 Task: Look for space in Rhede, Germany from 3rd August, 2023 to 7th August, 2023 for 2 adults in price range Rs.4000 to Rs.9000. Place can be private room with 1  bedroom having 1 bed and 1 bathroom. Property type can be house, flat, guest house, hotel. Booking option can be shelf check-in. Required host language is English.
Action: Mouse moved to (291, 164)
Screenshot: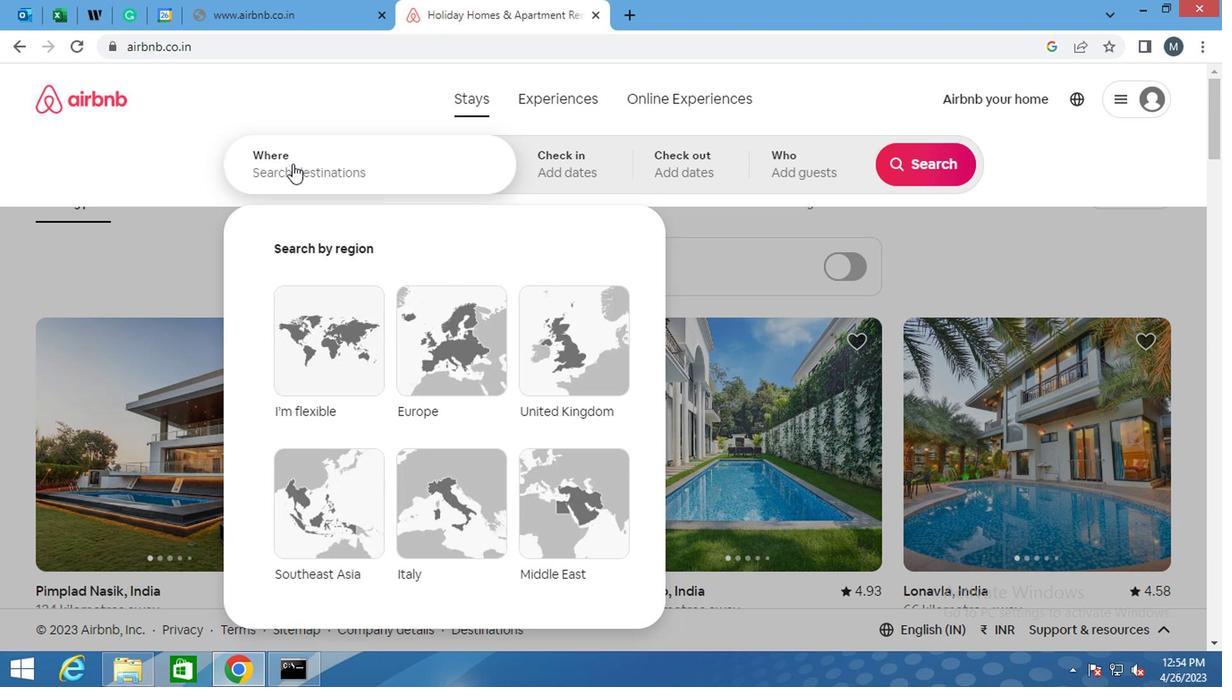 
Action: Mouse pressed left at (291, 164)
Screenshot: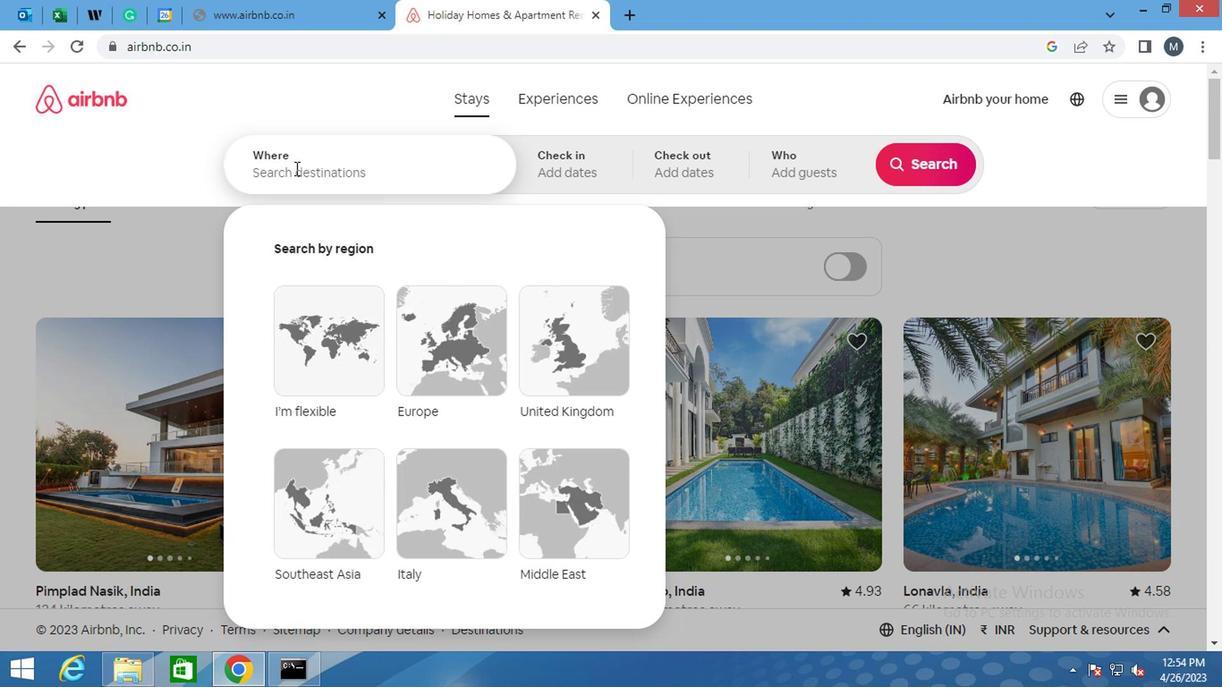 
Action: Mouse moved to (291, 164)
Screenshot: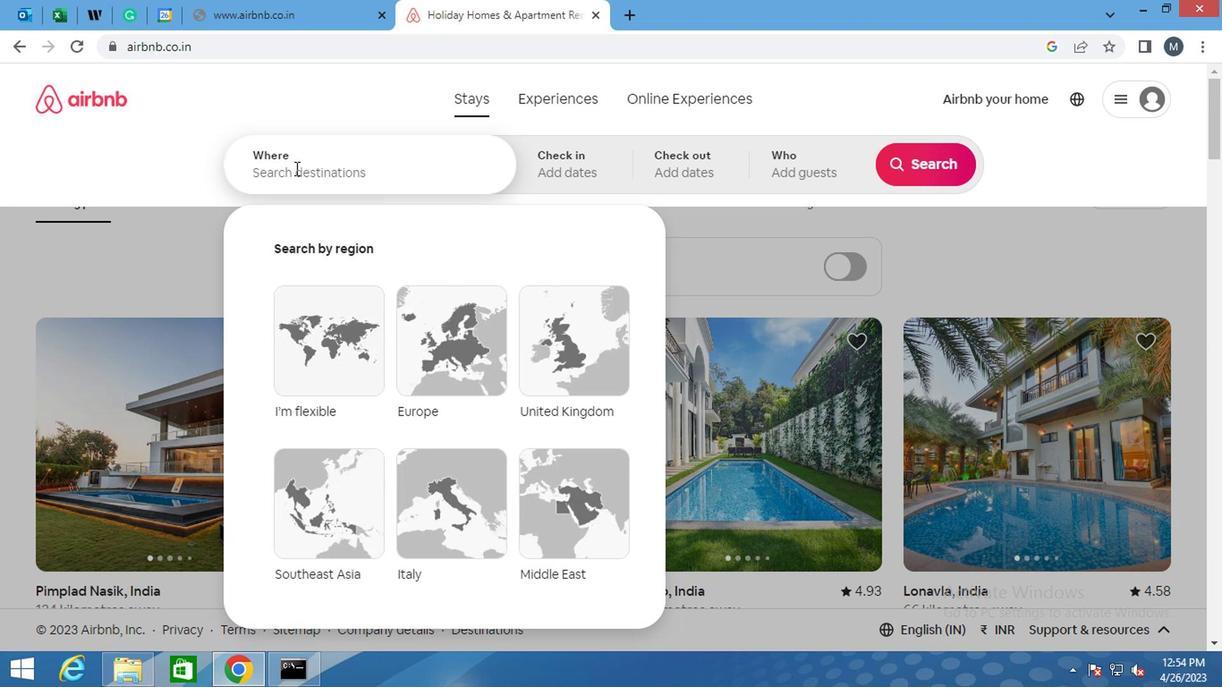 
Action: Key pressed <Key.shift>RHEDE,,<Key.backspace><Key.space><Key.shift><Key.shift><Key.shift>GER
Screenshot: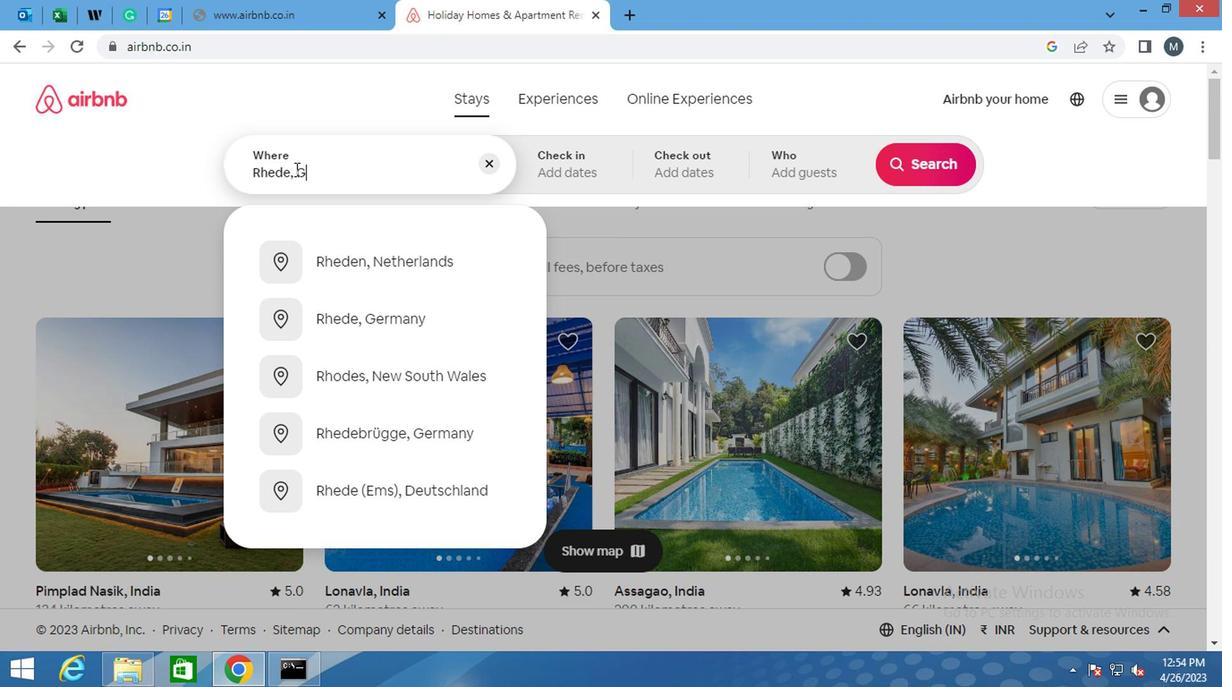 
Action: Mouse moved to (393, 266)
Screenshot: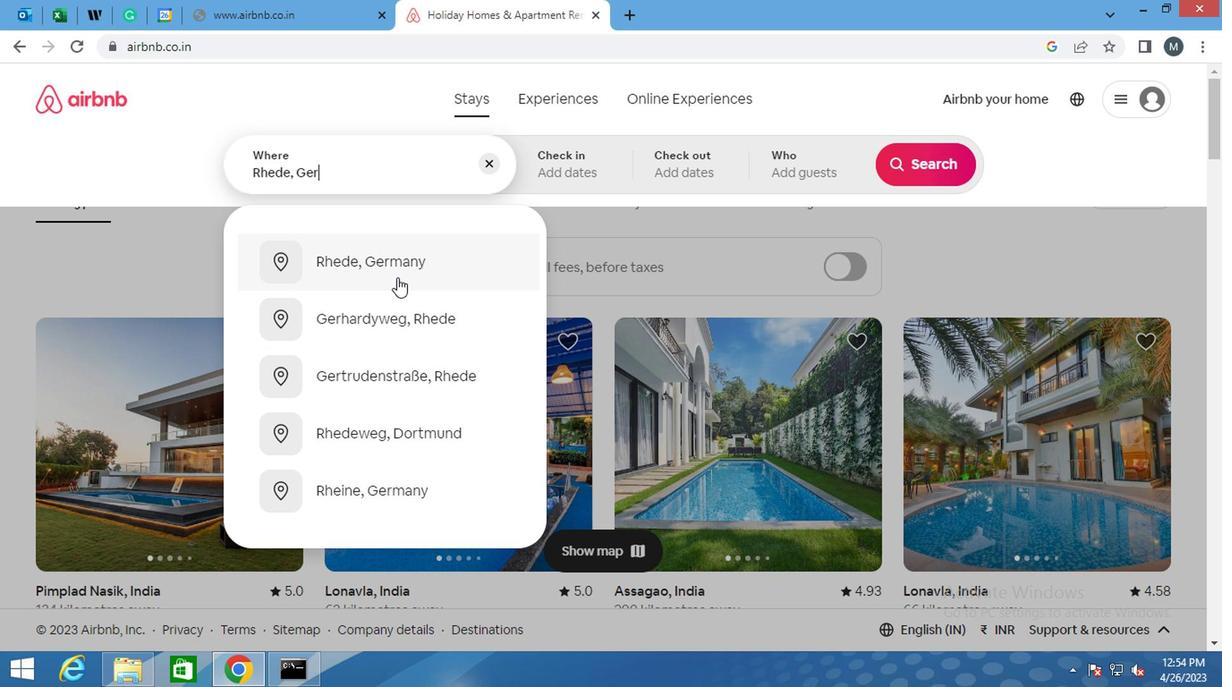 
Action: Mouse pressed left at (393, 266)
Screenshot: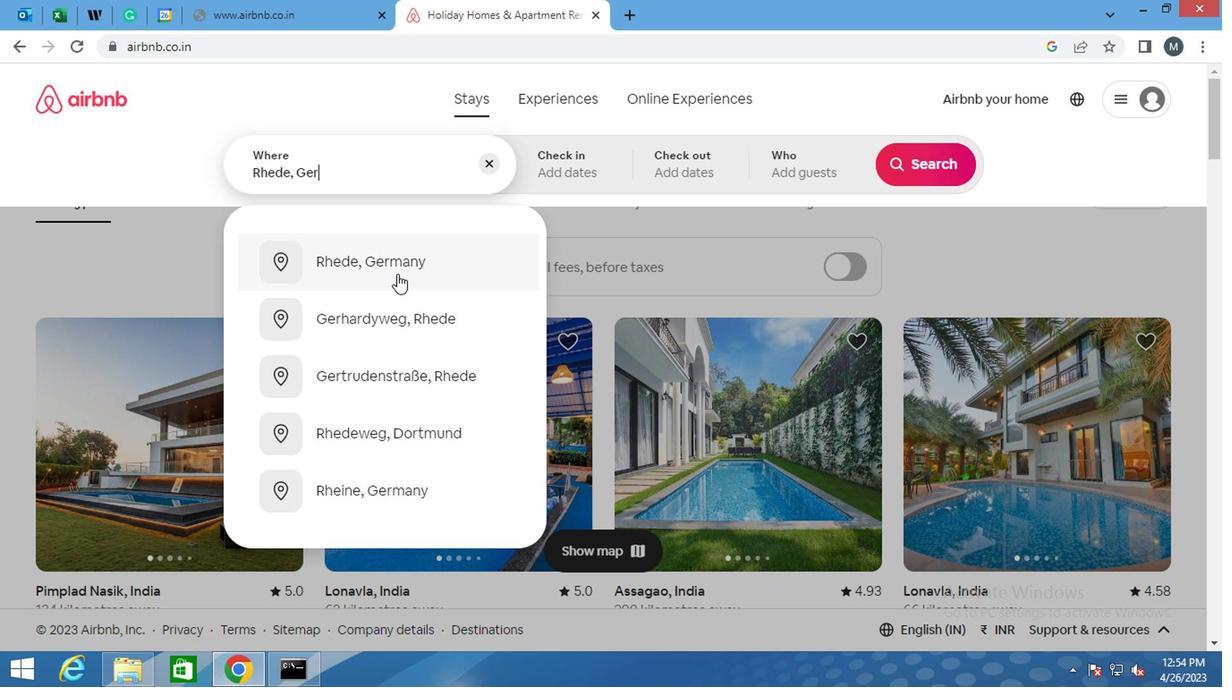 
Action: Mouse moved to (904, 308)
Screenshot: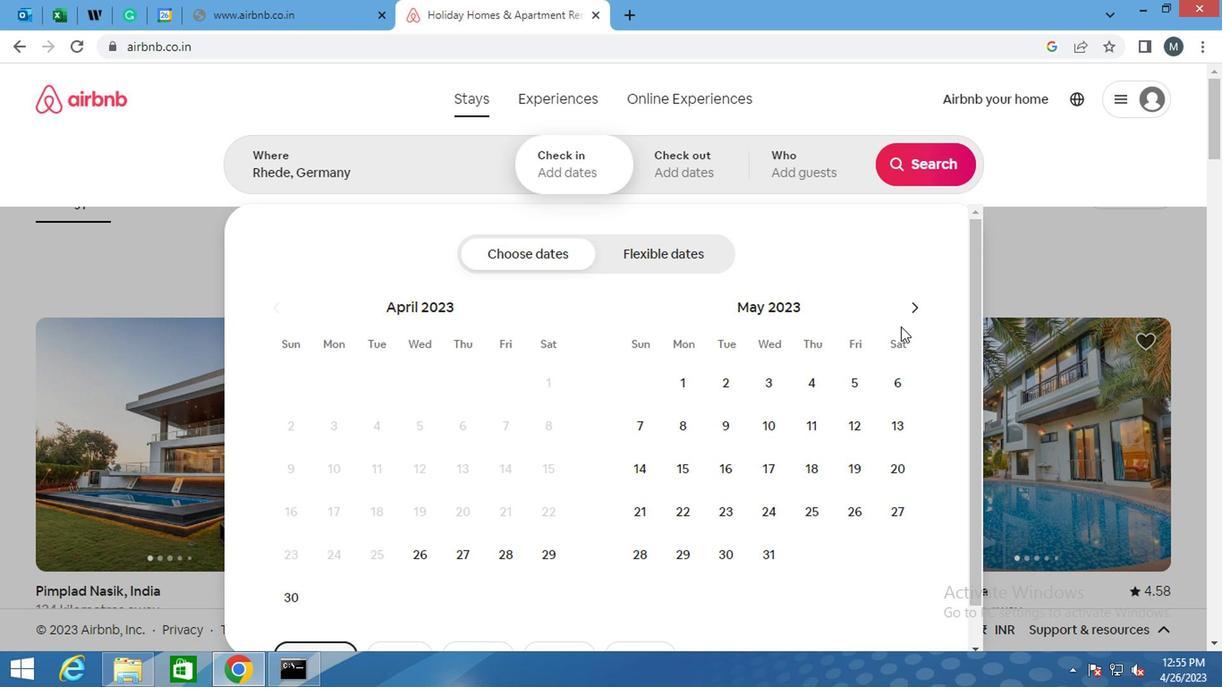
Action: Mouse pressed left at (904, 308)
Screenshot: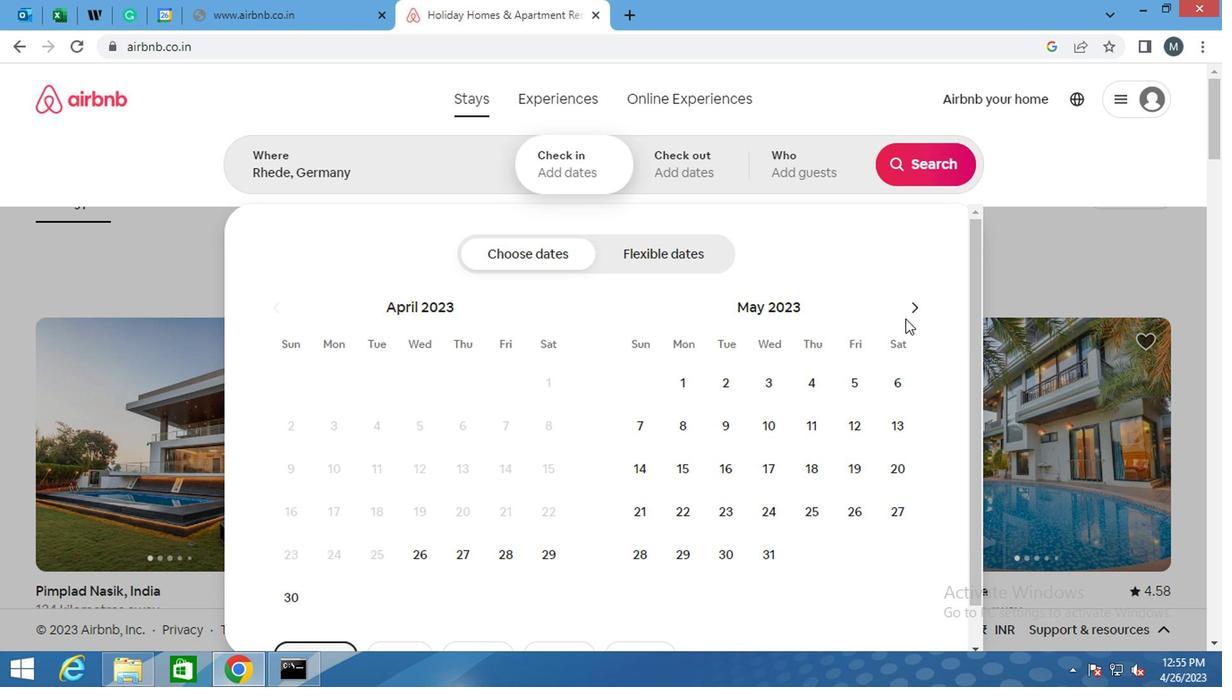 
Action: Mouse moved to (905, 308)
Screenshot: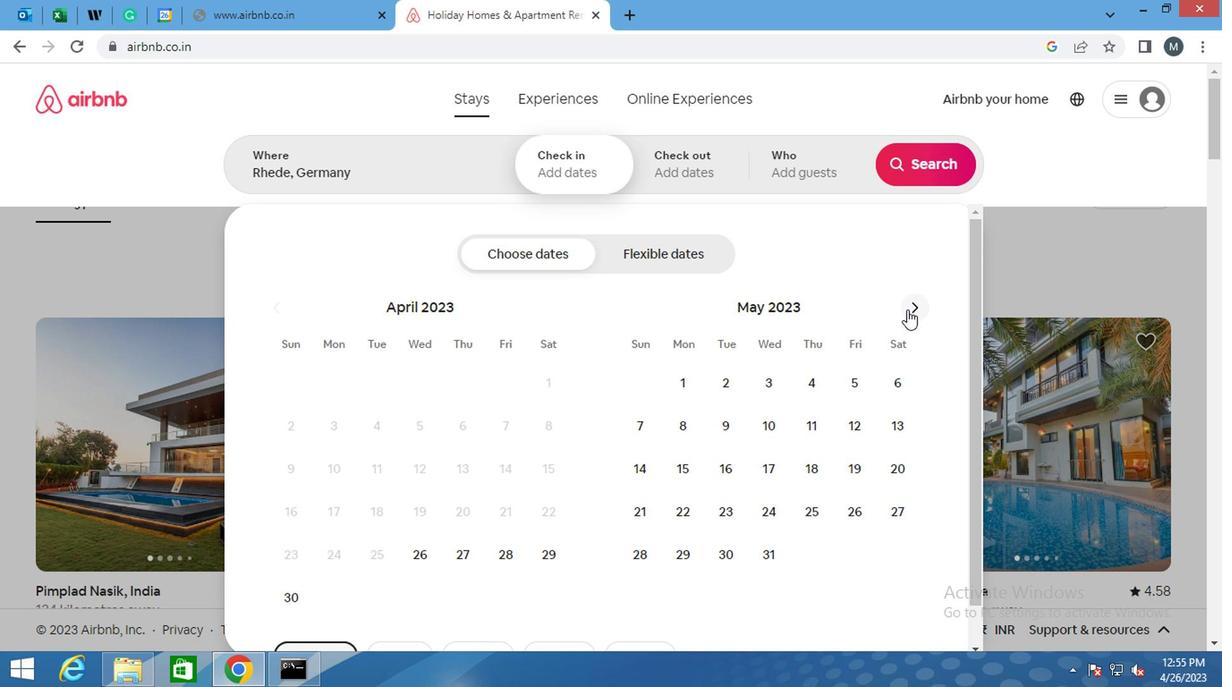 
Action: Mouse pressed left at (905, 308)
Screenshot: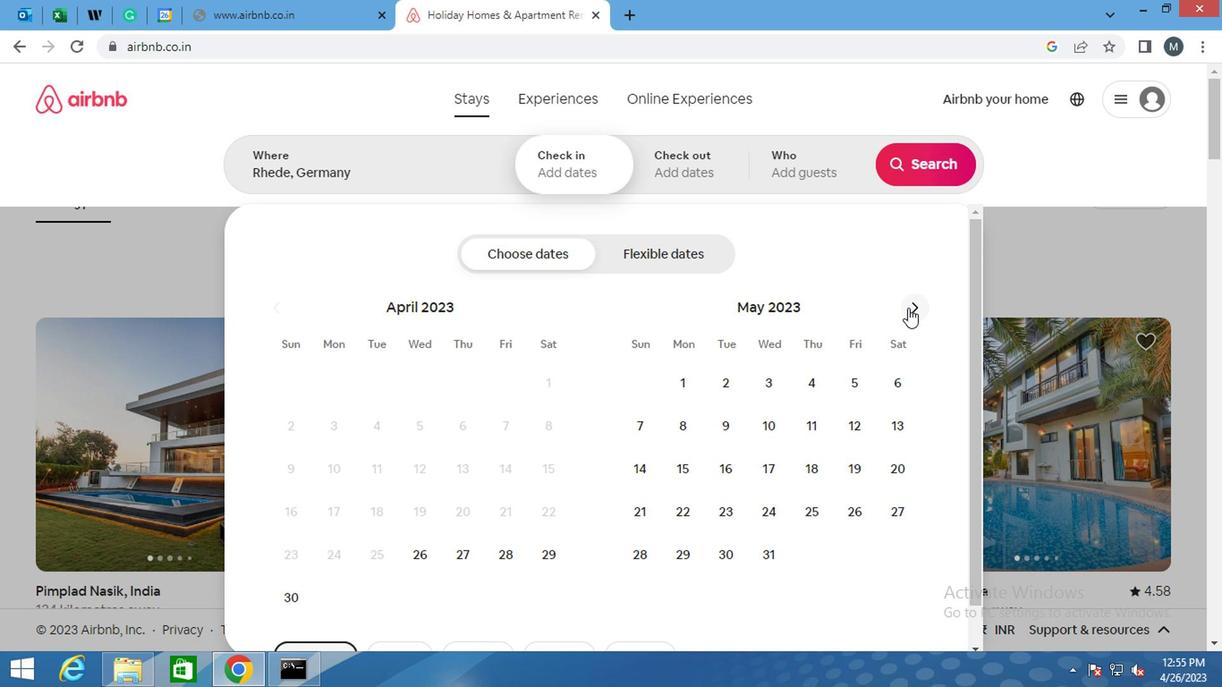 
Action: Mouse pressed left at (905, 308)
Screenshot: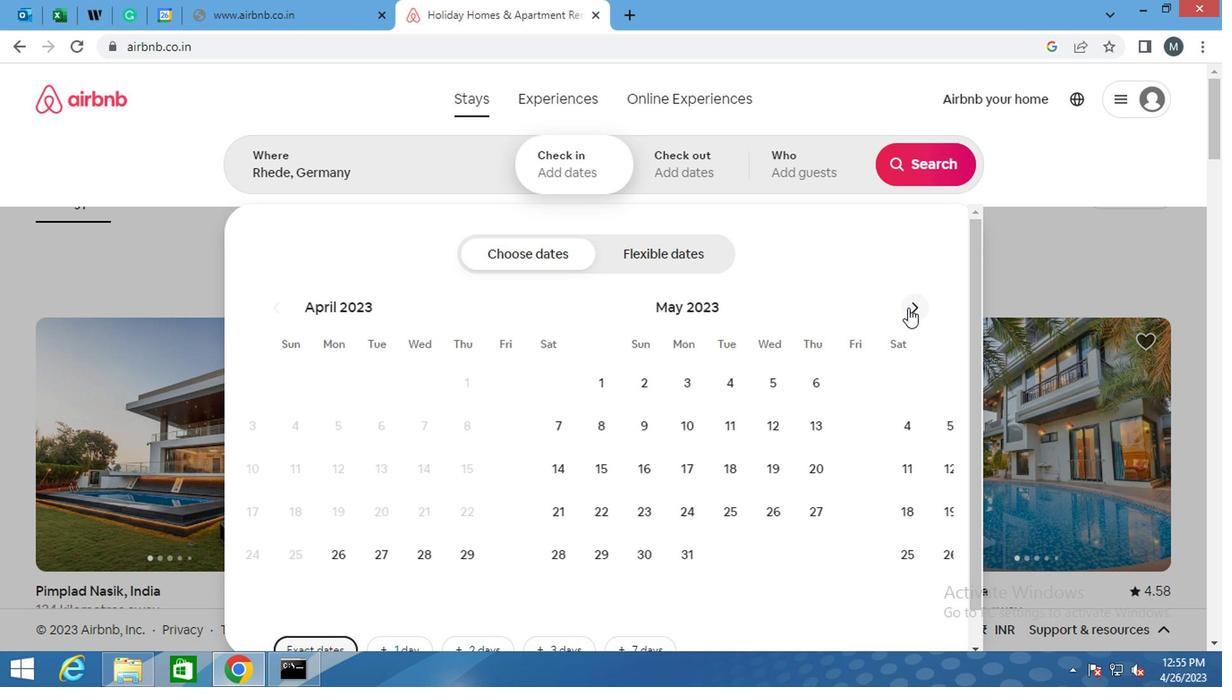 
Action: Mouse moved to (905, 308)
Screenshot: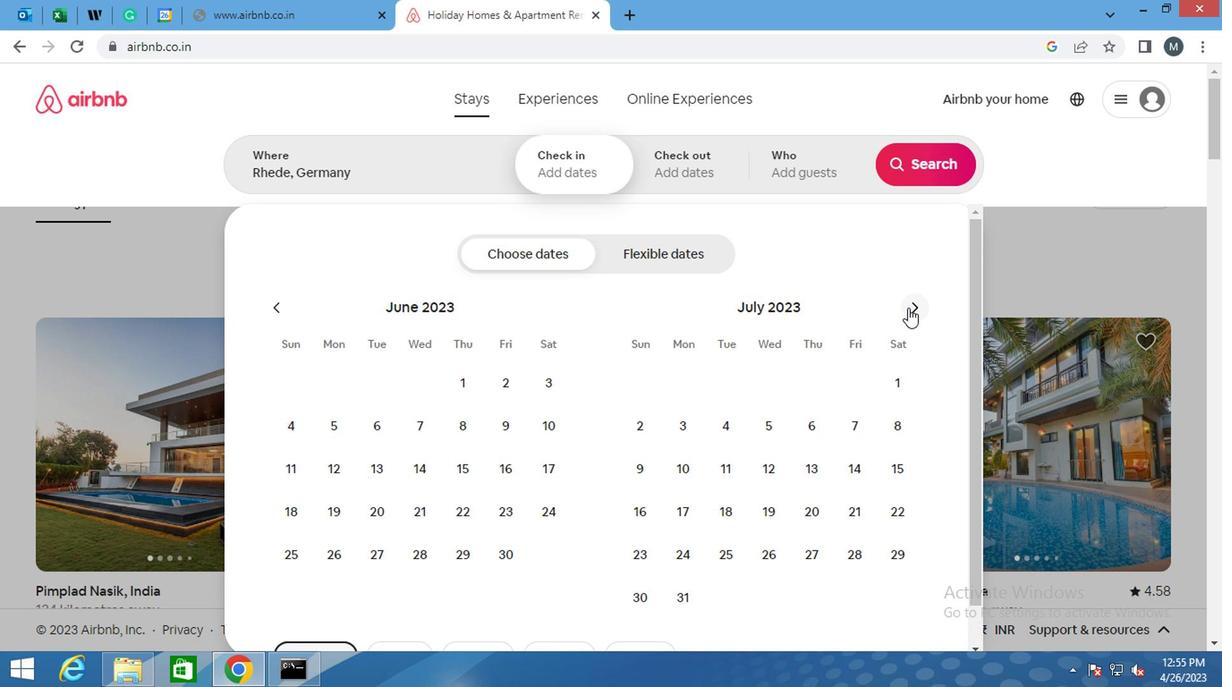
Action: Mouse pressed left at (905, 308)
Screenshot: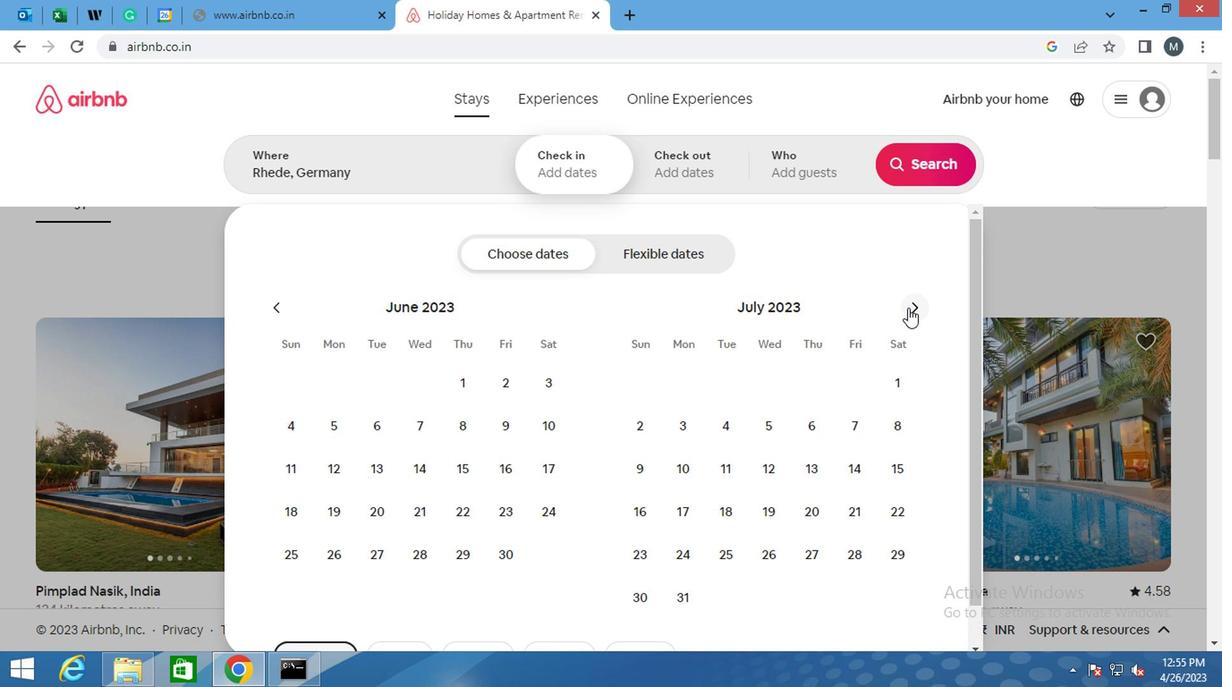 
Action: Mouse moved to (815, 393)
Screenshot: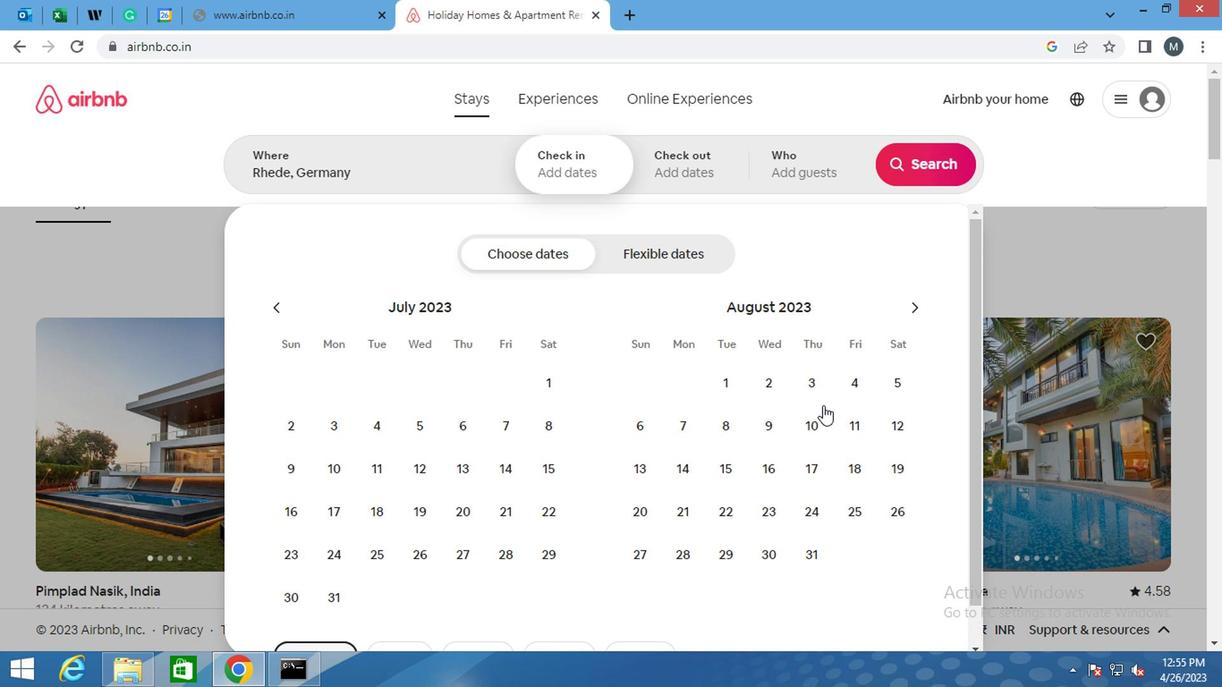 
Action: Mouse pressed left at (815, 393)
Screenshot: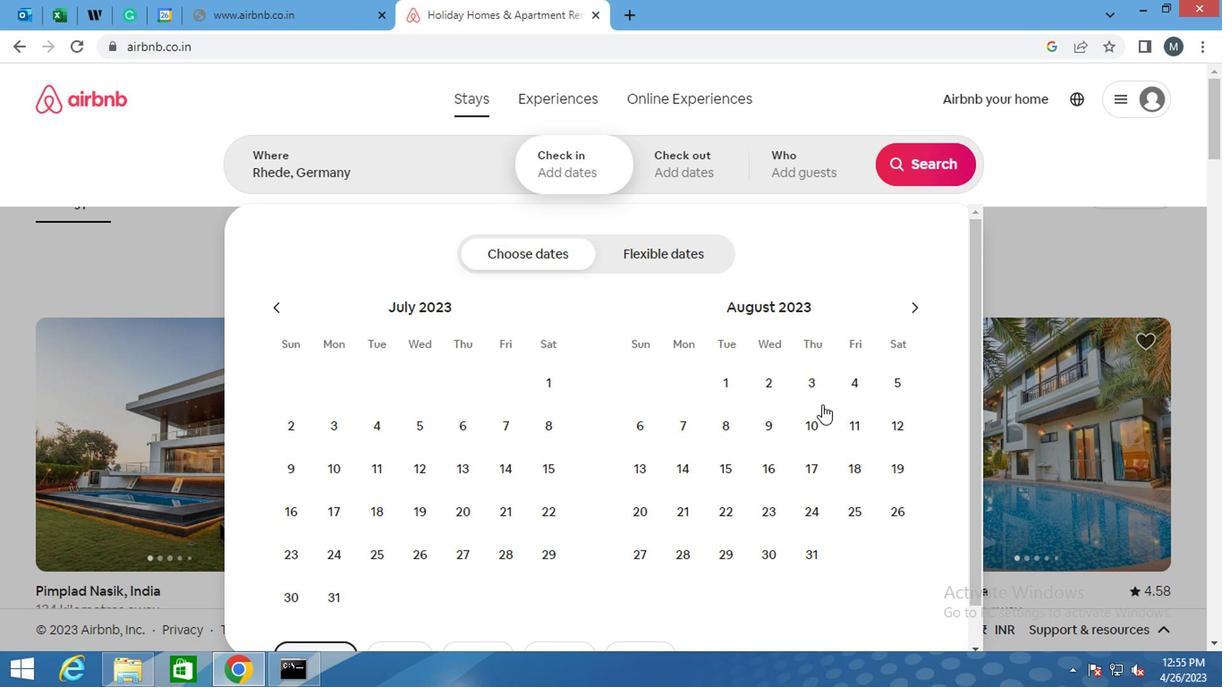 
Action: Mouse moved to (669, 438)
Screenshot: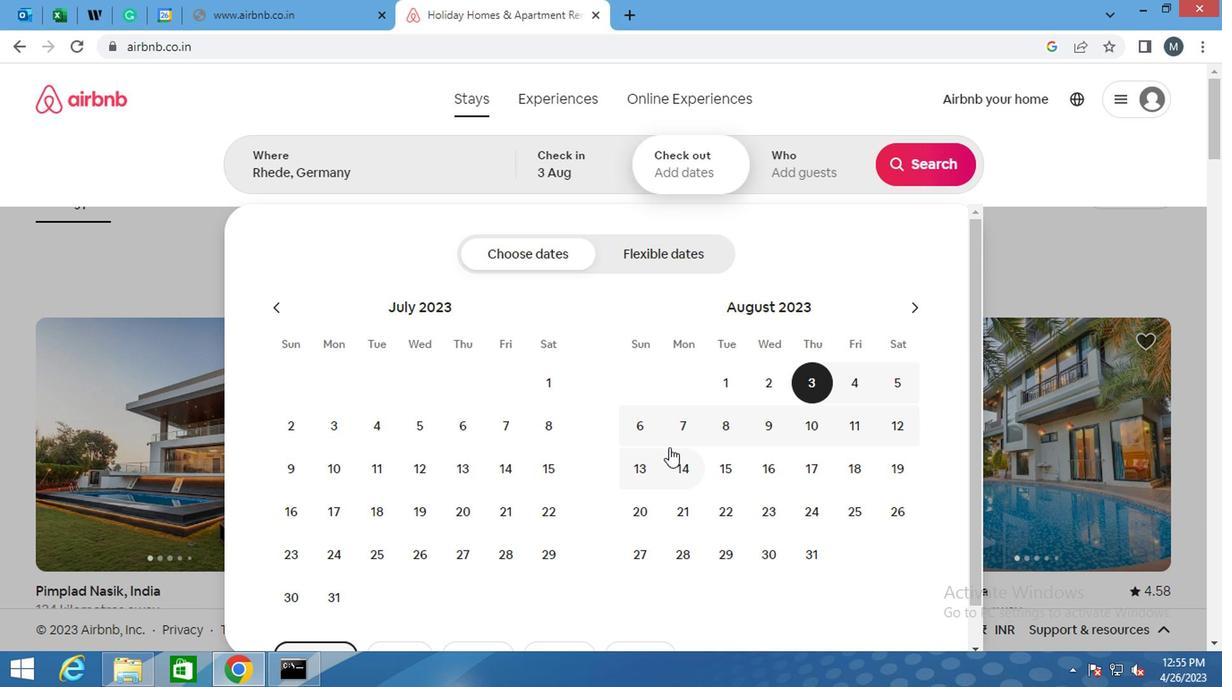 
Action: Mouse pressed left at (669, 438)
Screenshot: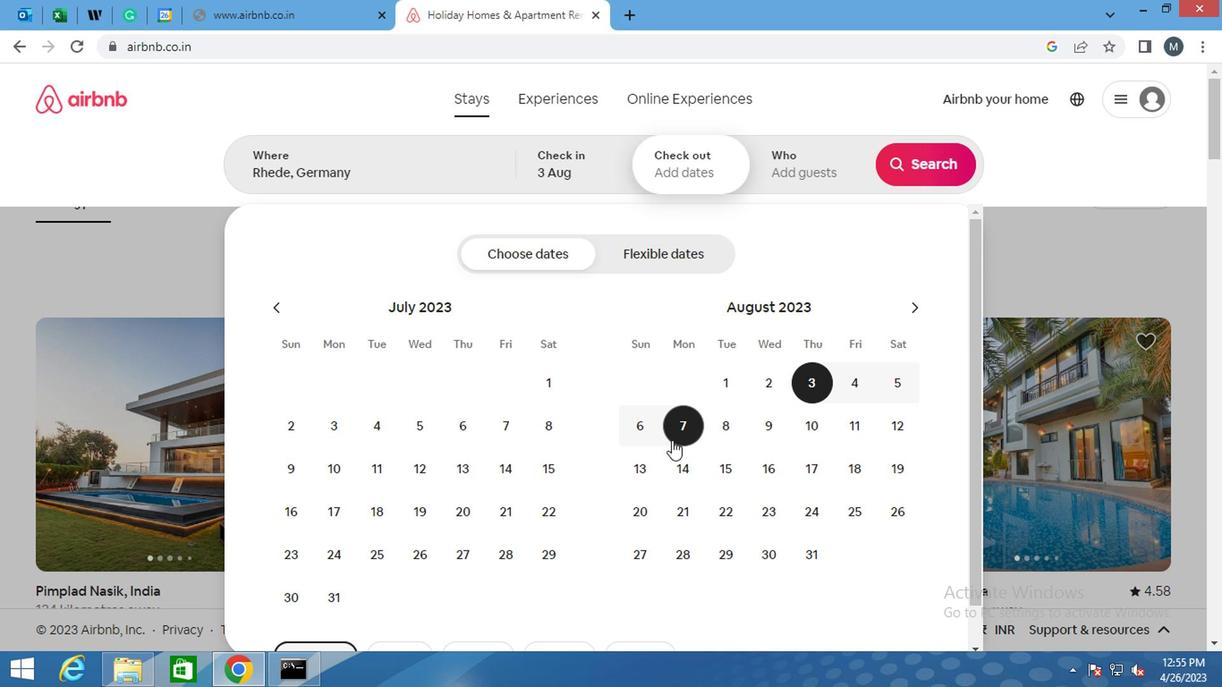 
Action: Mouse moved to (804, 177)
Screenshot: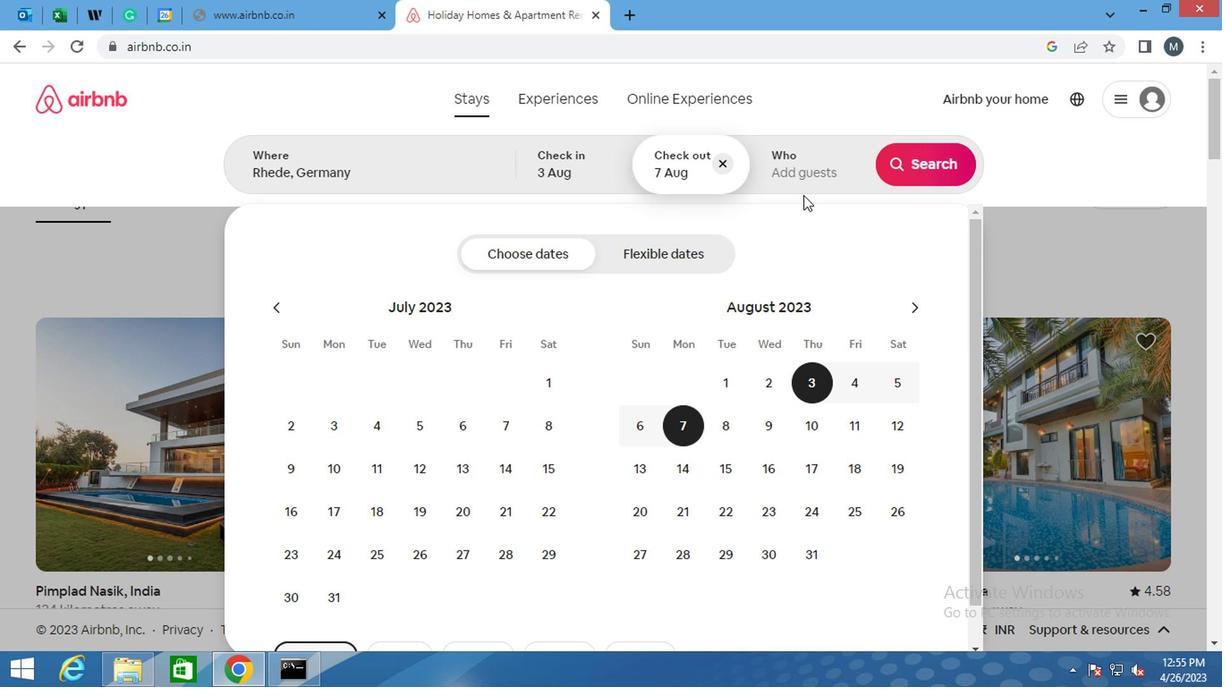 
Action: Mouse pressed left at (804, 177)
Screenshot: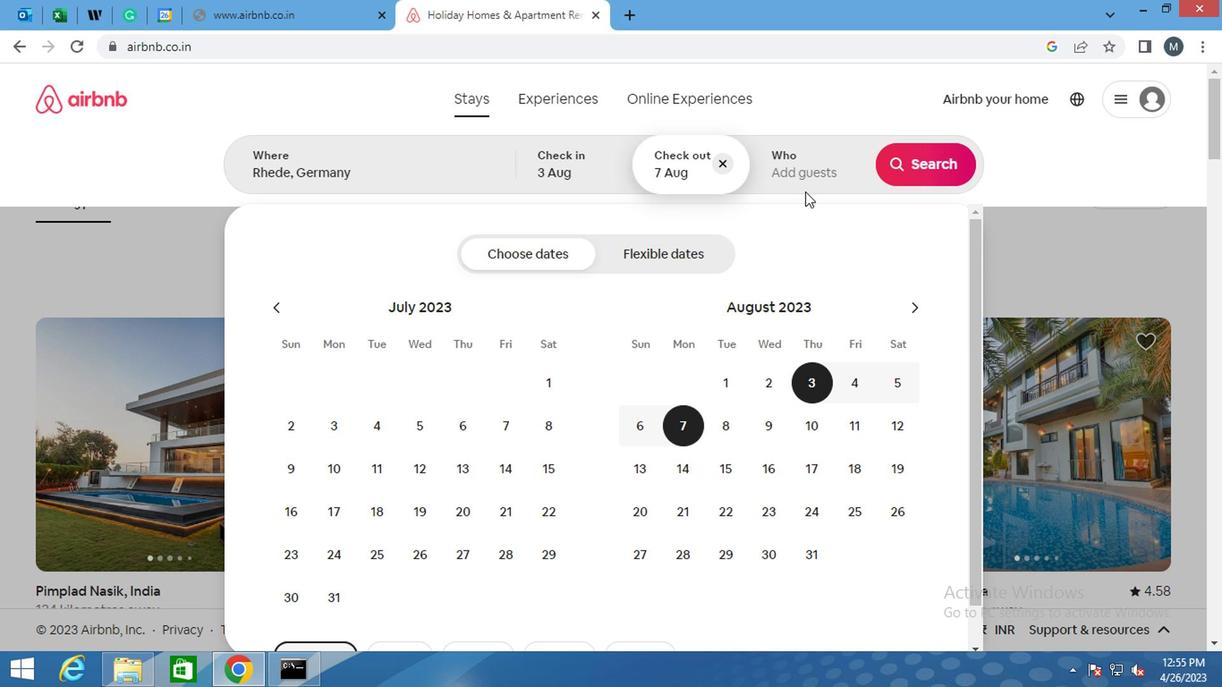 
Action: Mouse moved to (934, 259)
Screenshot: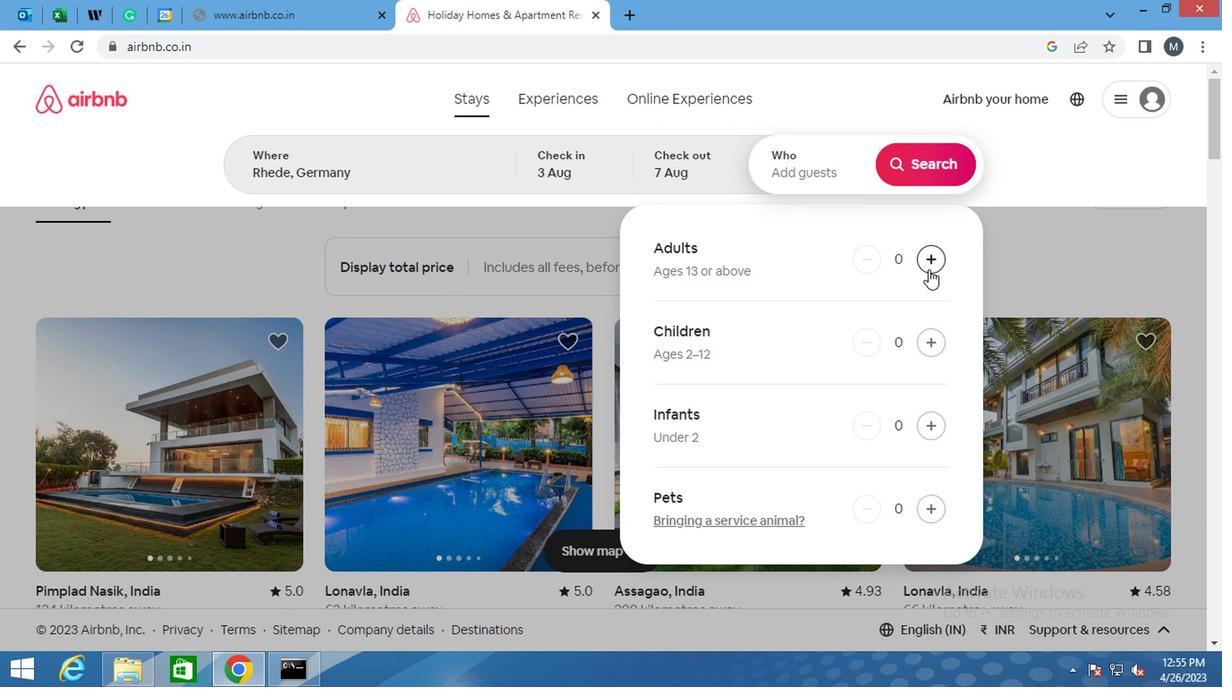 
Action: Mouse pressed left at (934, 259)
Screenshot: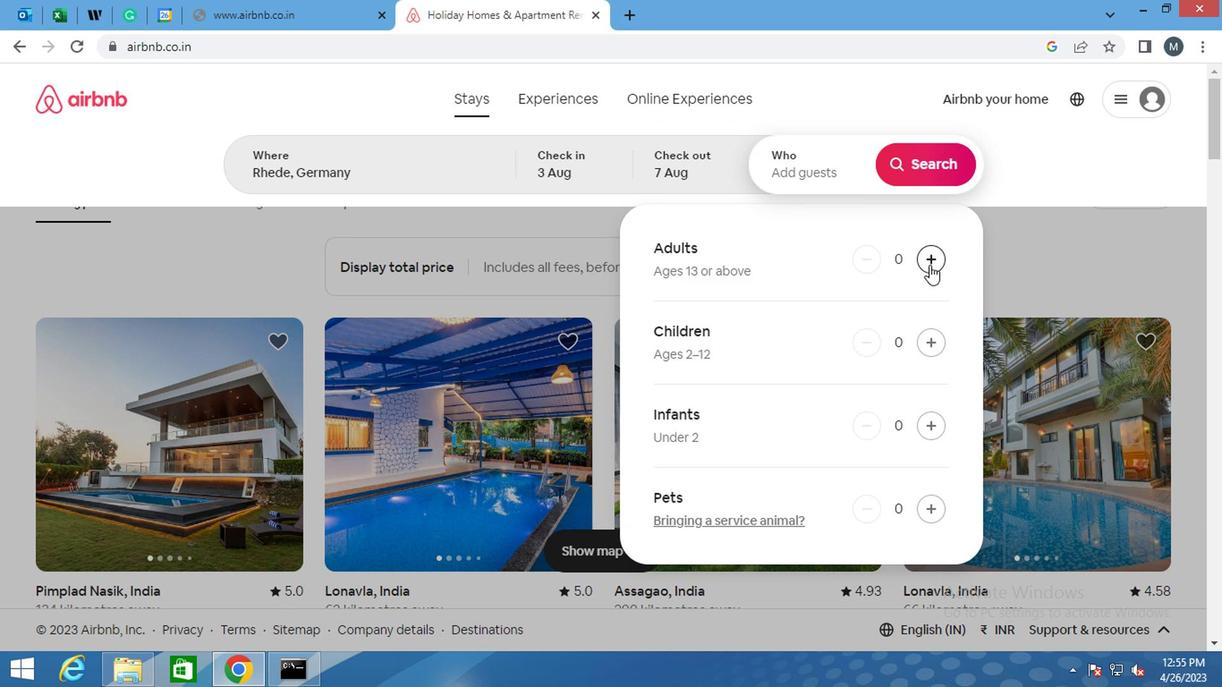 
Action: Mouse pressed left at (934, 259)
Screenshot: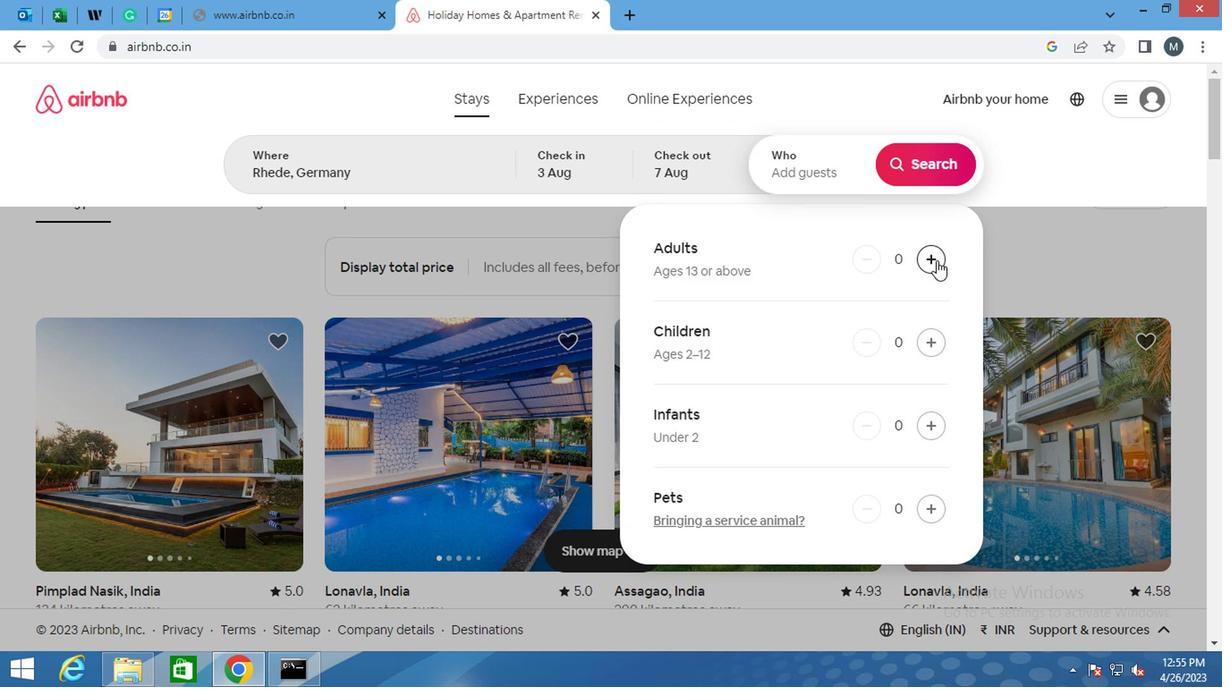 
Action: Mouse moved to (920, 159)
Screenshot: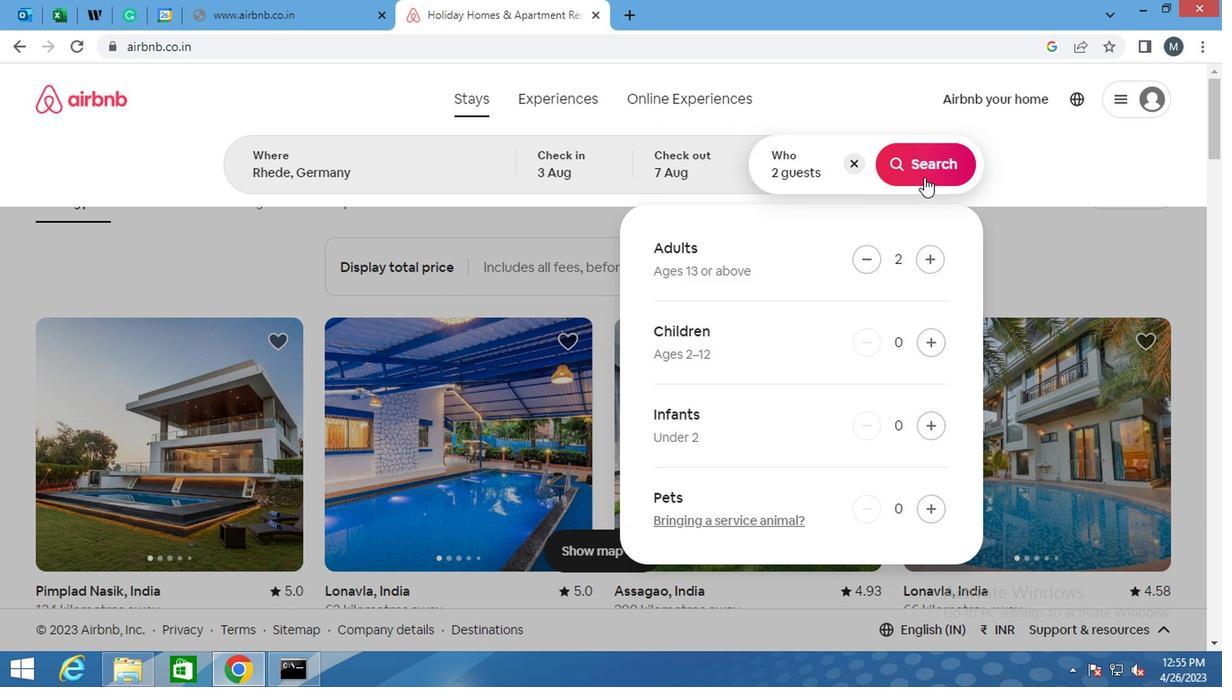 
Action: Mouse pressed left at (920, 159)
Screenshot: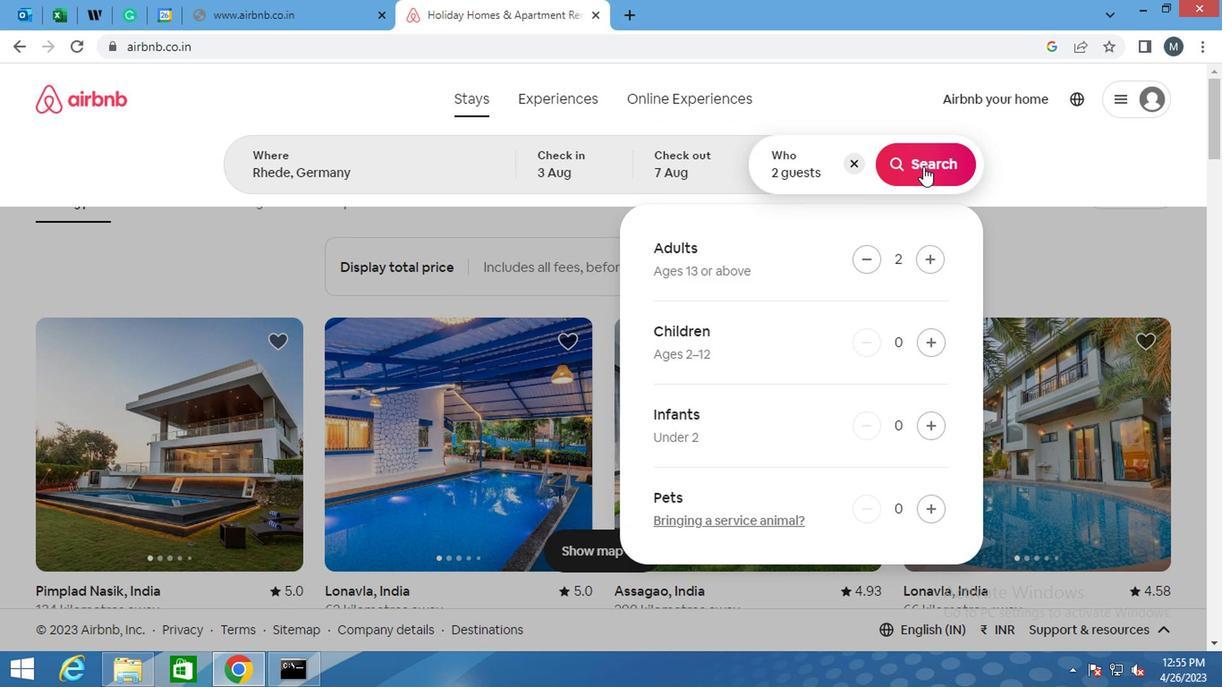 
Action: Mouse moved to (1164, 152)
Screenshot: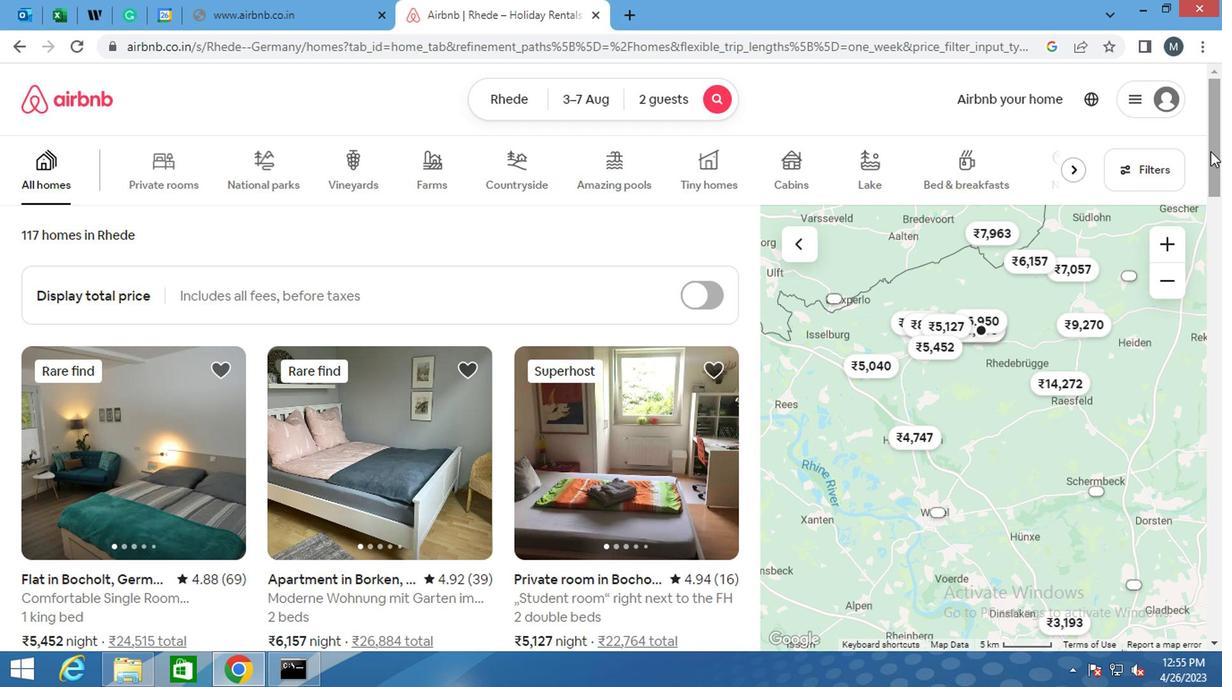 
Action: Mouse pressed left at (1164, 152)
Screenshot: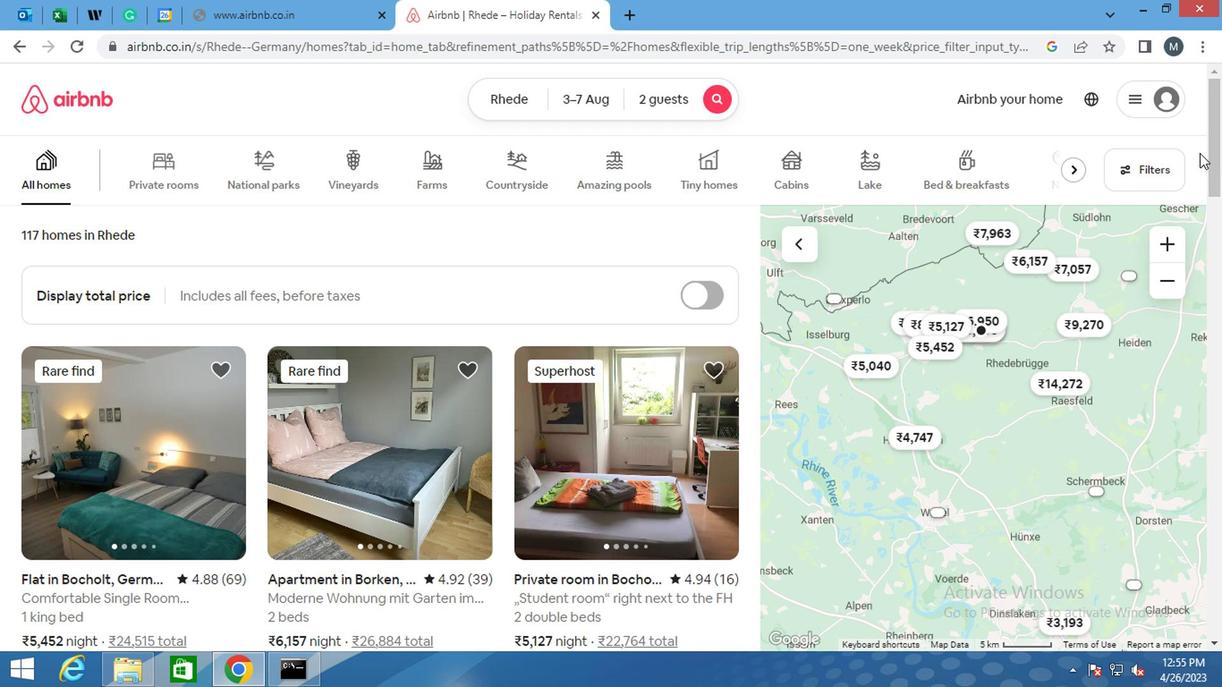 
Action: Mouse moved to (420, 386)
Screenshot: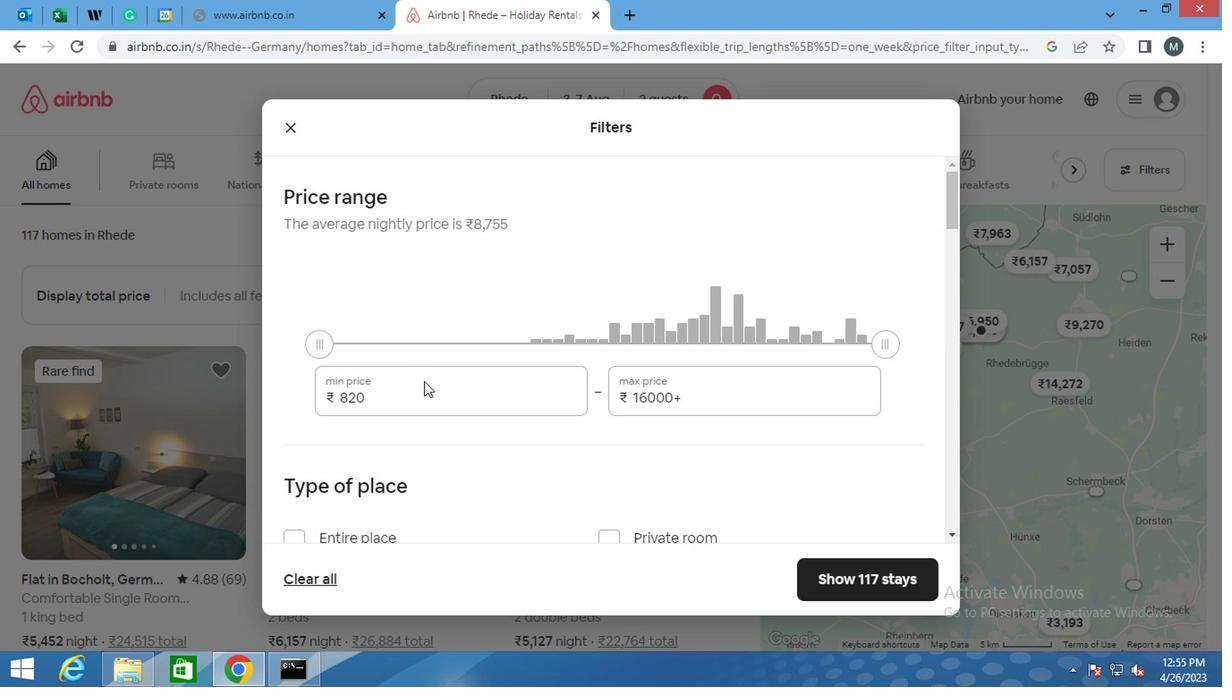 
Action: Mouse pressed left at (420, 386)
Screenshot: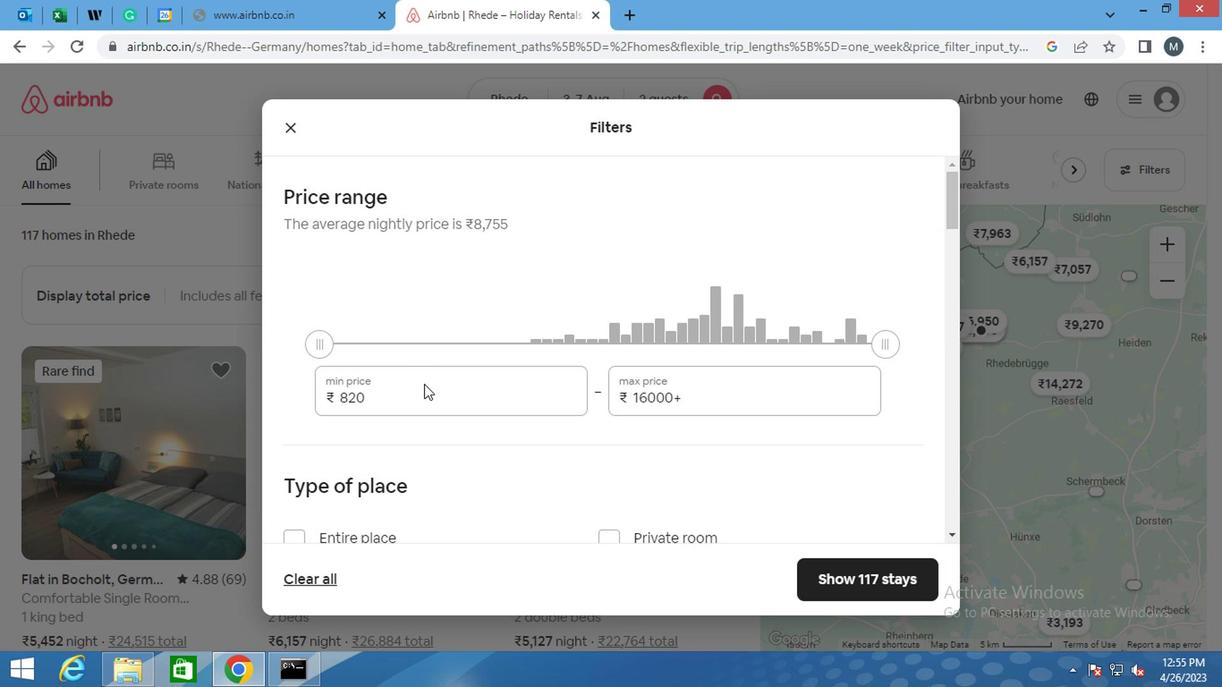 
Action: Mouse moved to (420, 390)
Screenshot: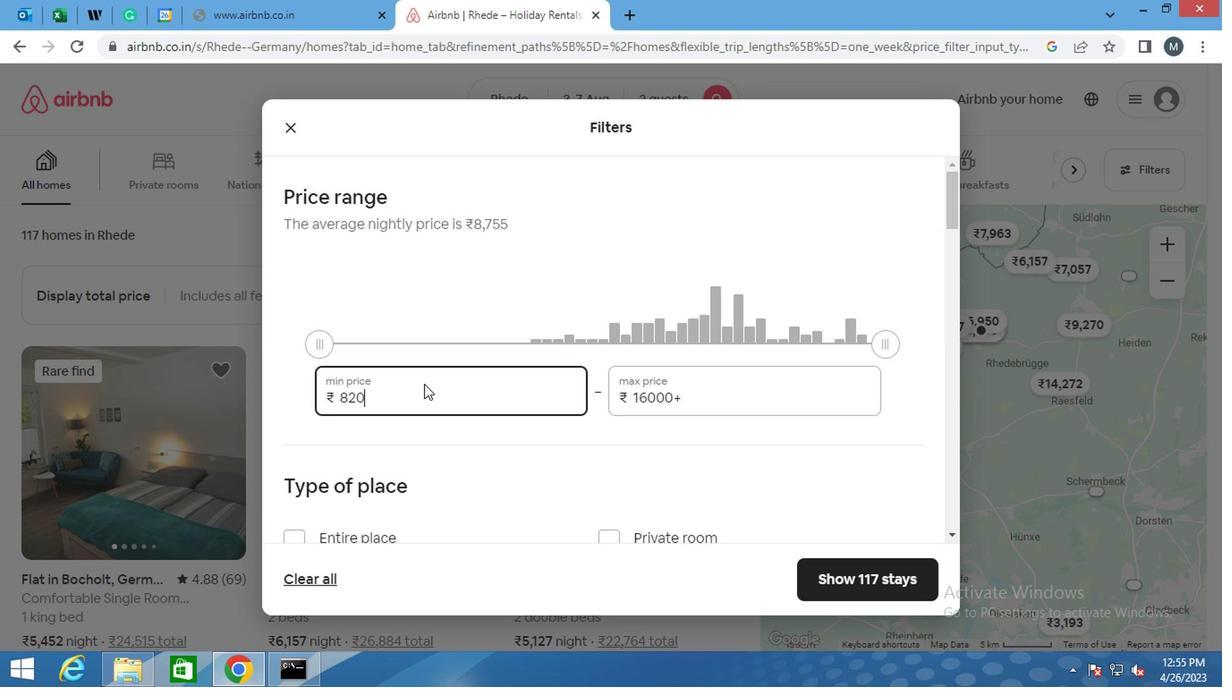 
Action: Key pressed <Key.backspace><Key.backspace><Key.backspace>4000
Screenshot: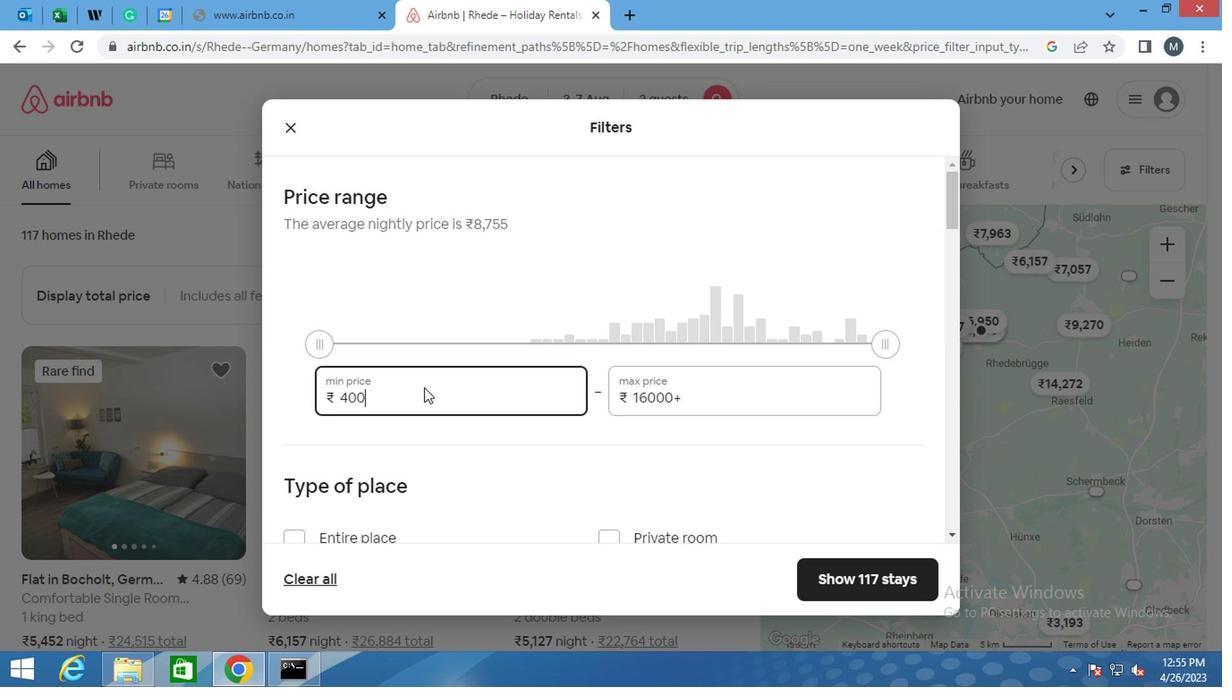 
Action: Mouse moved to (740, 403)
Screenshot: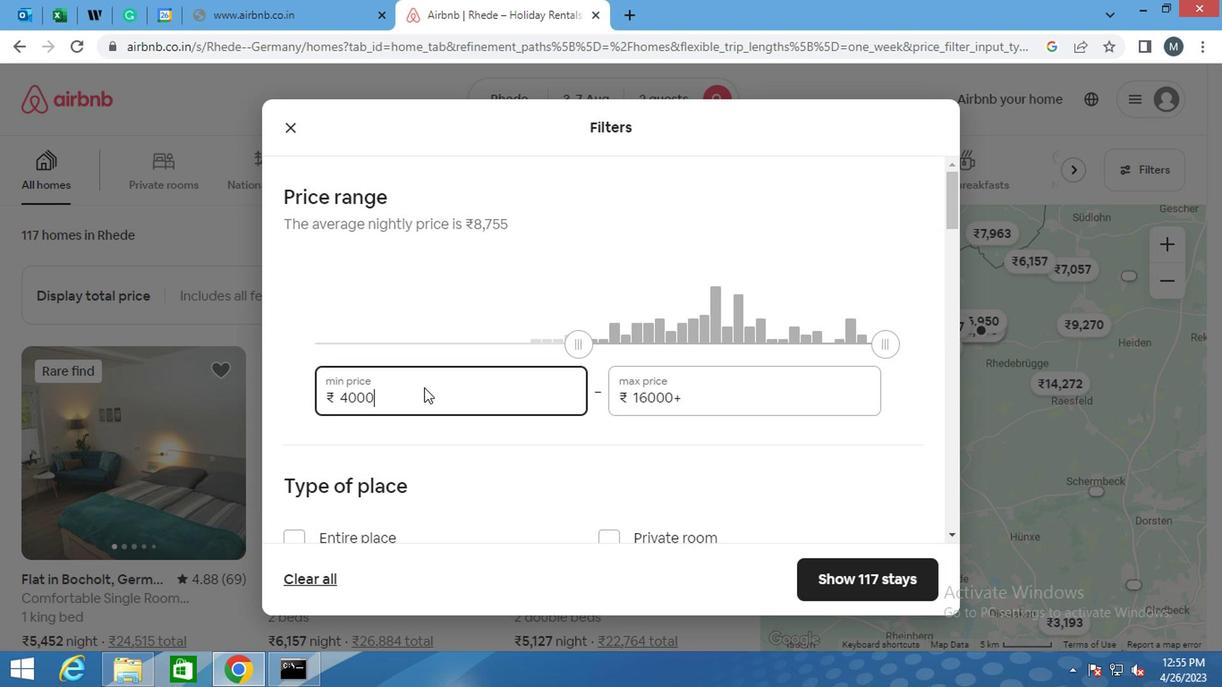 
Action: Mouse pressed left at (740, 403)
Screenshot: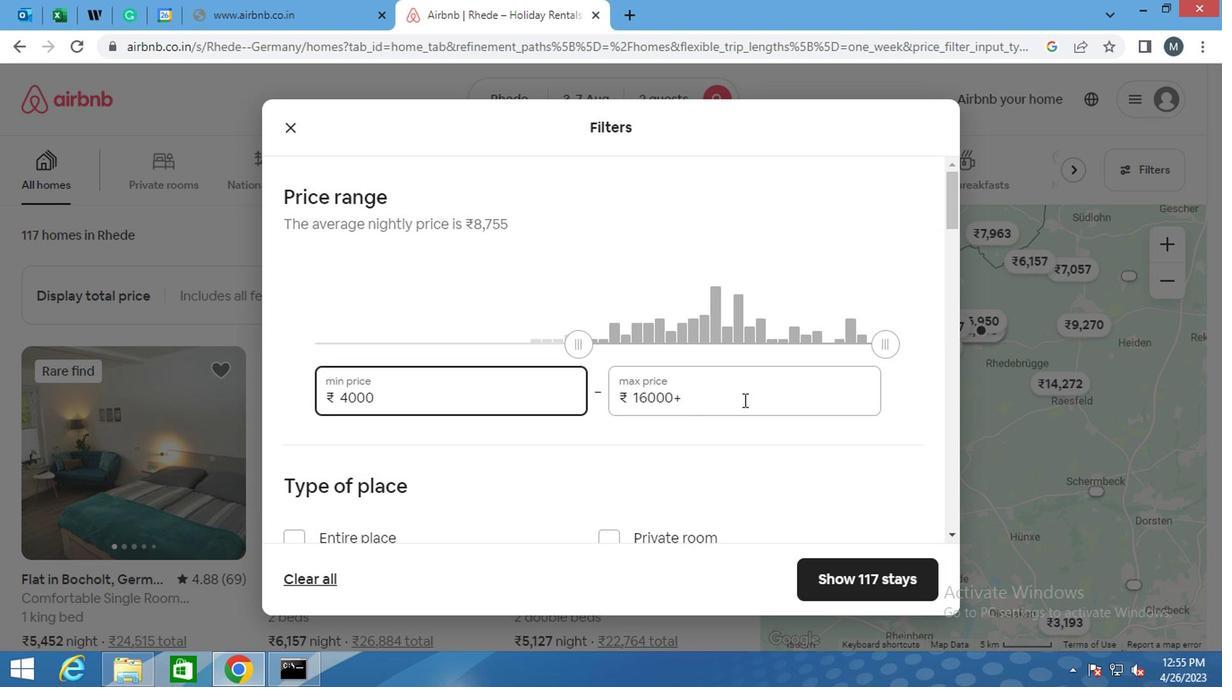 
Action: Key pressed <Key.backspace><Key.backspace><Key.backspace><Key.backspace><Key.backspace><Key.backspace><Key.backspace><Key.backspace><Key.backspace><Key.backspace><Key.backspace><Key.backspace><Key.backspace>
Screenshot: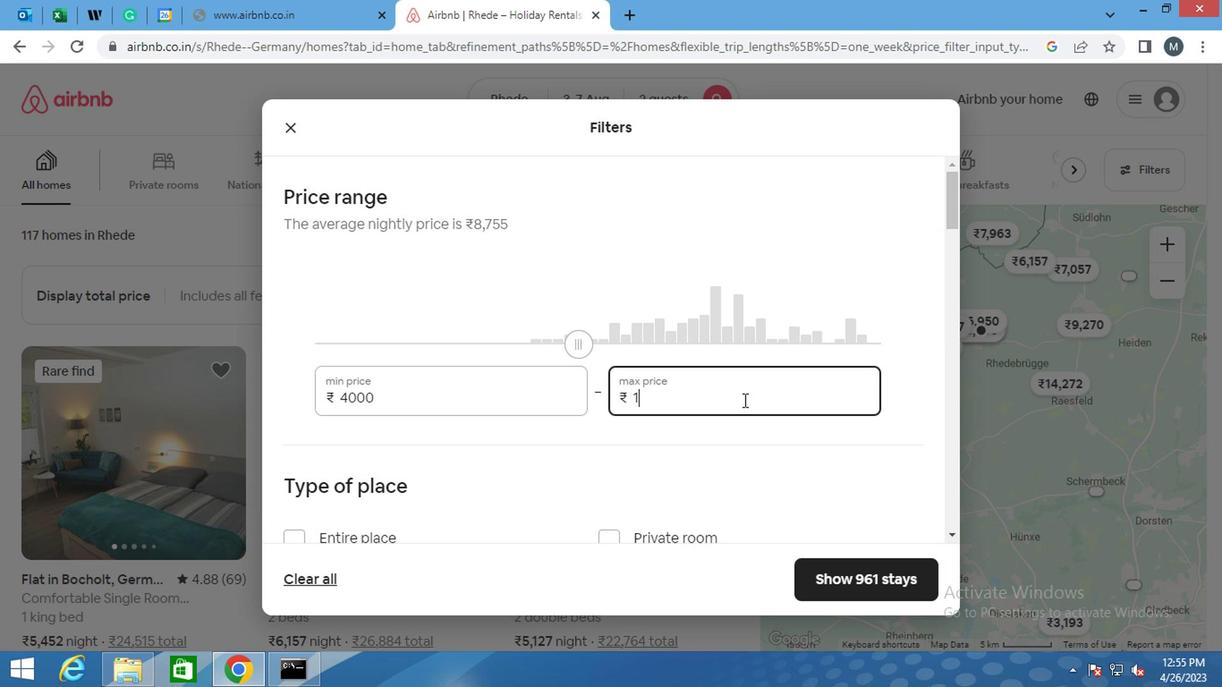 
Action: Mouse moved to (741, 403)
Screenshot: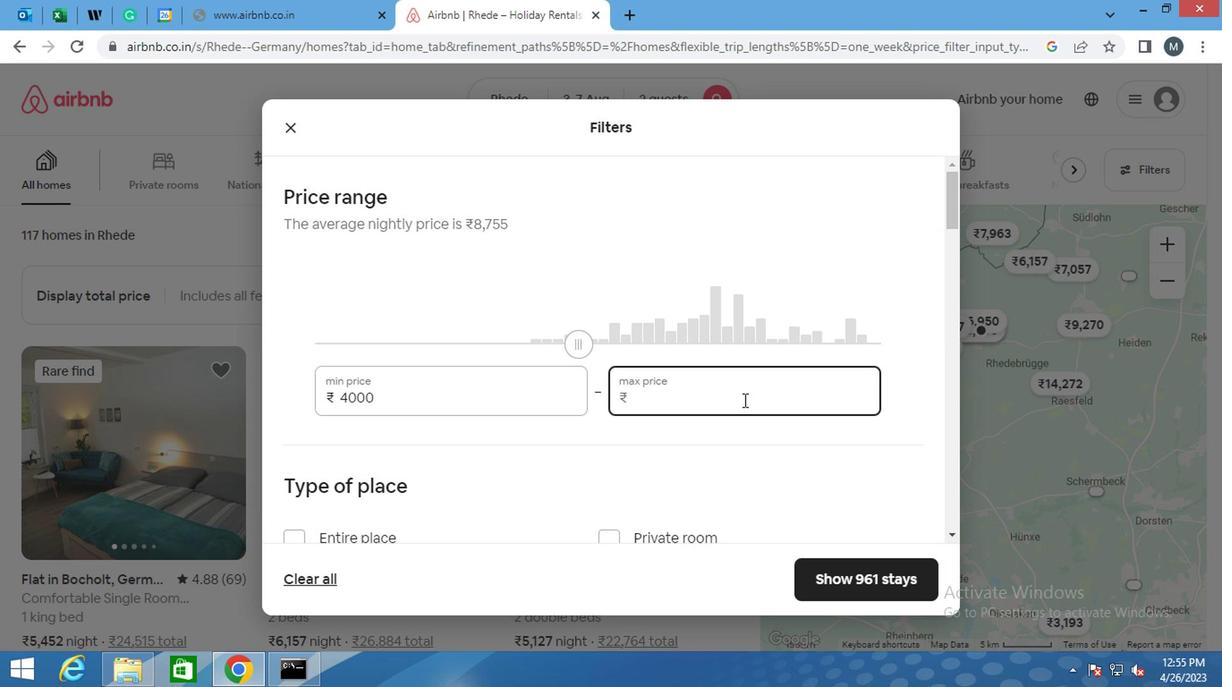 
Action: Key pressed 9000
Screenshot: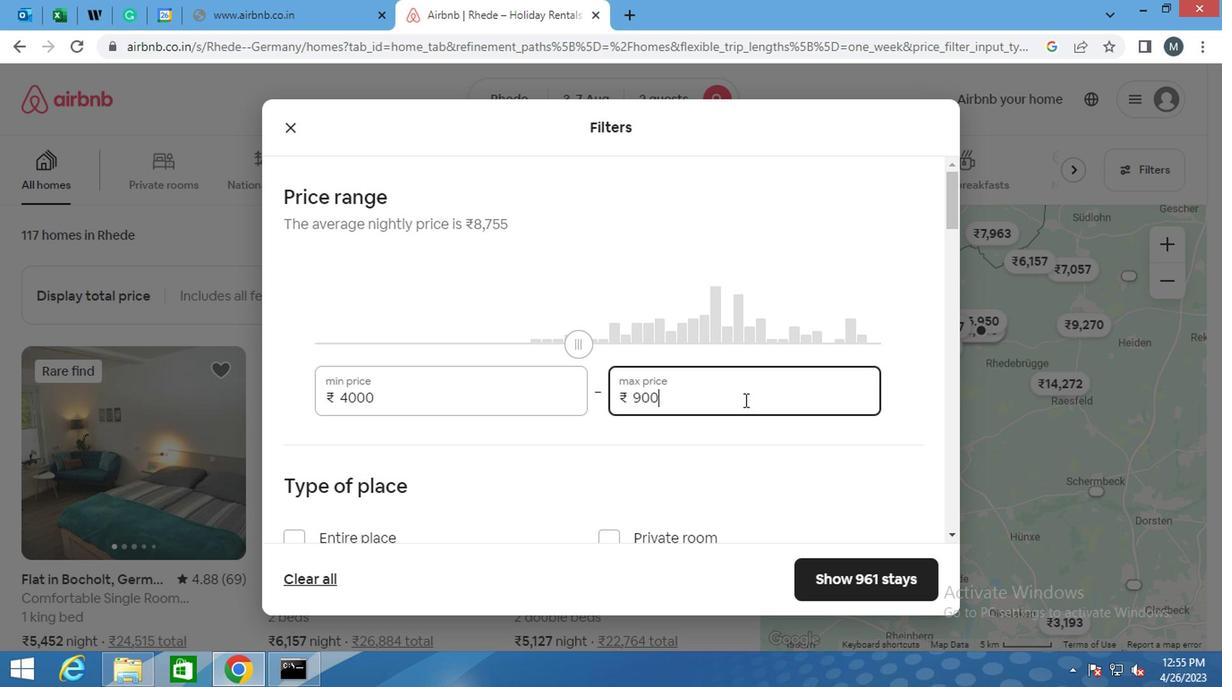 
Action: Mouse moved to (578, 384)
Screenshot: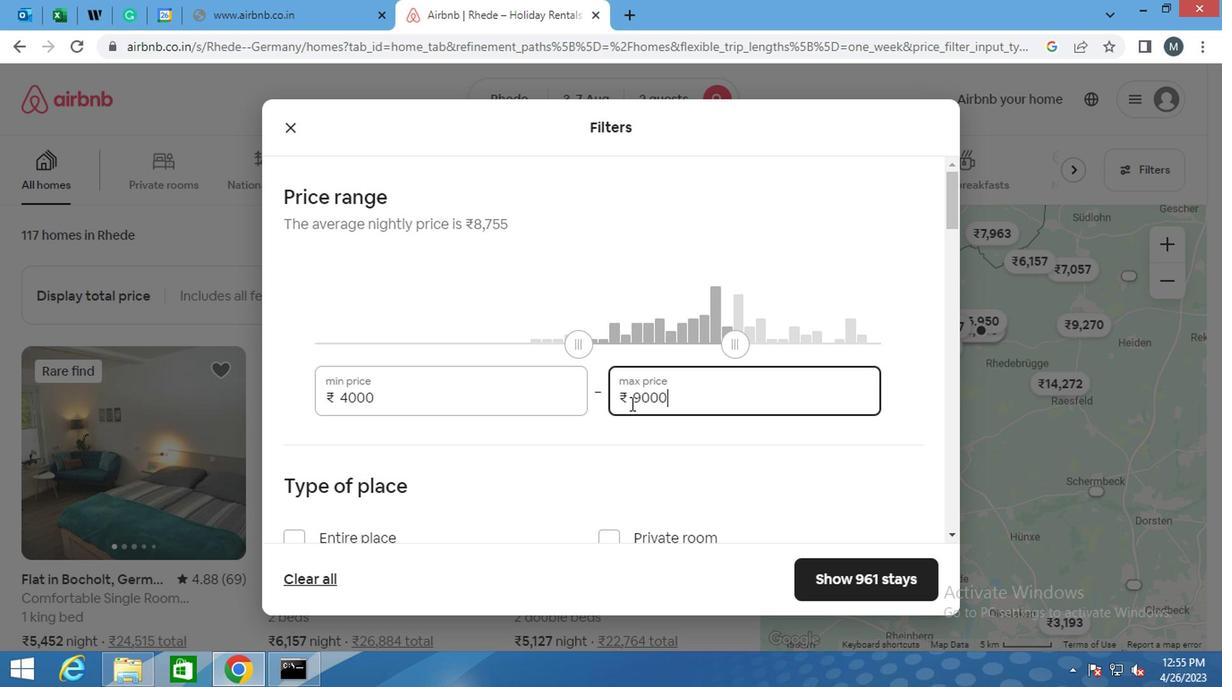 
Action: Mouse scrolled (578, 383) with delta (0, -1)
Screenshot: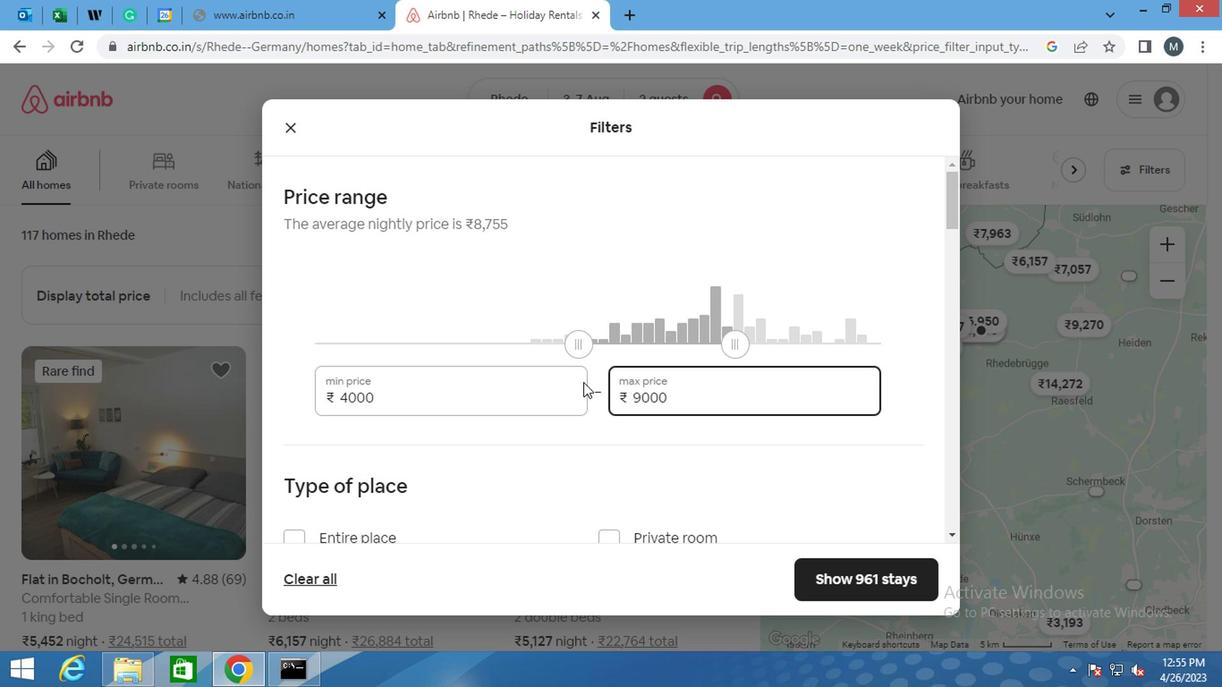 
Action: Mouse scrolled (578, 383) with delta (0, -1)
Screenshot: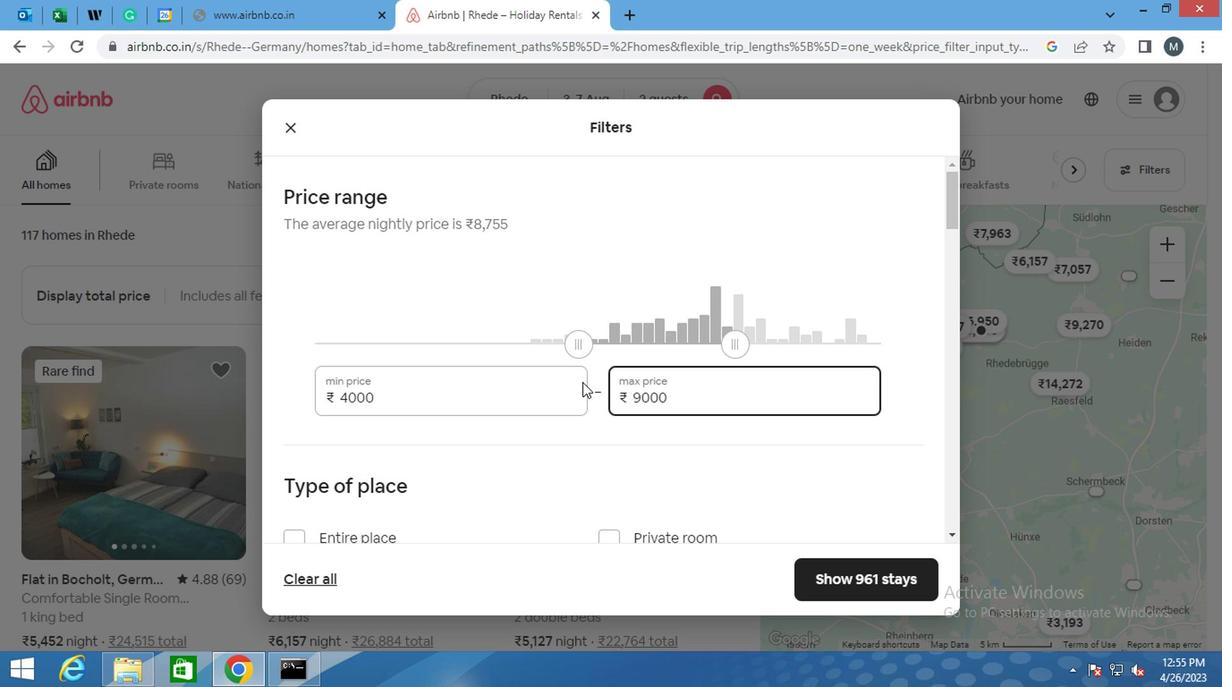 
Action: Mouse moved to (578, 384)
Screenshot: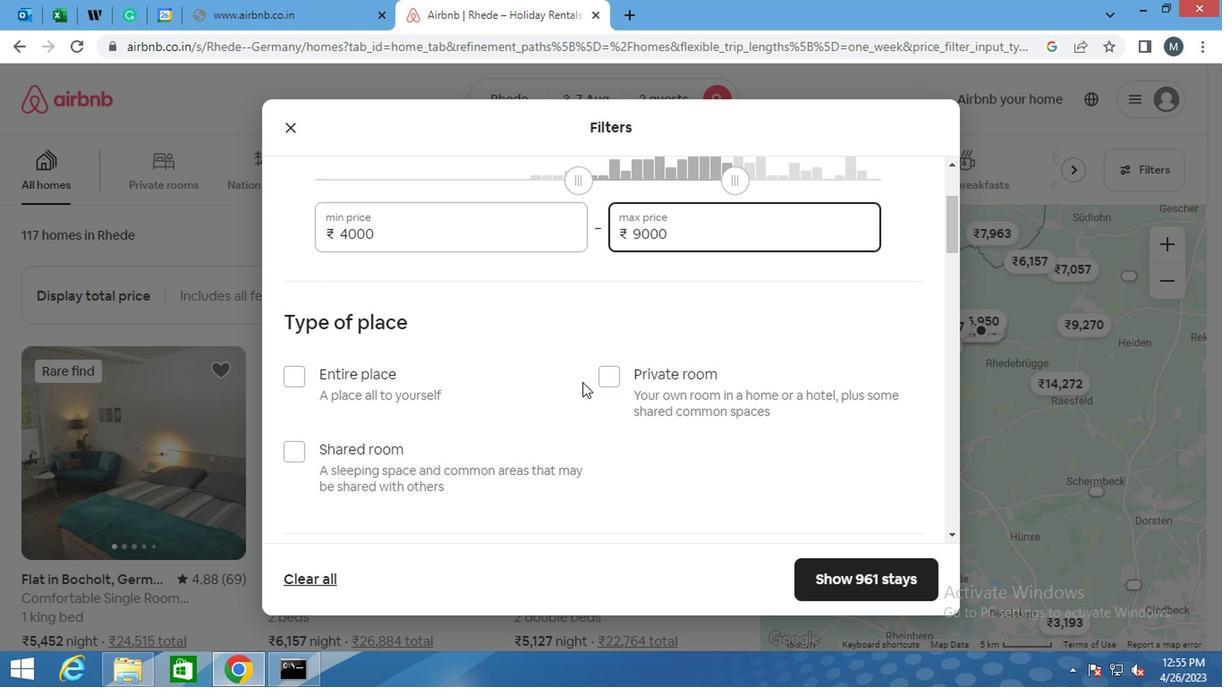 
Action: Mouse scrolled (578, 383) with delta (0, -1)
Screenshot: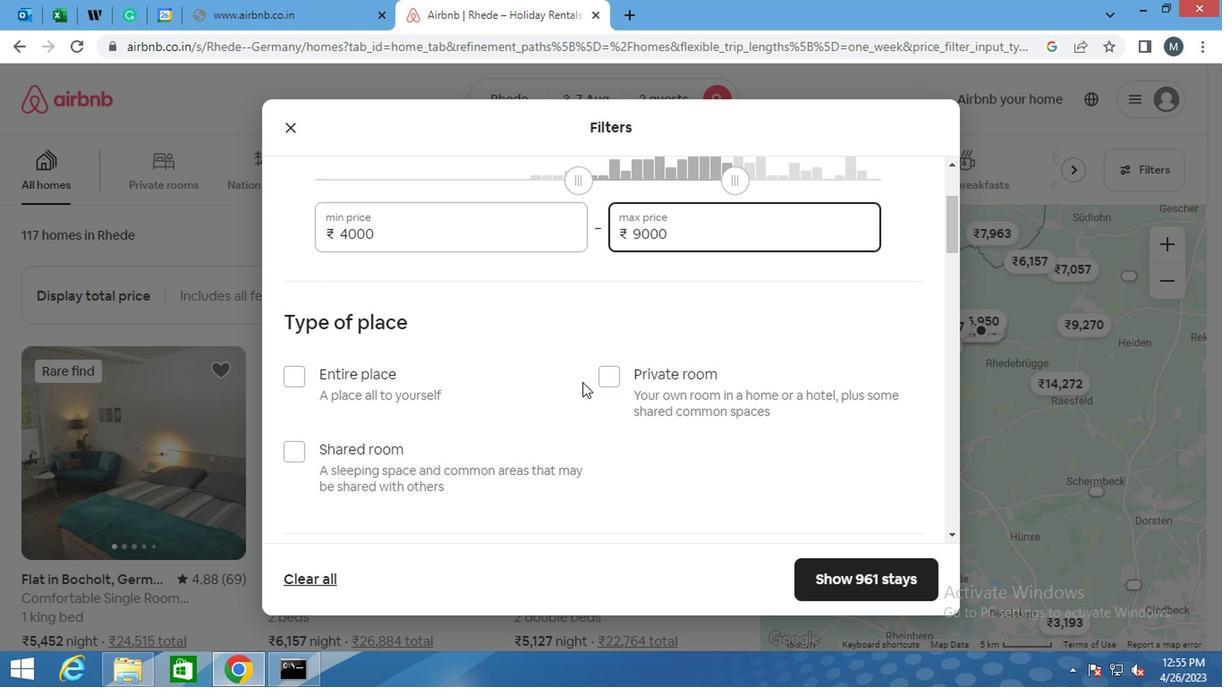 
Action: Mouse moved to (599, 273)
Screenshot: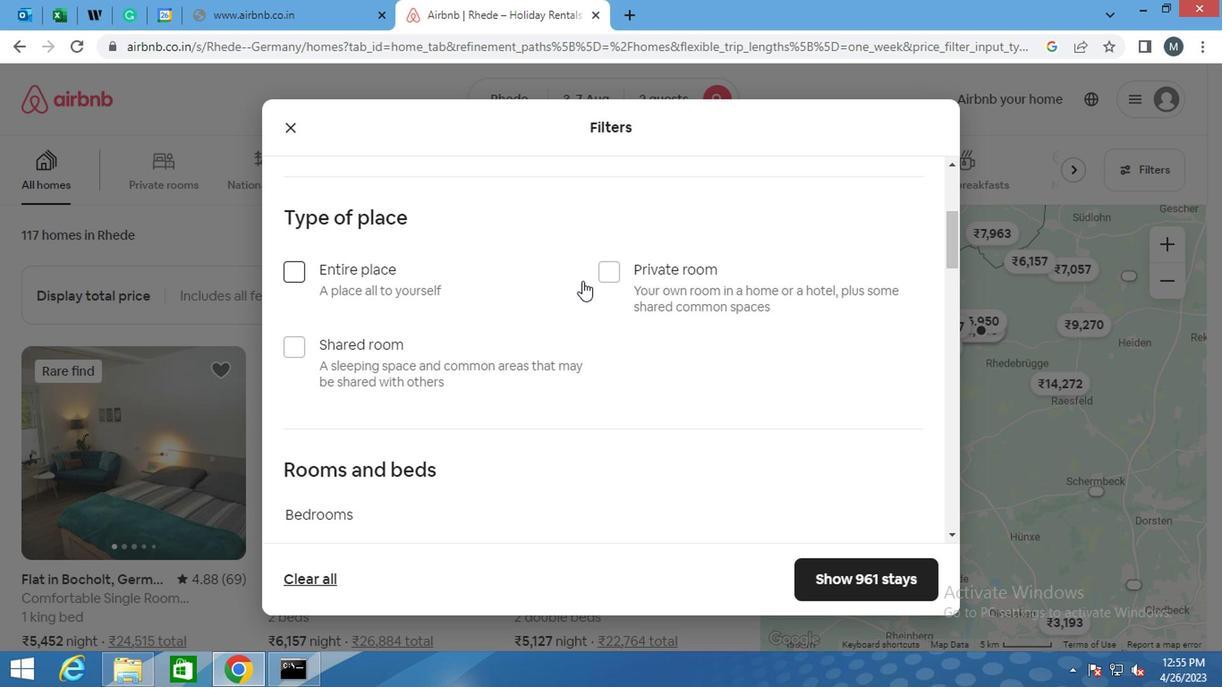 
Action: Mouse pressed left at (599, 273)
Screenshot: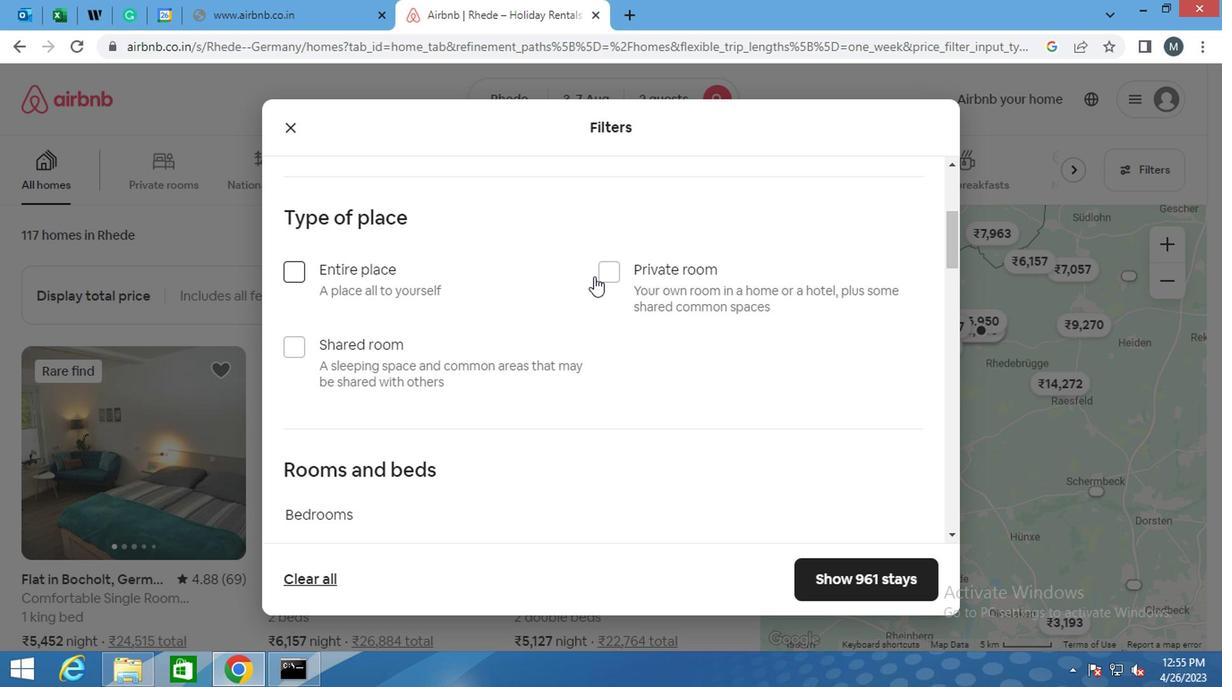 
Action: Mouse moved to (501, 289)
Screenshot: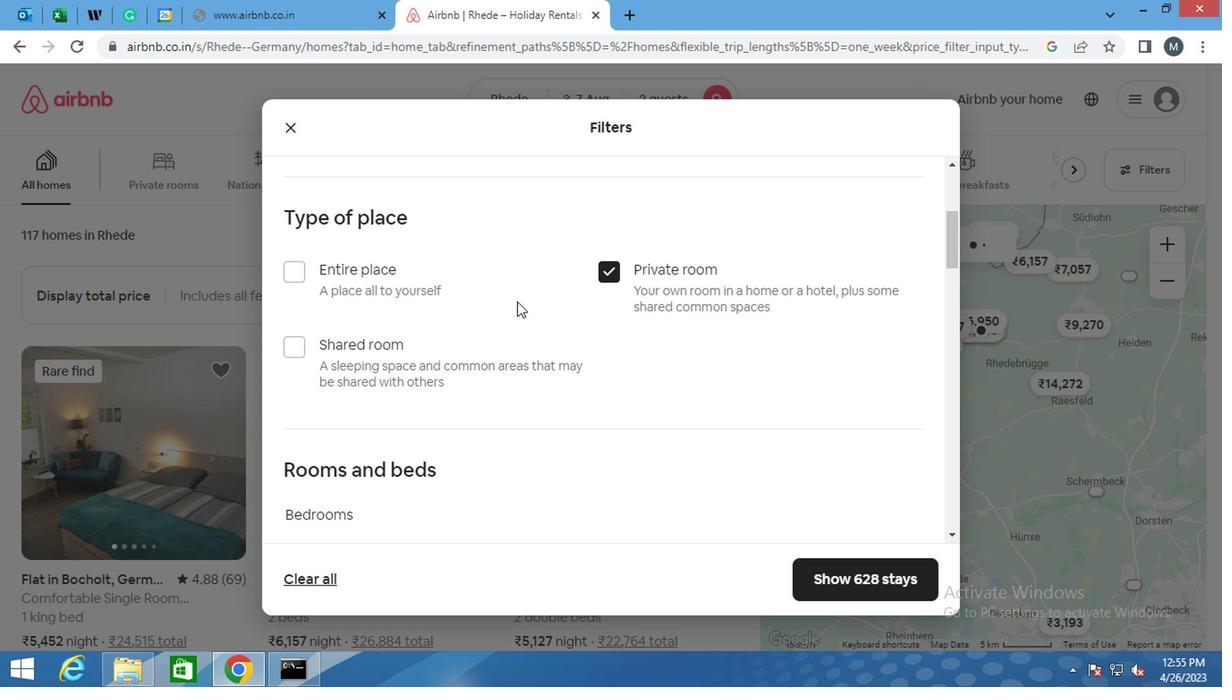
Action: Mouse scrolled (501, 288) with delta (0, -1)
Screenshot: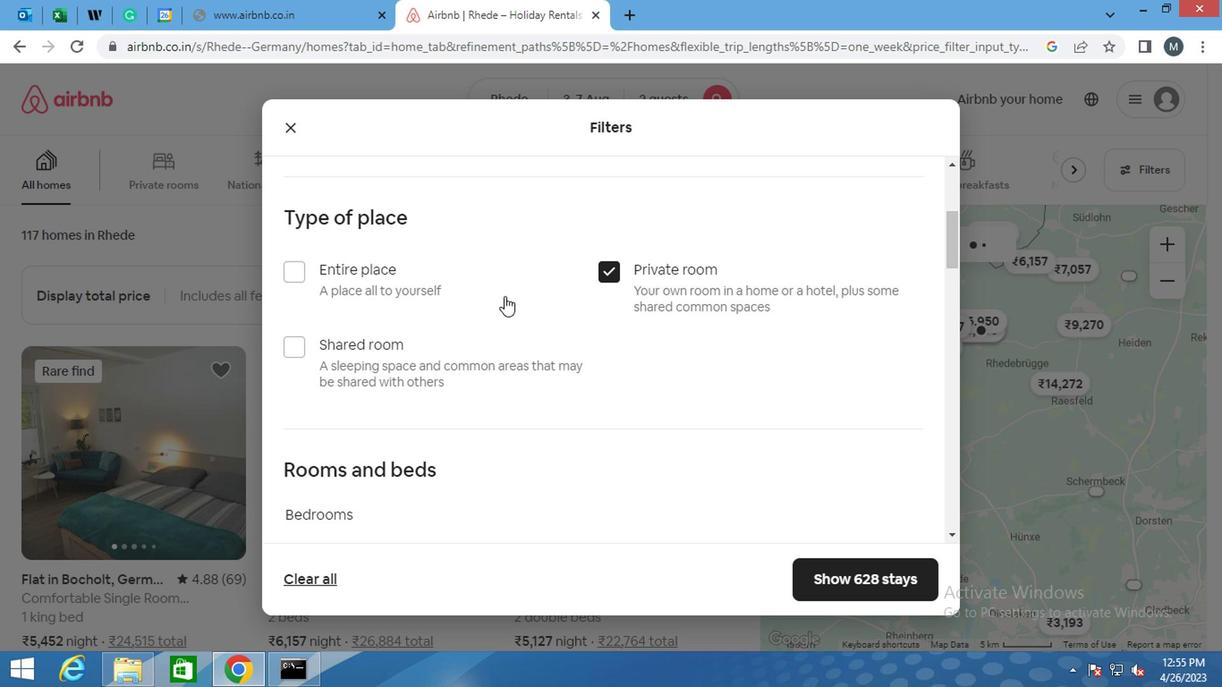 
Action: Mouse scrolled (501, 288) with delta (0, -1)
Screenshot: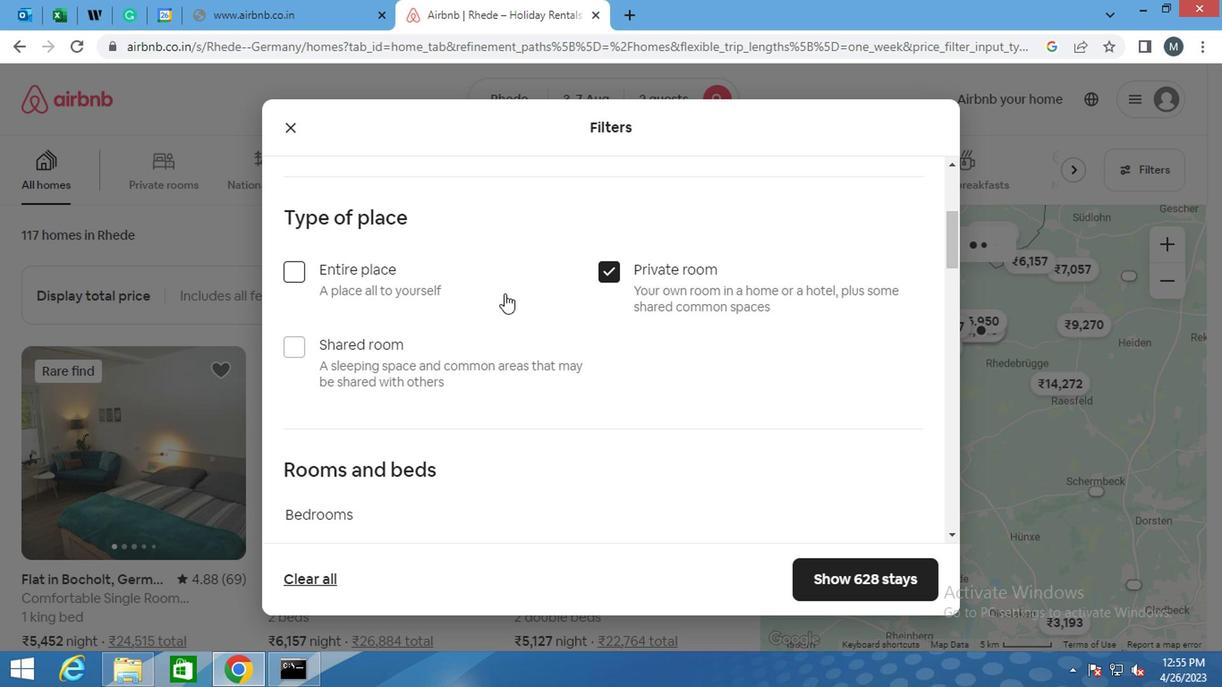 
Action: Mouse moved to (499, 285)
Screenshot: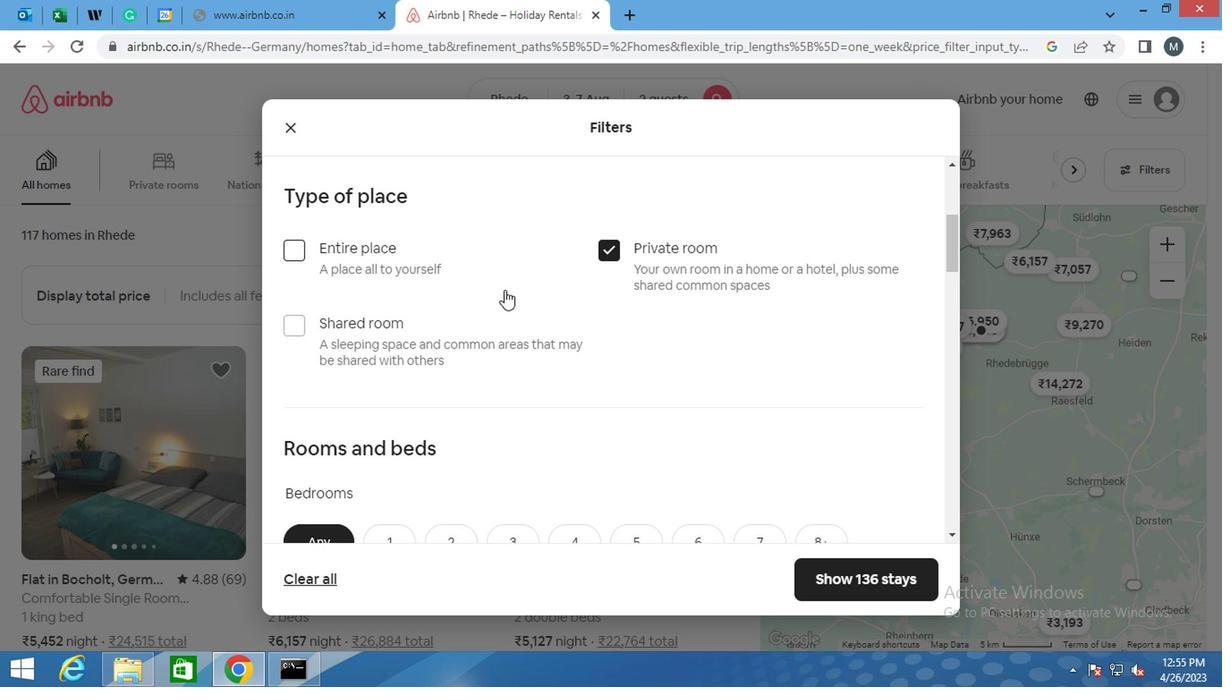 
Action: Mouse scrolled (499, 285) with delta (0, 0)
Screenshot: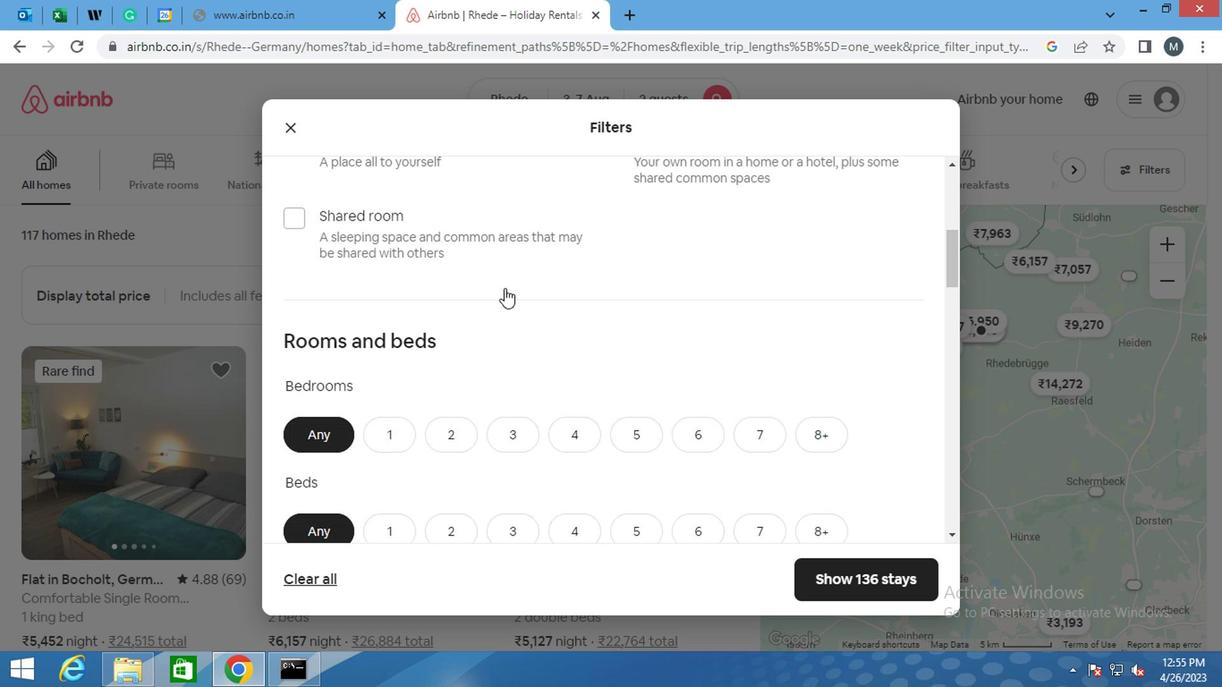
Action: Mouse moved to (402, 298)
Screenshot: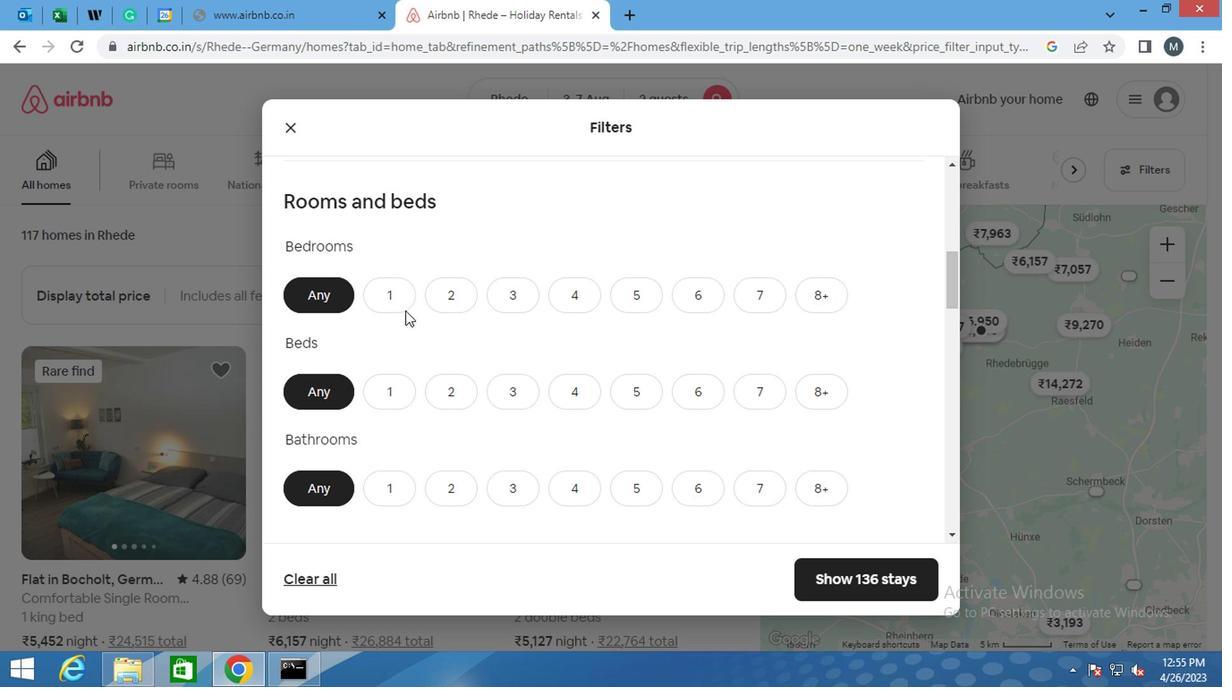 
Action: Mouse pressed left at (402, 298)
Screenshot: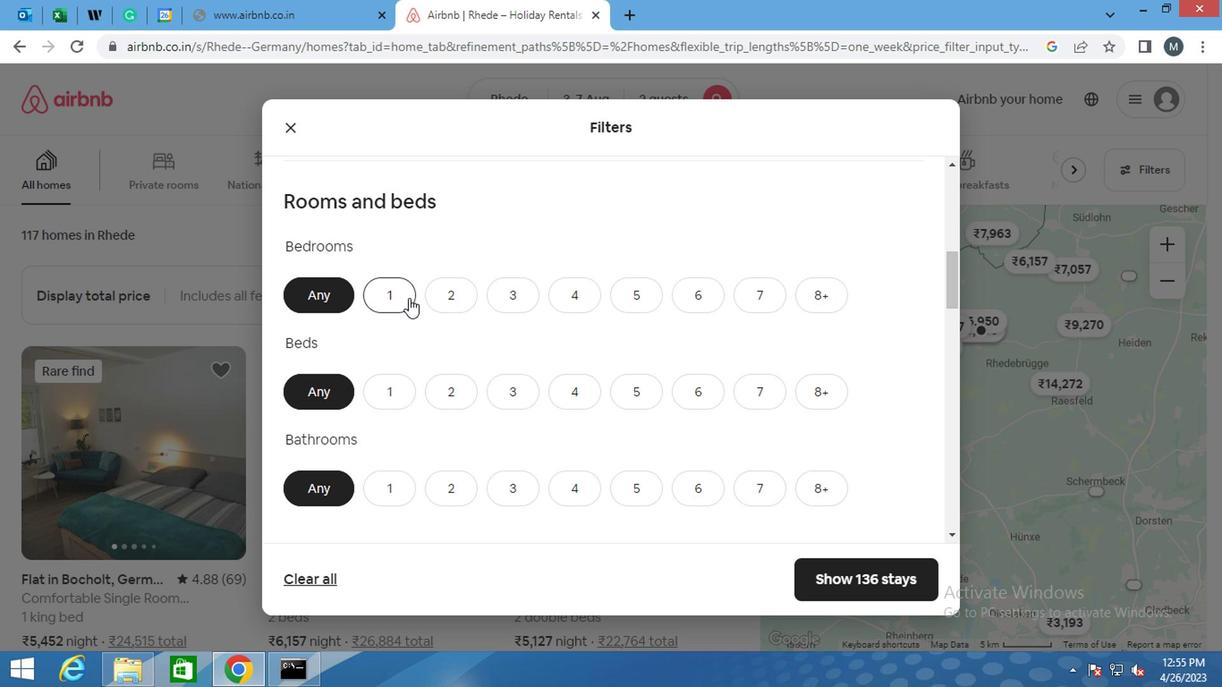 
Action: Mouse moved to (371, 382)
Screenshot: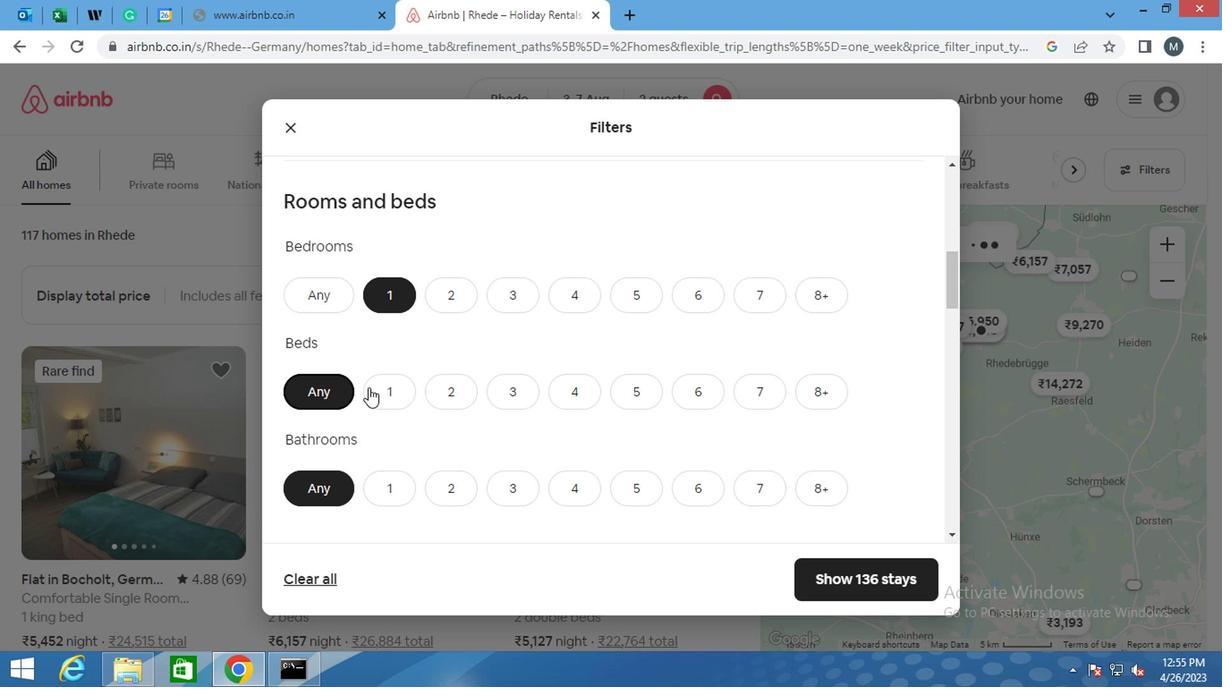 
Action: Mouse pressed left at (371, 382)
Screenshot: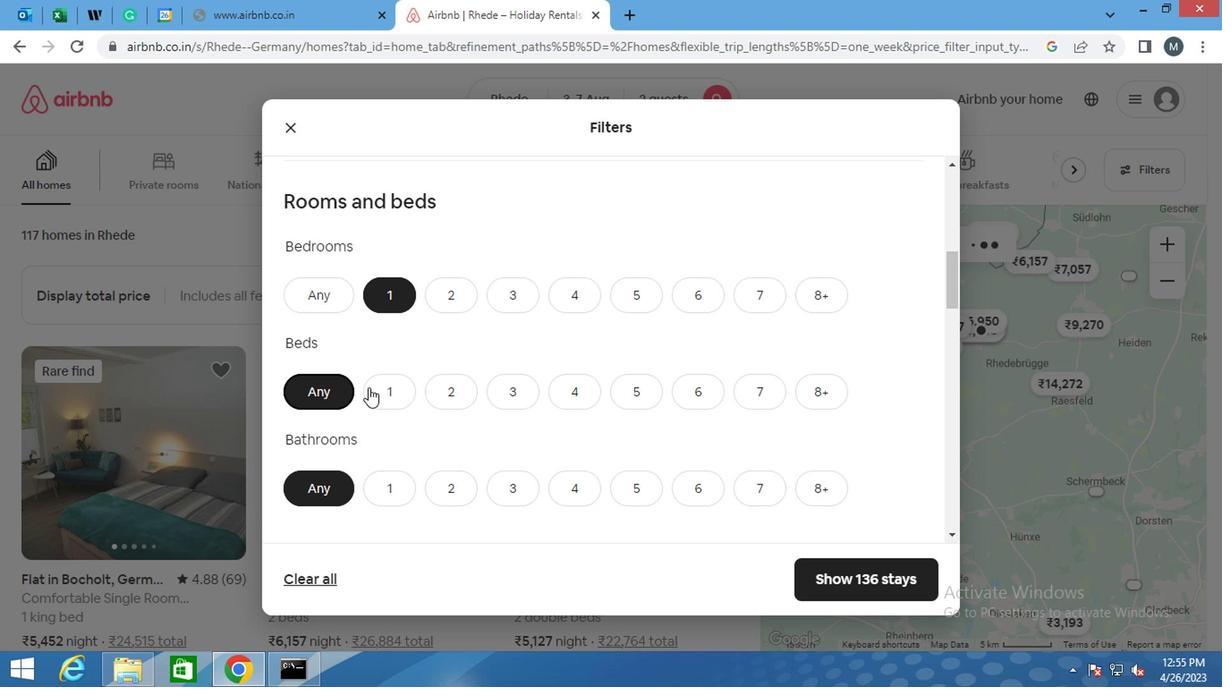 
Action: Mouse moved to (384, 363)
Screenshot: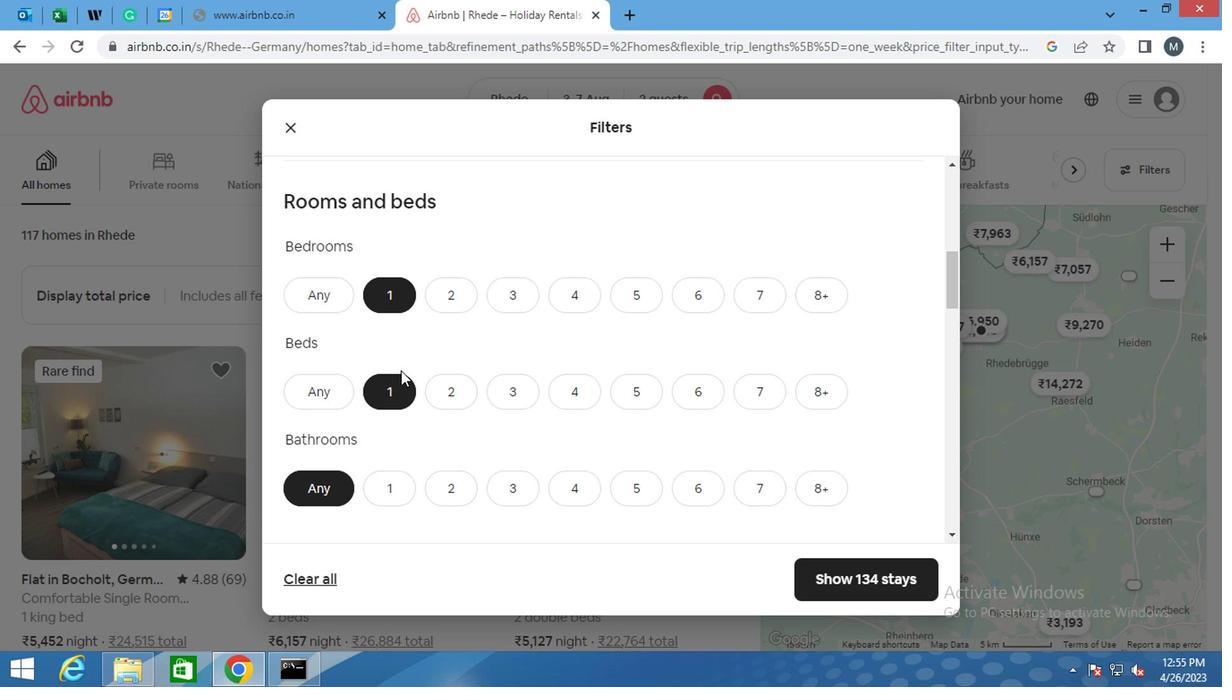 
Action: Mouse scrolled (384, 362) with delta (0, -1)
Screenshot: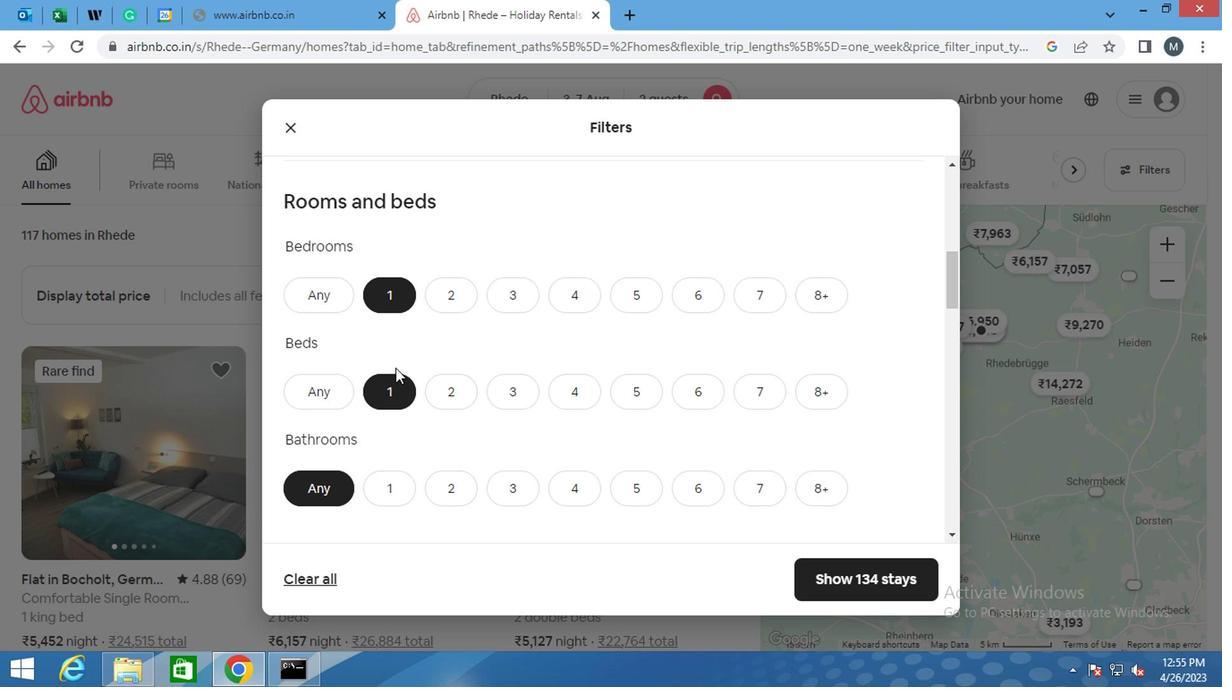 
Action: Mouse scrolled (384, 362) with delta (0, -1)
Screenshot: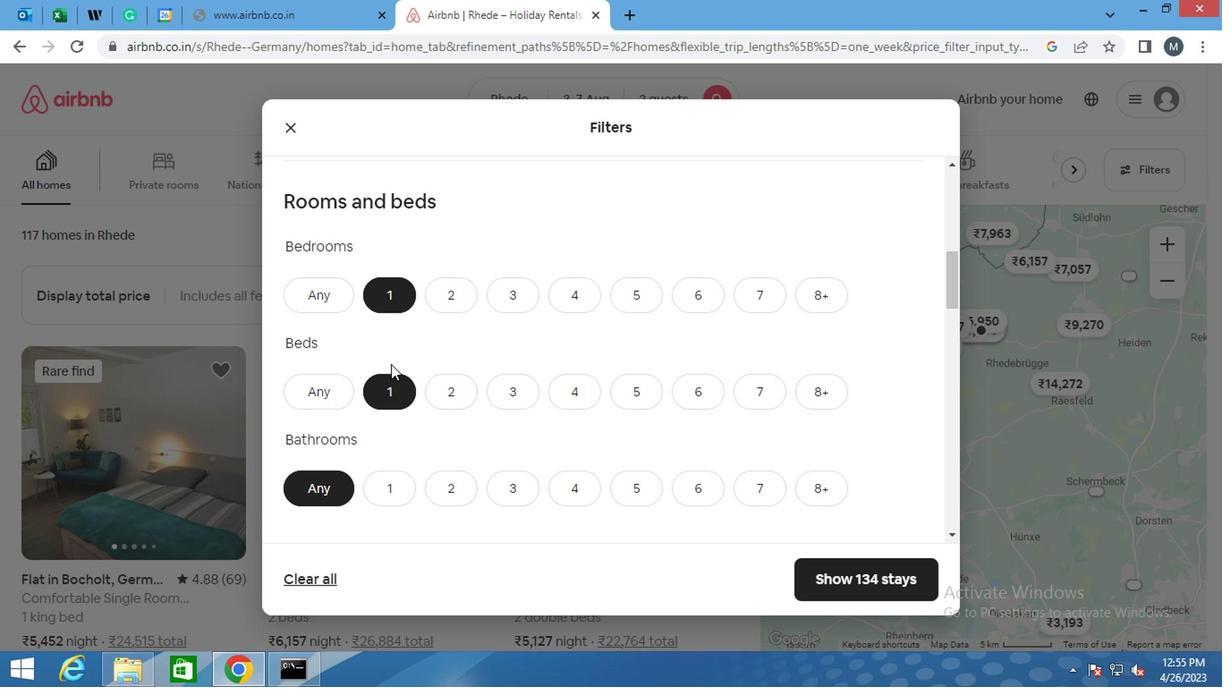
Action: Mouse moved to (396, 313)
Screenshot: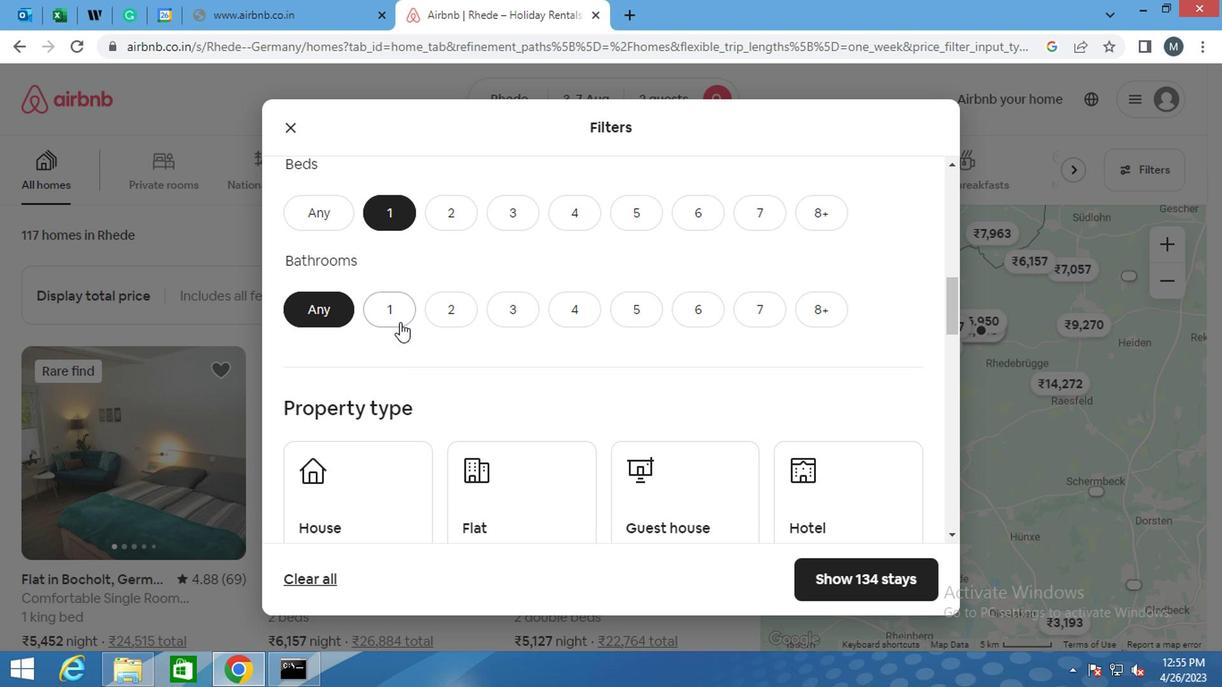 
Action: Mouse pressed left at (396, 313)
Screenshot: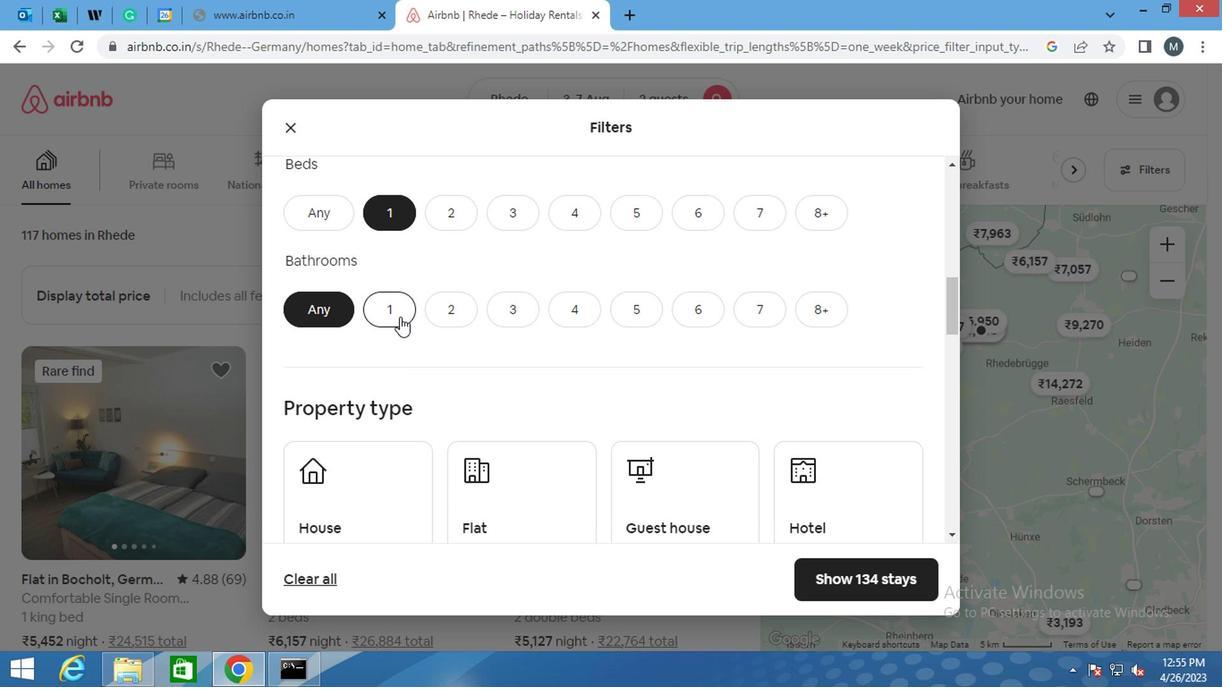 
Action: Mouse moved to (400, 315)
Screenshot: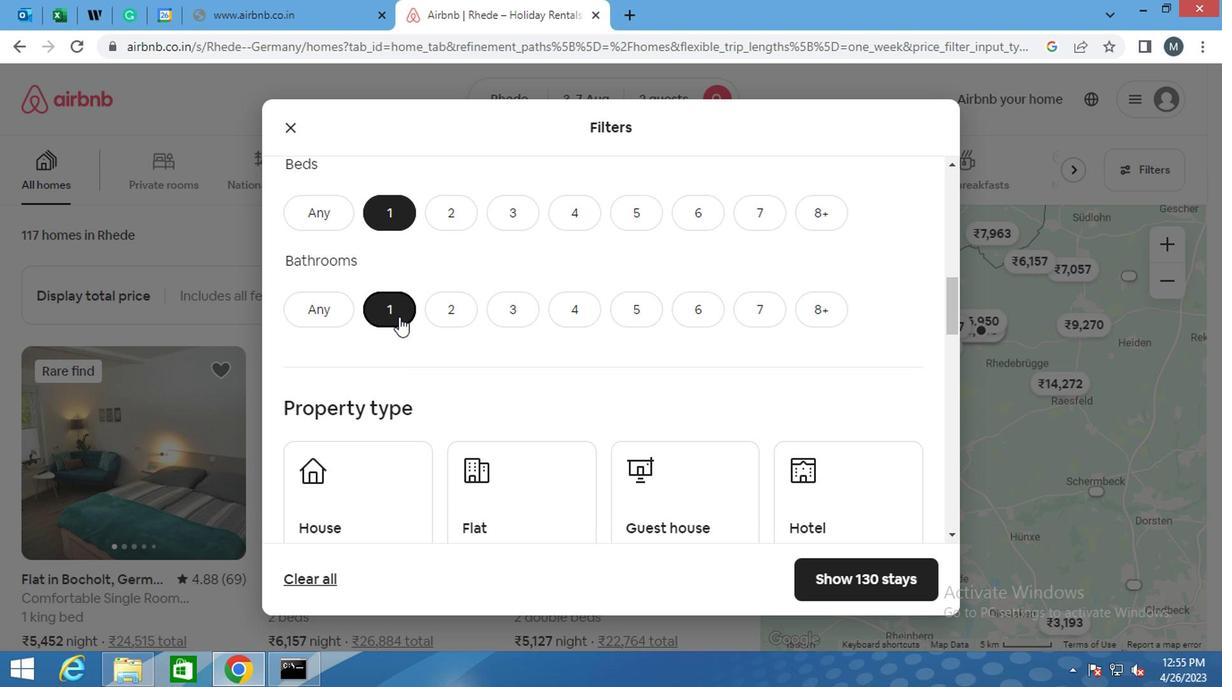 
Action: Mouse scrolled (400, 314) with delta (0, 0)
Screenshot: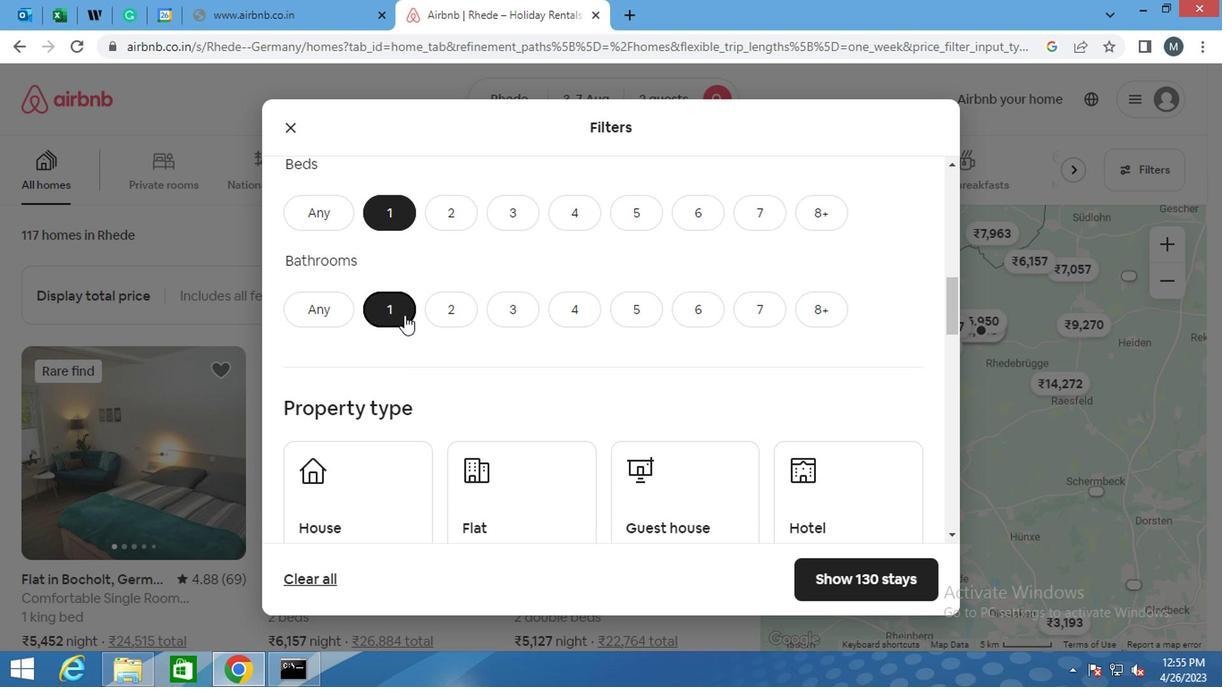 
Action: Mouse scrolled (400, 314) with delta (0, 0)
Screenshot: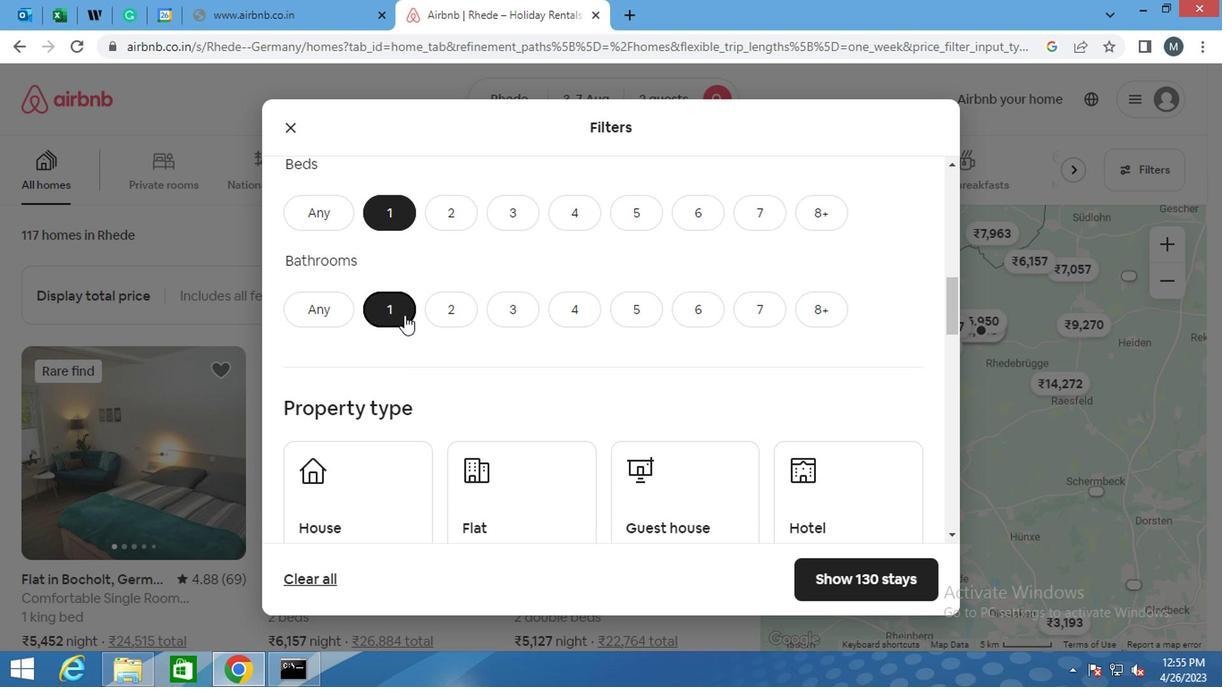 
Action: Mouse moved to (359, 323)
Screenshot: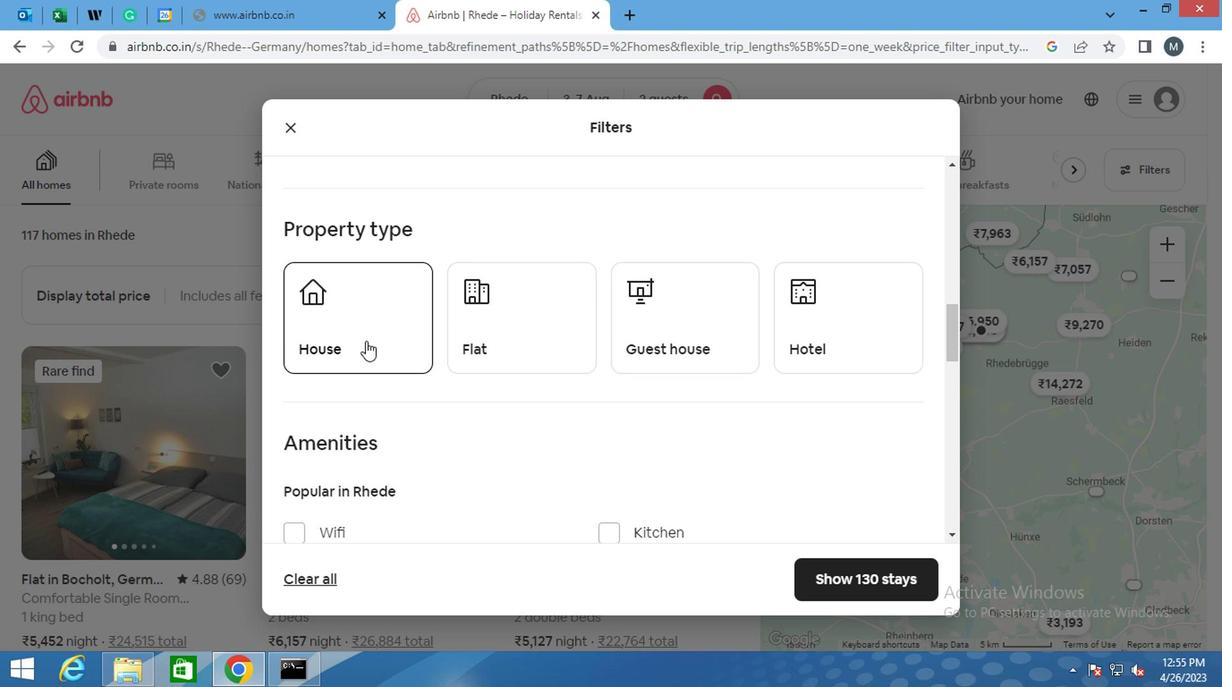 
Action: Mouse pressed left at (359, 323)
Screenshot: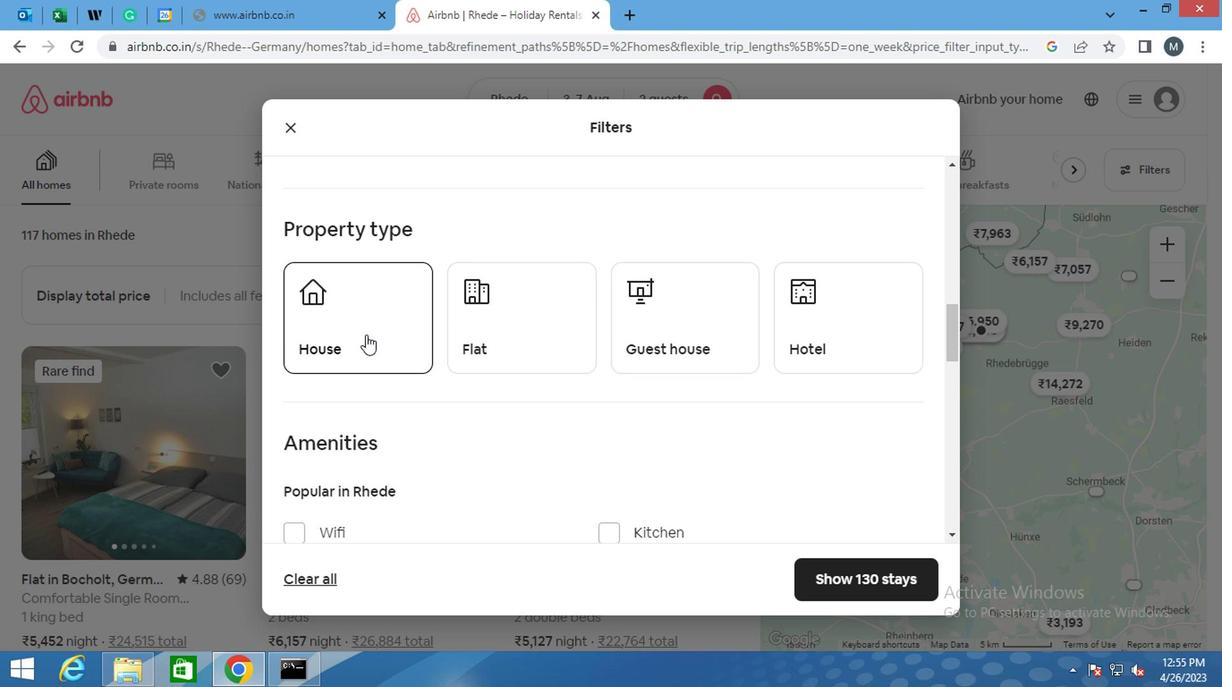 
Action: Mouse moved to (492, 315)
Screenshot: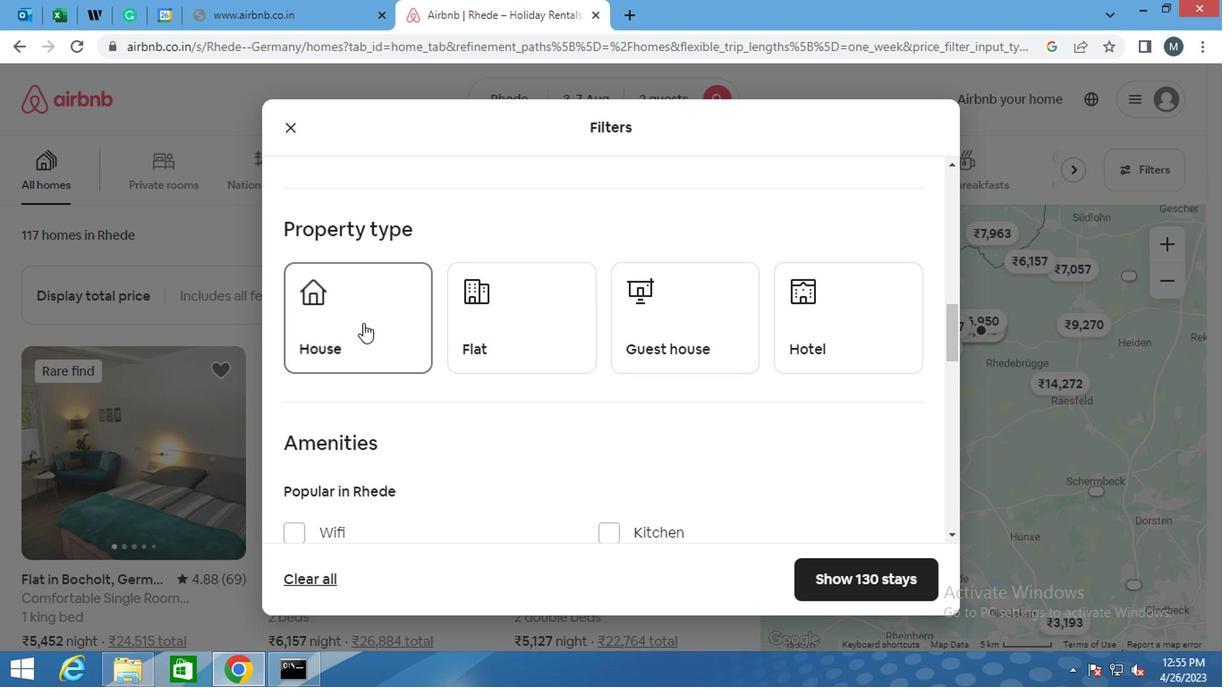 
Action: Mouse pressed left at (492, 315)
Screenshot: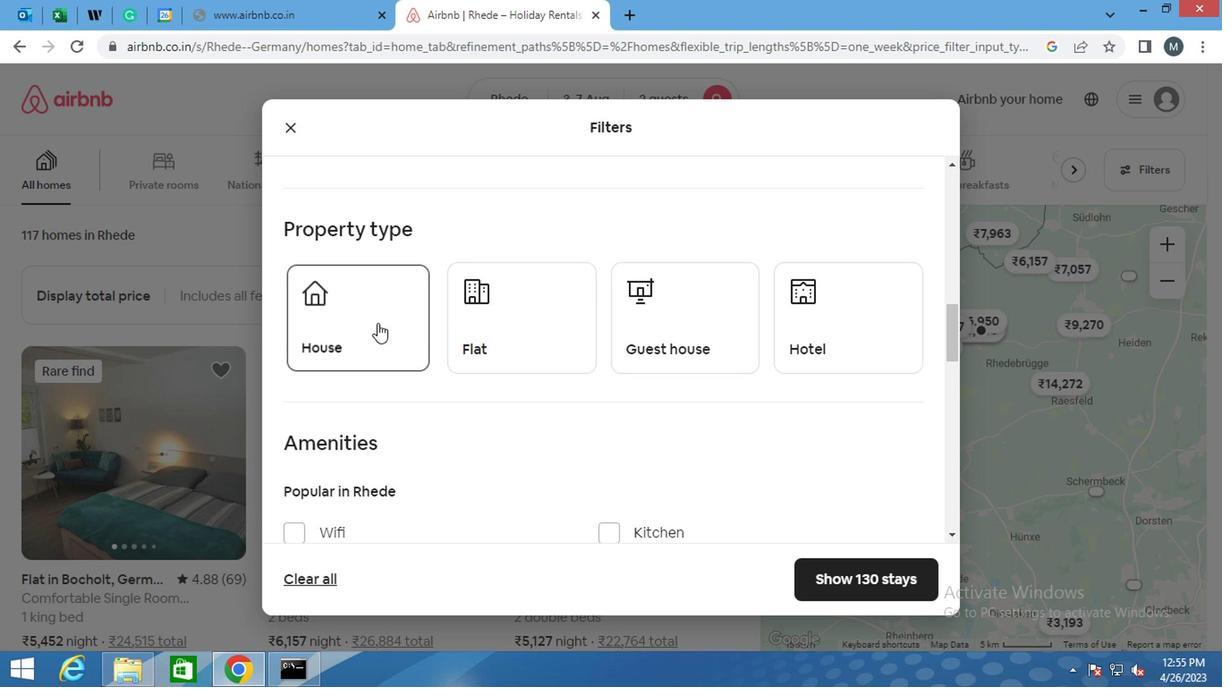 
Action: Mouse moved to (632, 306)
Screenshot: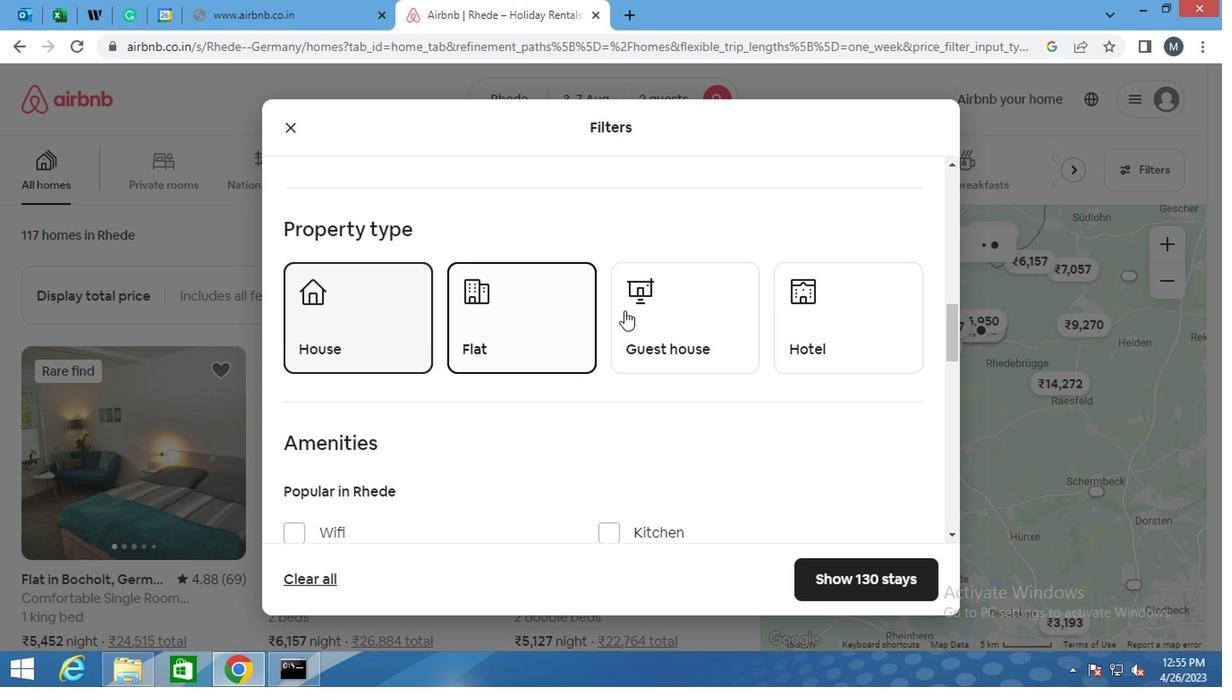 
Action: Mouse pressed left at (632, 306)
Screenshot: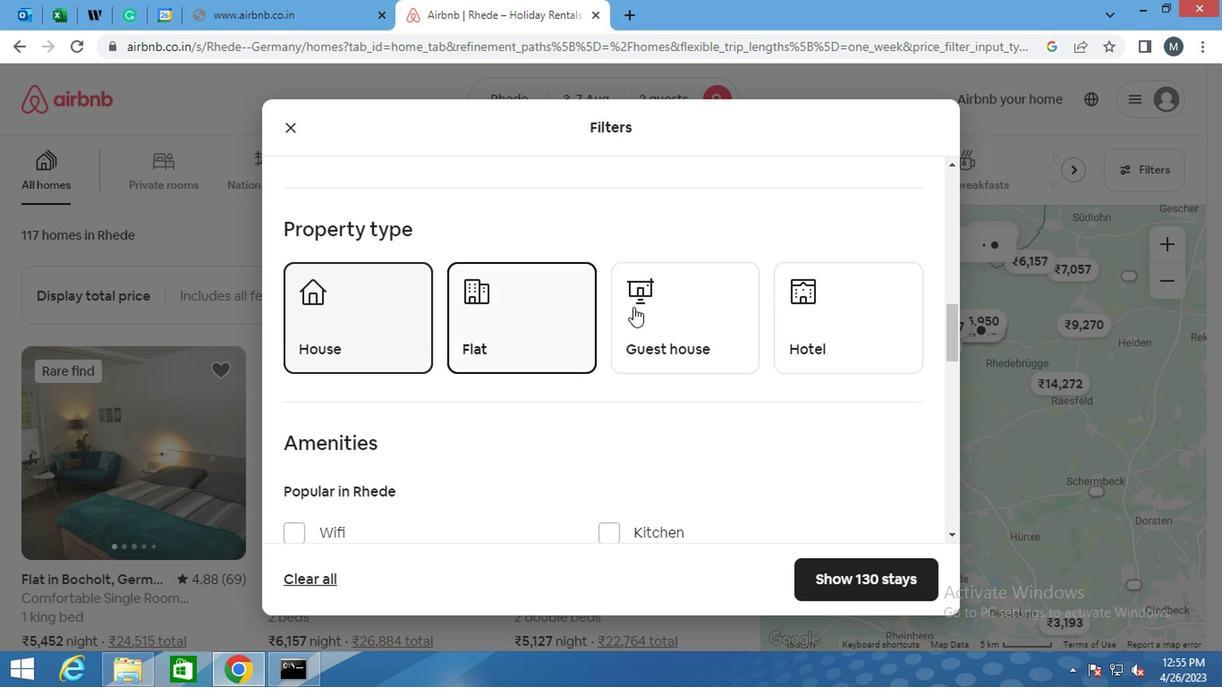 
Action: Mouse moved to (824, 308)
Screenshot: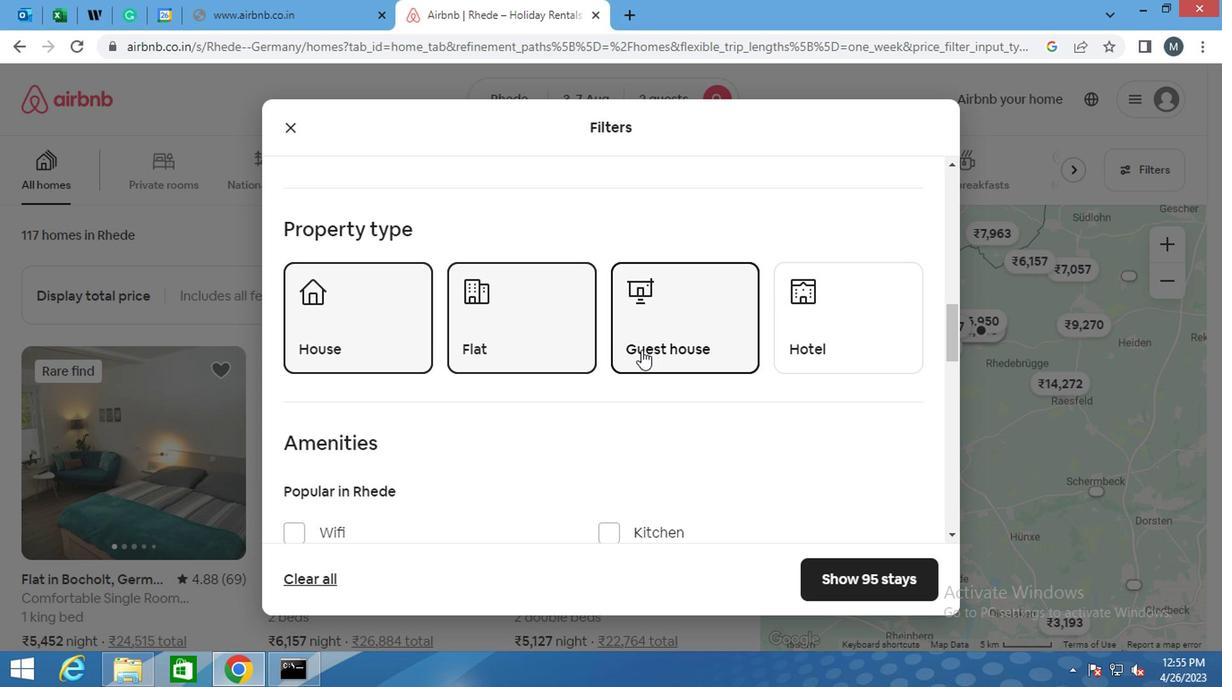
Action: Mouse pressed left at (824, 308)
Screenshot: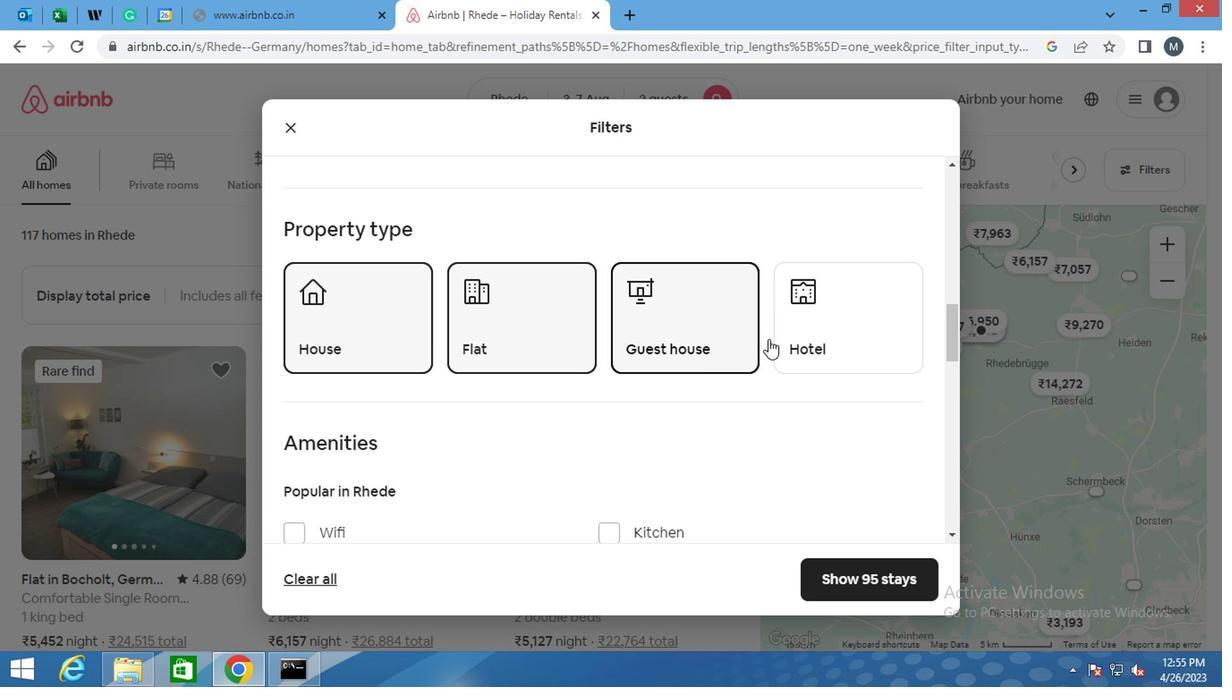 
Action: Mouse moved to (376, 358)
Screenshot: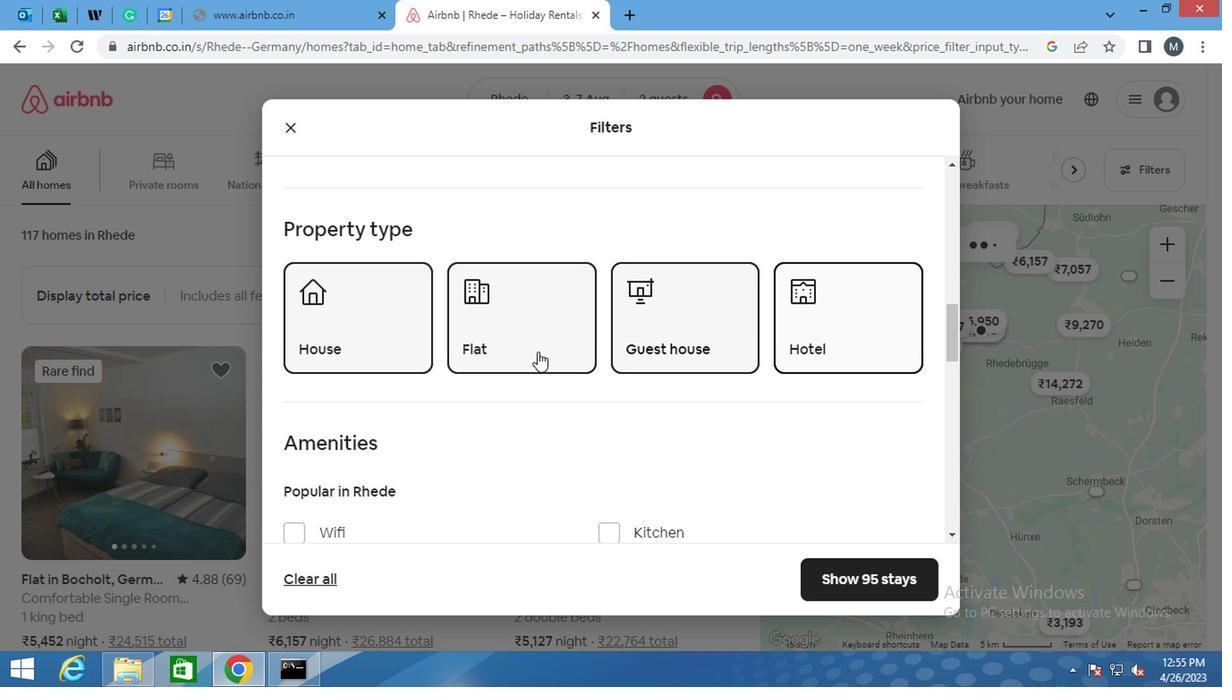
Action: Mouse scrolled (376, 357) with delta (0, 0)
Screenshot: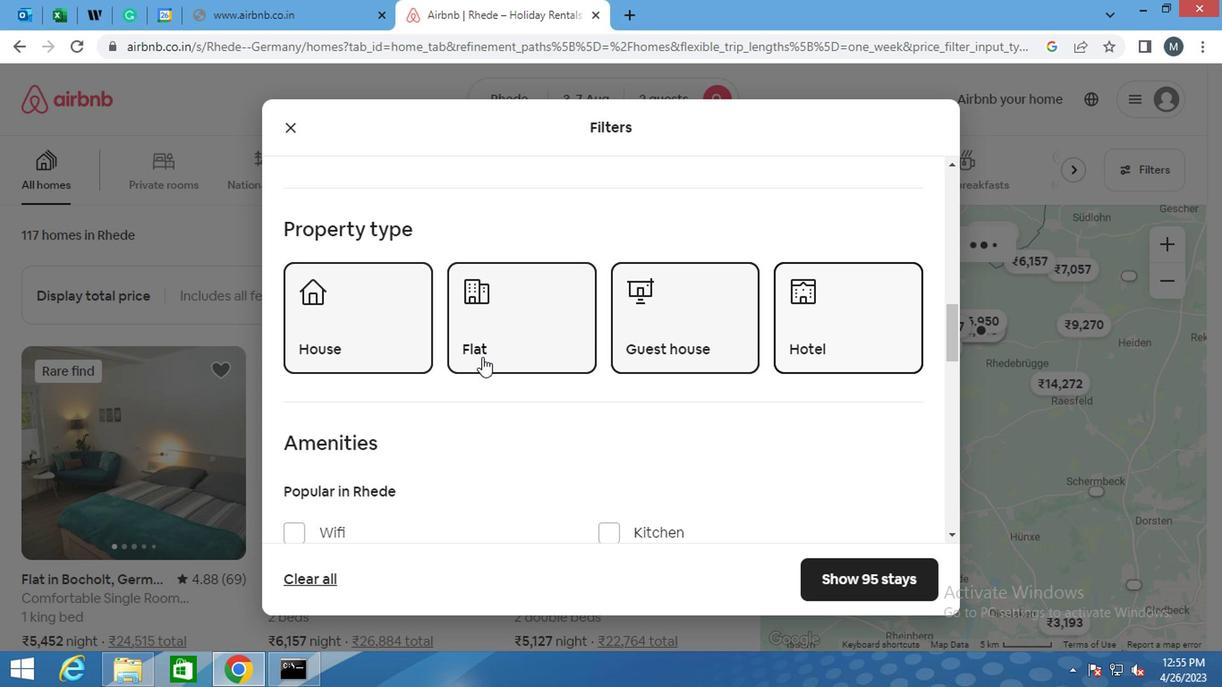 
Action: Mouse scrolled (376, 357) with delta (0, 0)
Screenshot: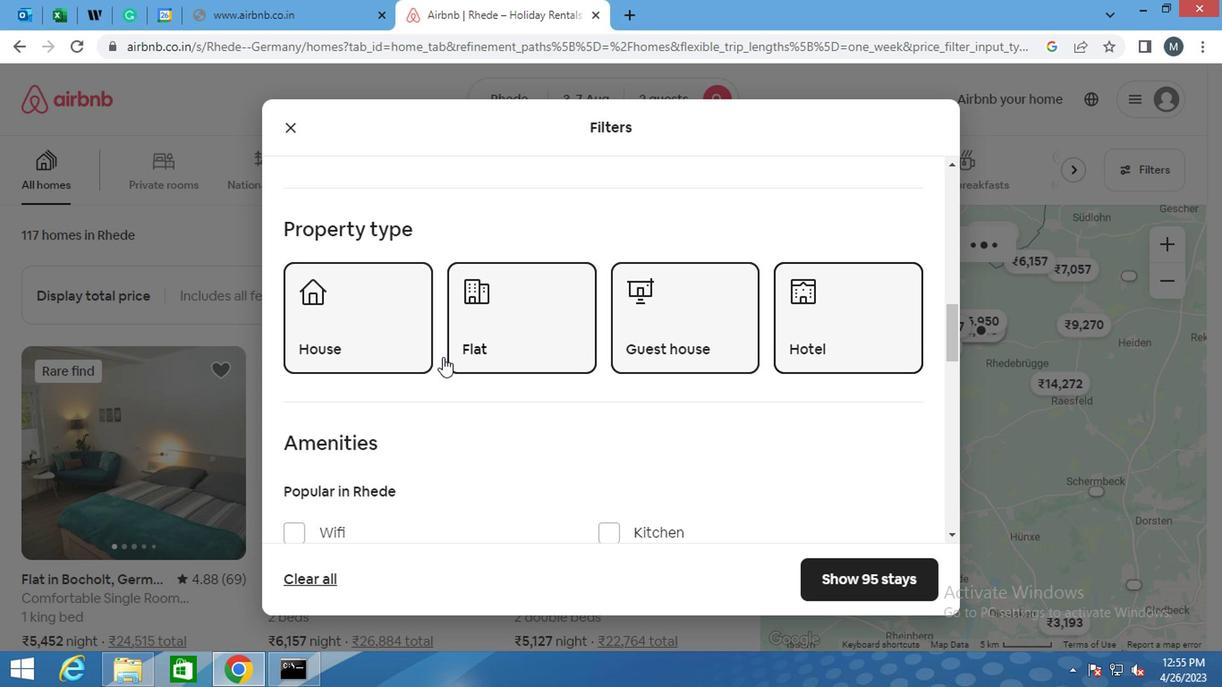 
Action: Mouse moved to (312, 376)
Screenshot: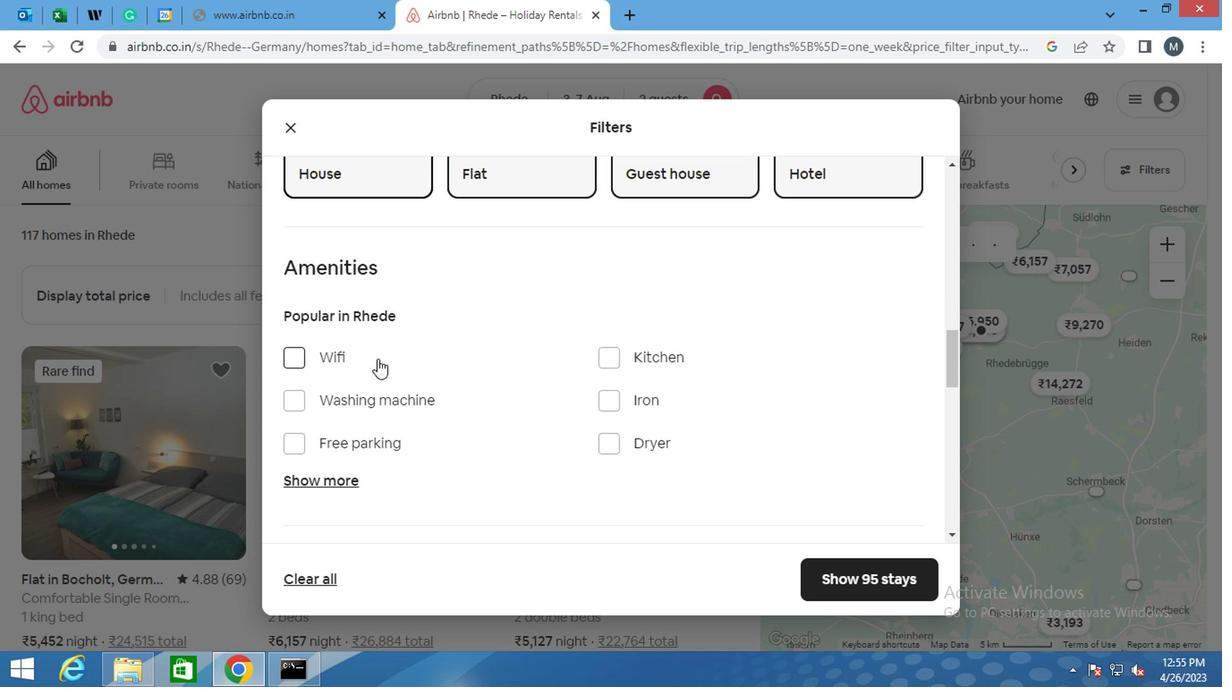 
Action: Mouse scrolled (312, 376) with delta (0, 0)
Screenshot: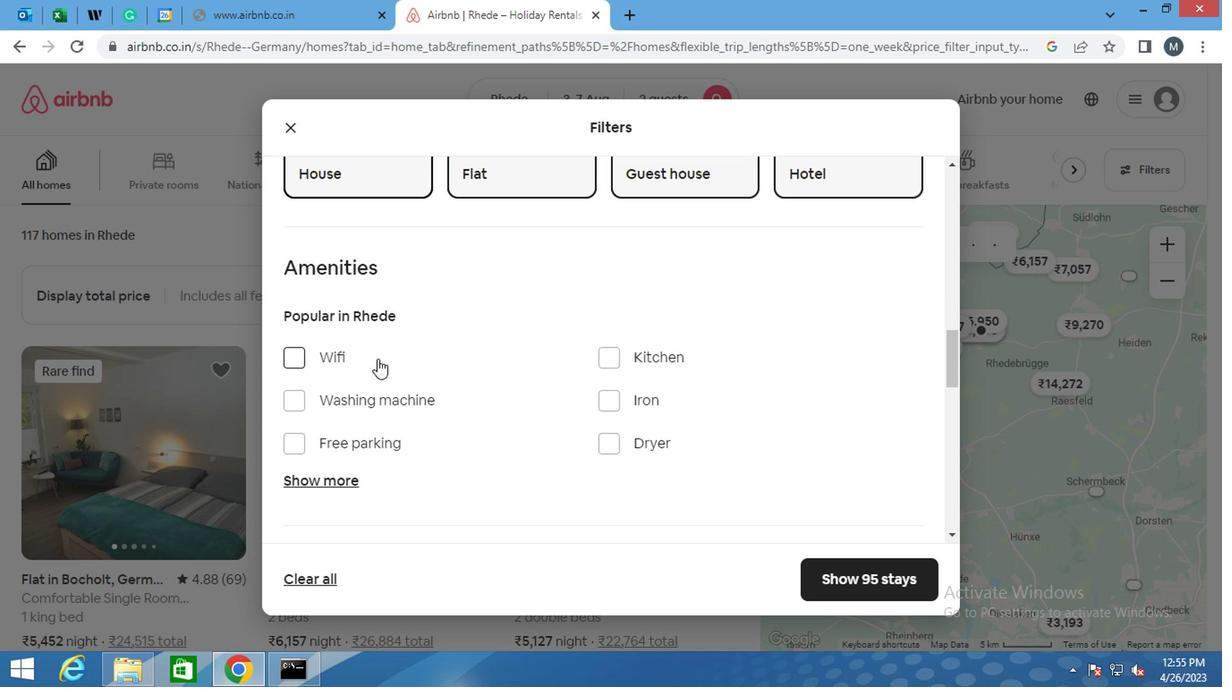
Action: Mouse moved to (495, 376)
Screenshot: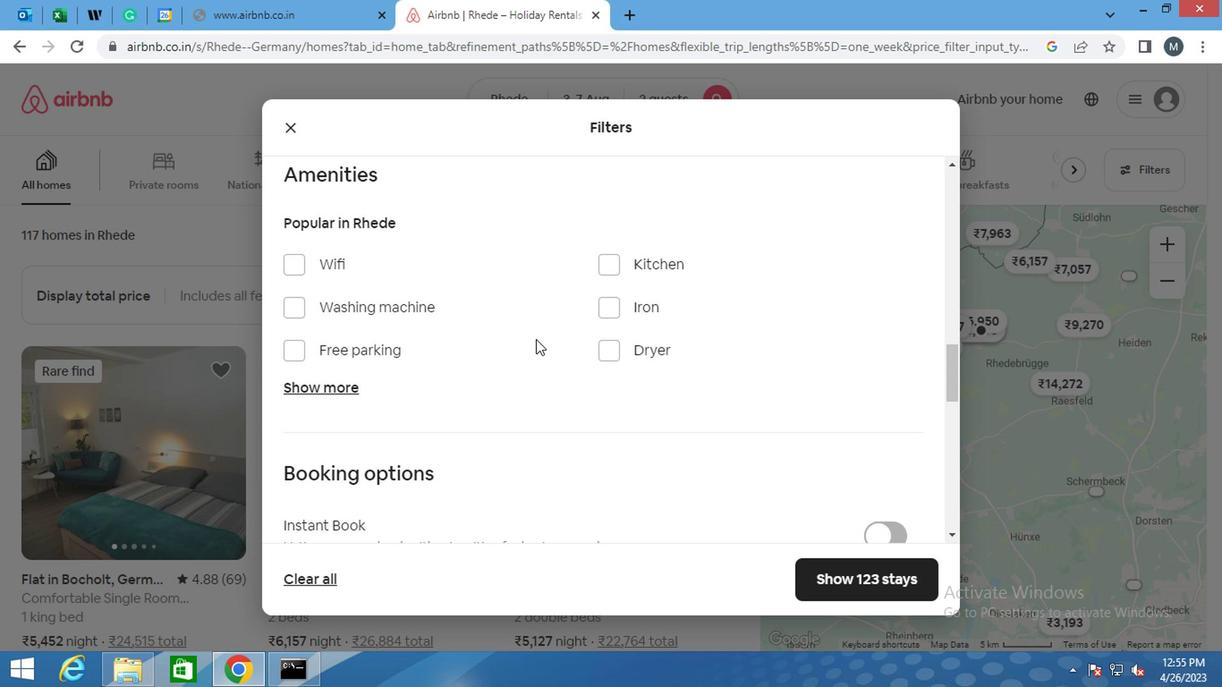 
Action: Mouse scrolled (495, 375) with delta (0, -1)
Screenshot: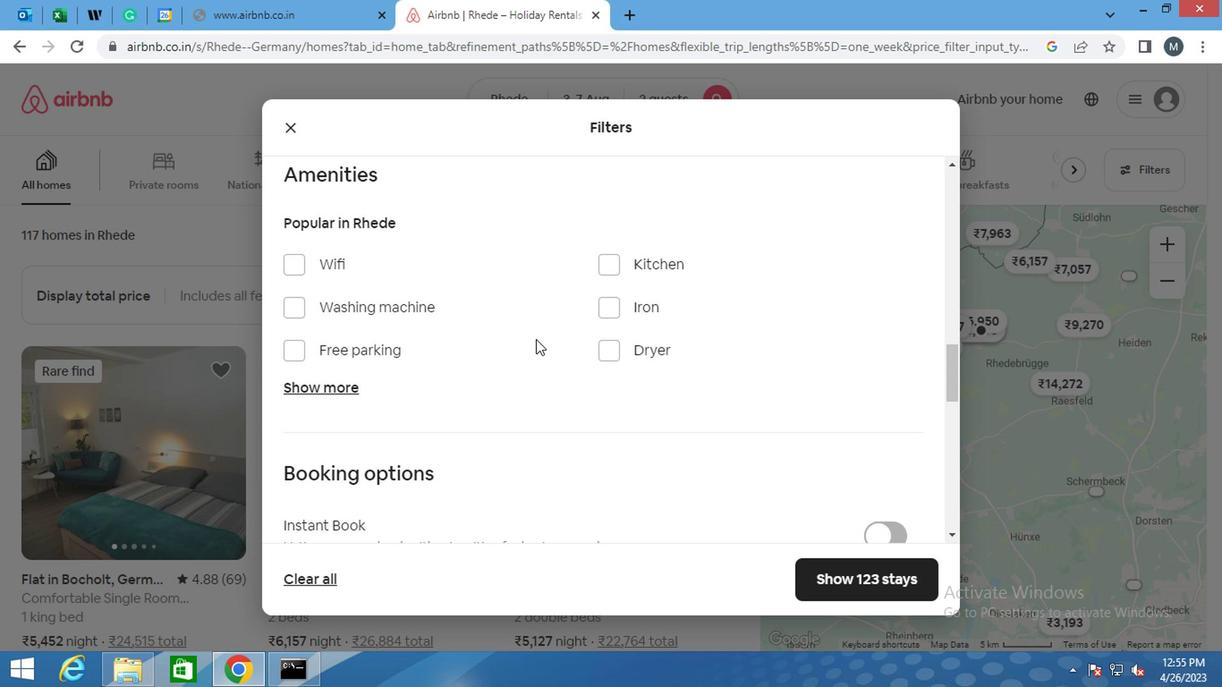 
Action: Mouse moved to (495, 376)
Screenshot: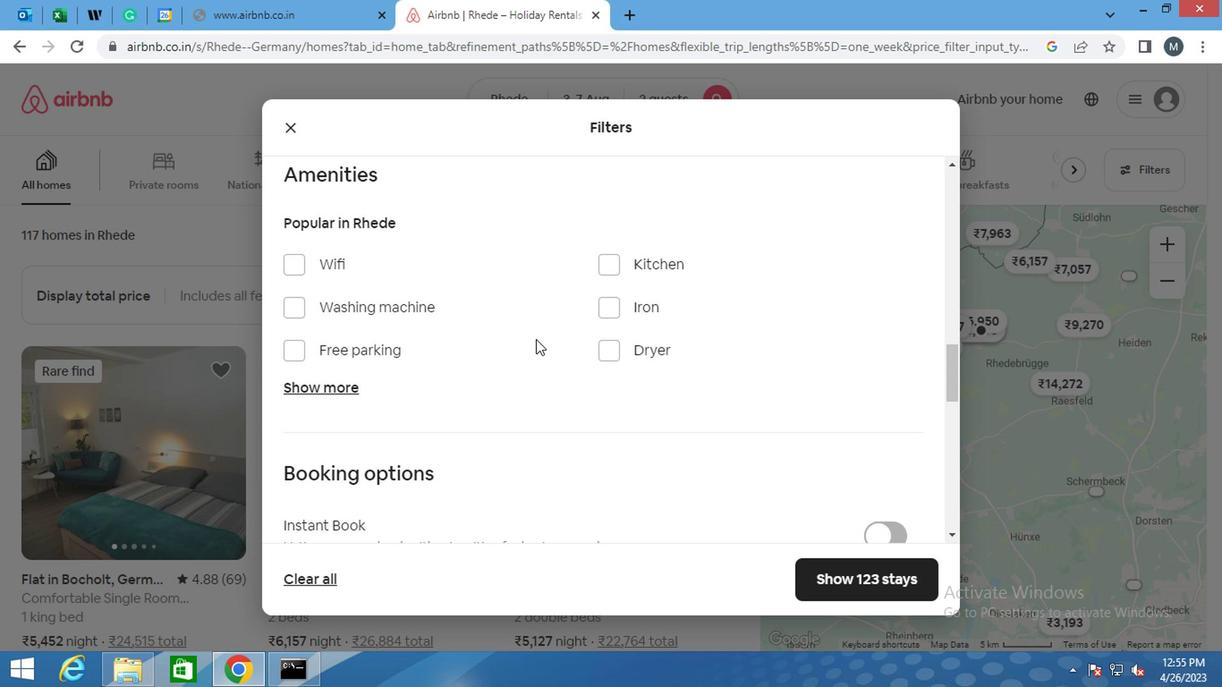 
Action: Mouse scrolled (495, 375) with delta (0, -1)
Screenshot: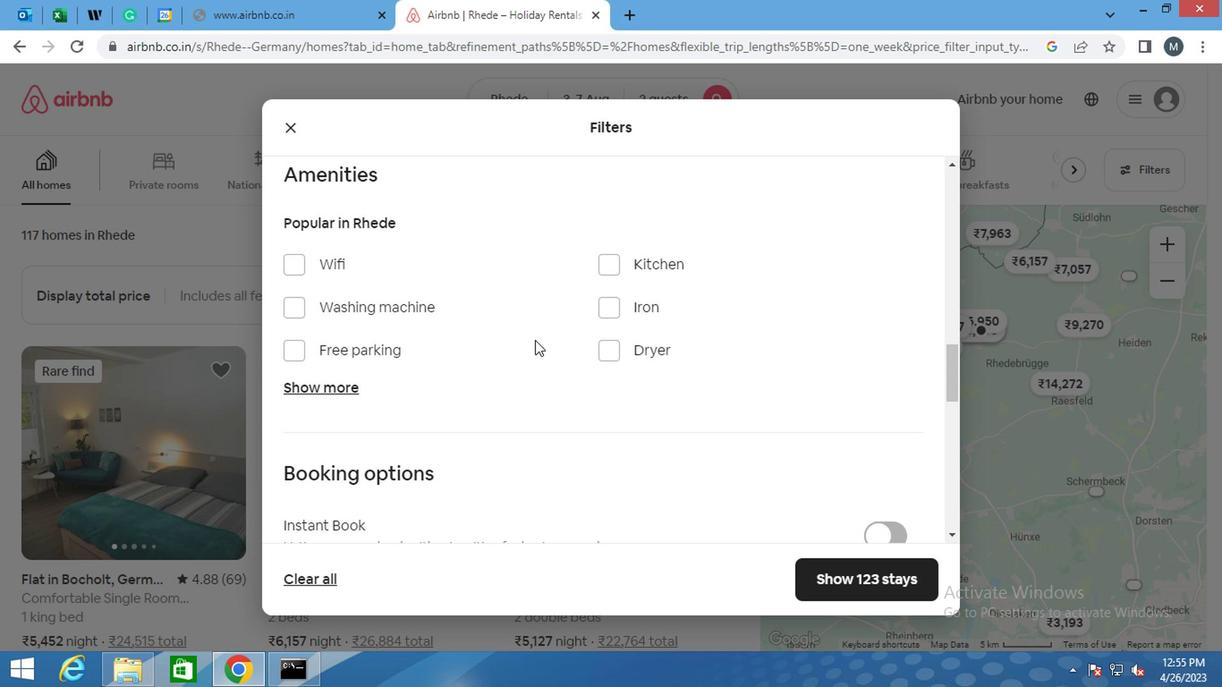
Action: Mouse moved to (492, 387)
Screenshot: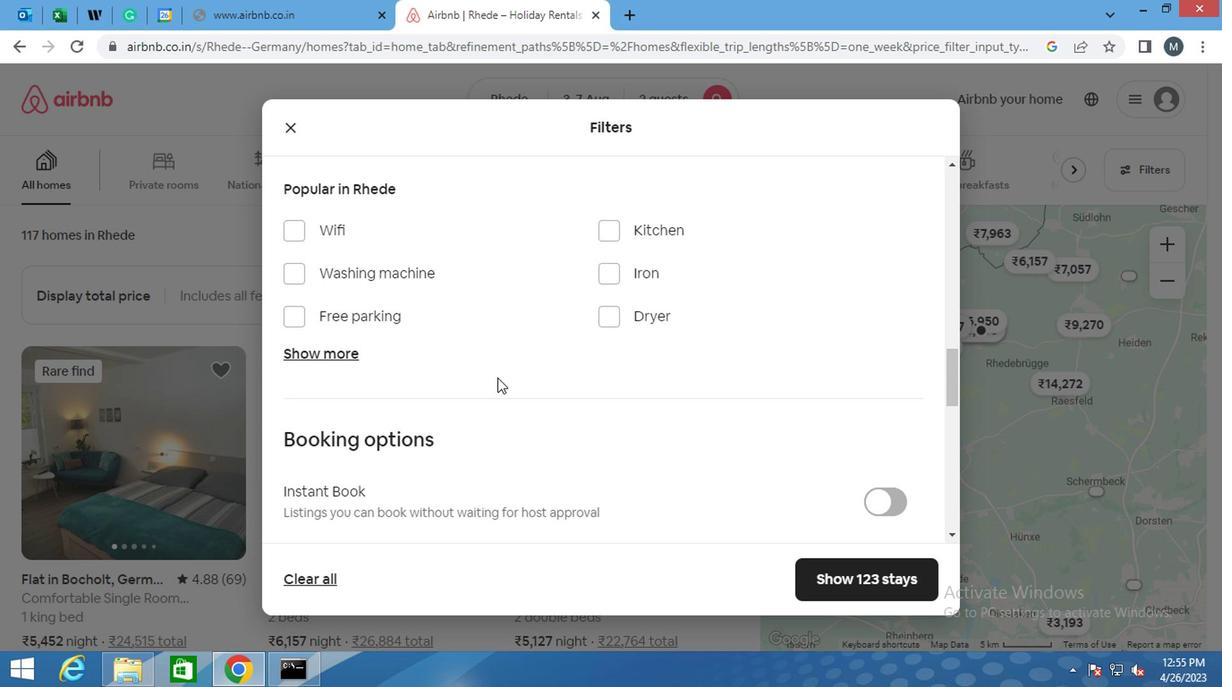 
Action: Mouse scrolled (492, 386) with delta (0, 0)
Screenshot: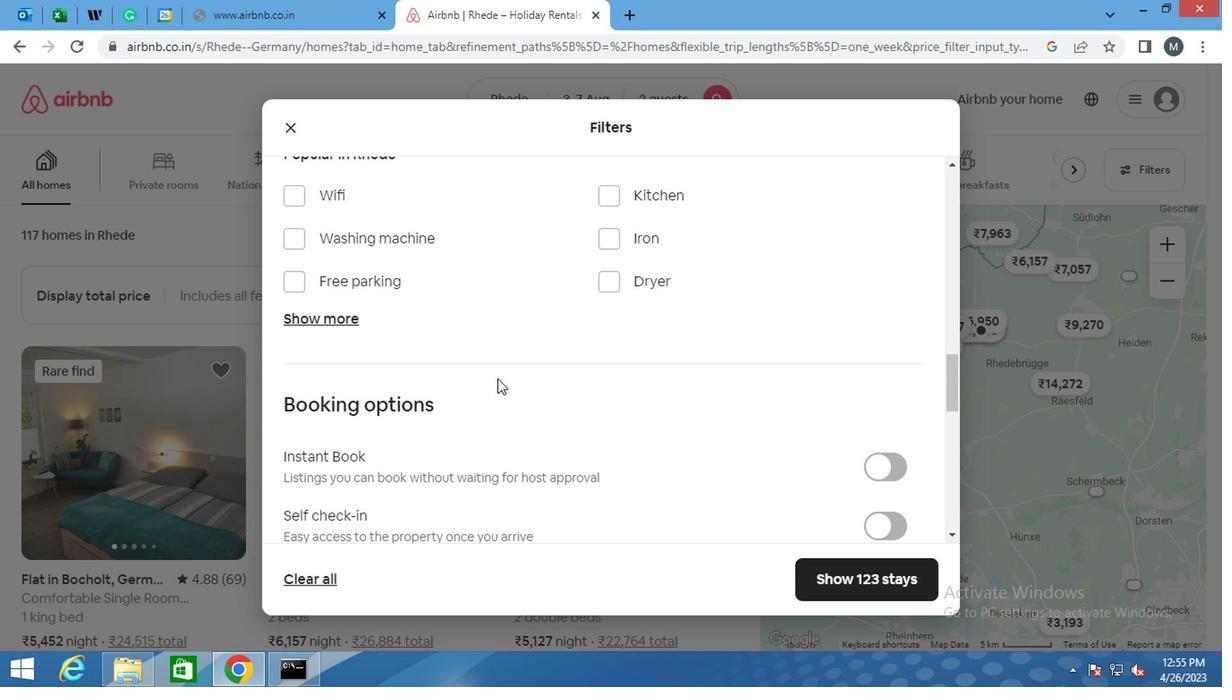 
Action: Mouse moved to (492, 388)
Screenshot: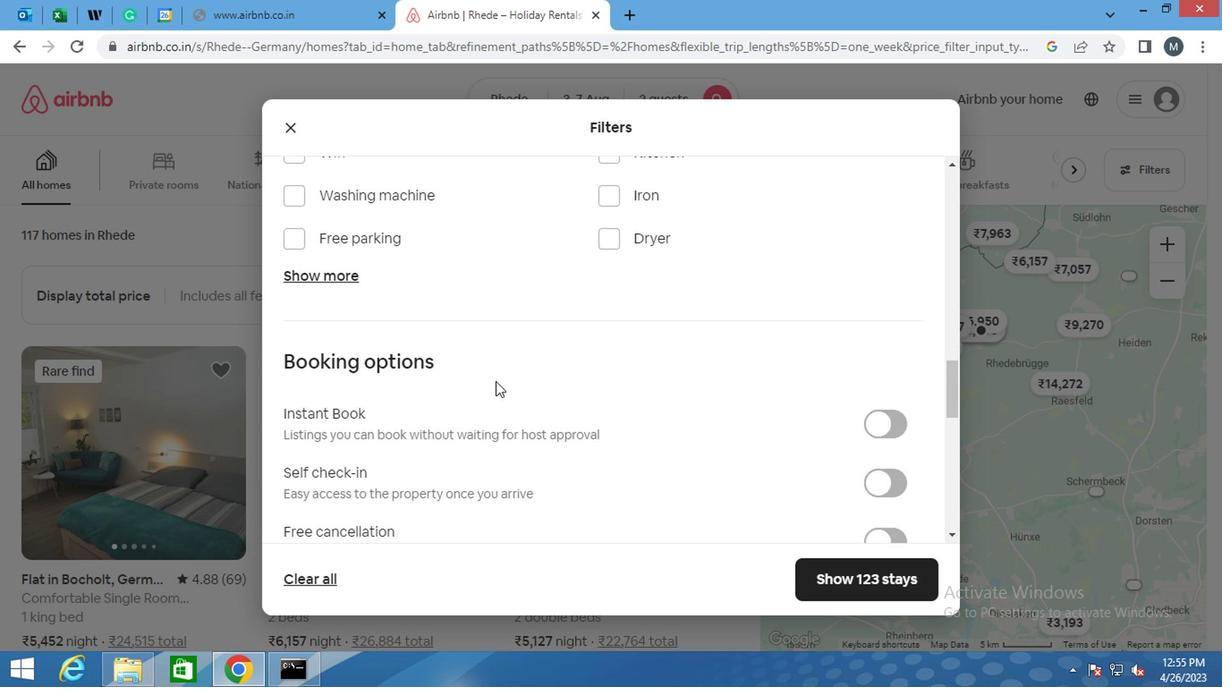 
Action: Mouse scrolled (492, 387) with delta (0, -1)
Screenshot: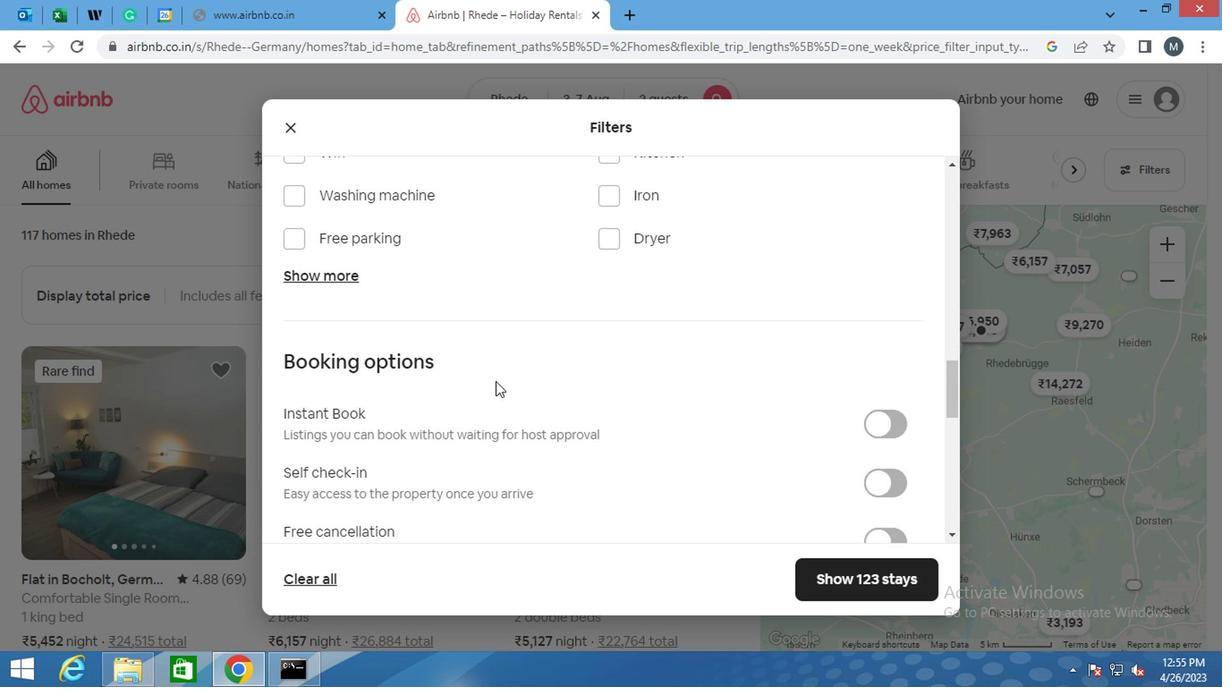 
Action: Mouse moved to (883, 240)
Screenshot: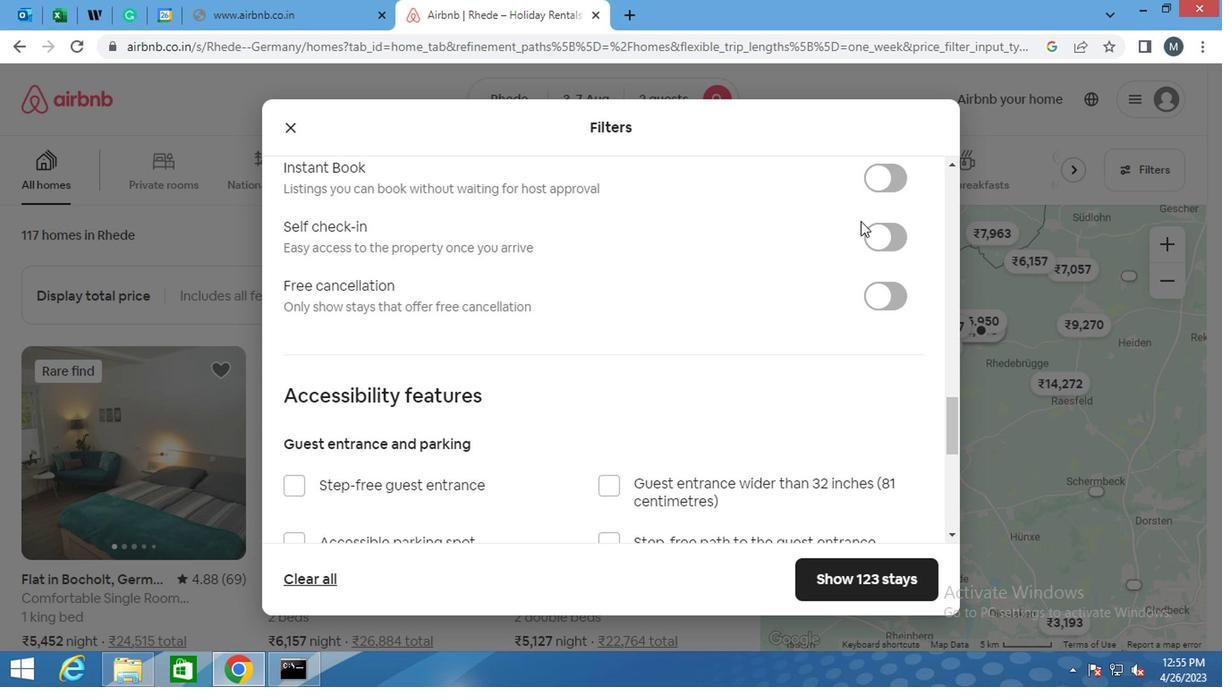 
Action: Mouse pressed left at (883, 240)
Screenshot: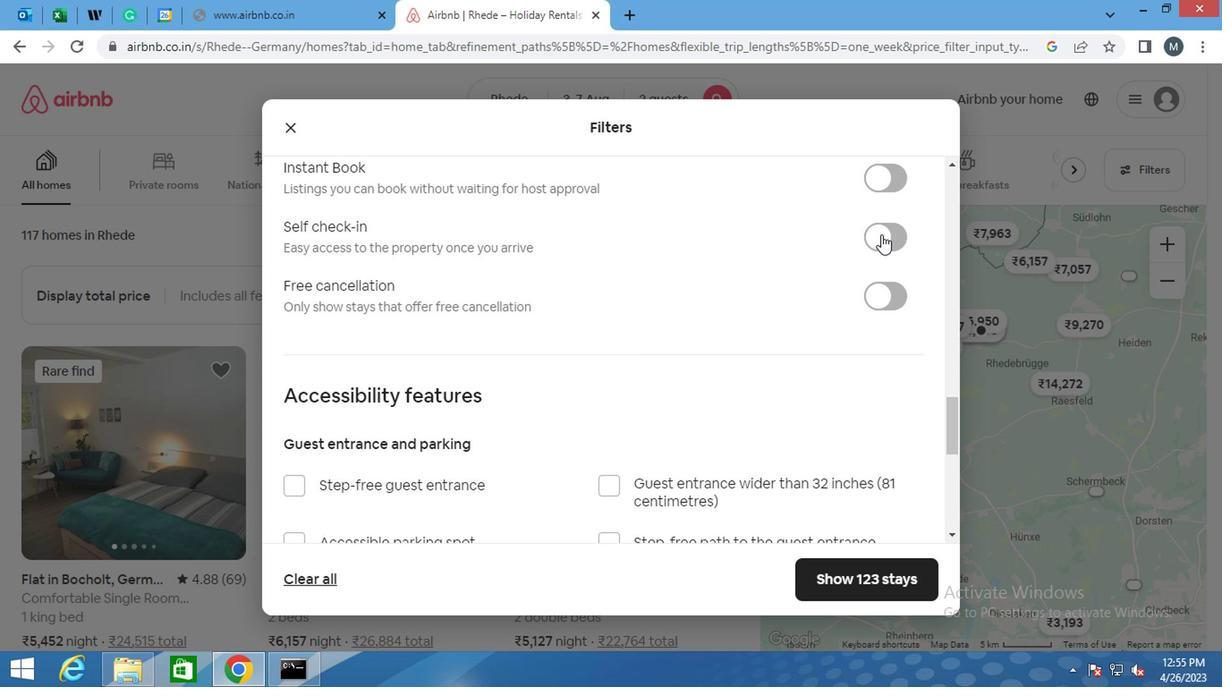 
Action: Mouse moved to (501, 275)
Screenshot: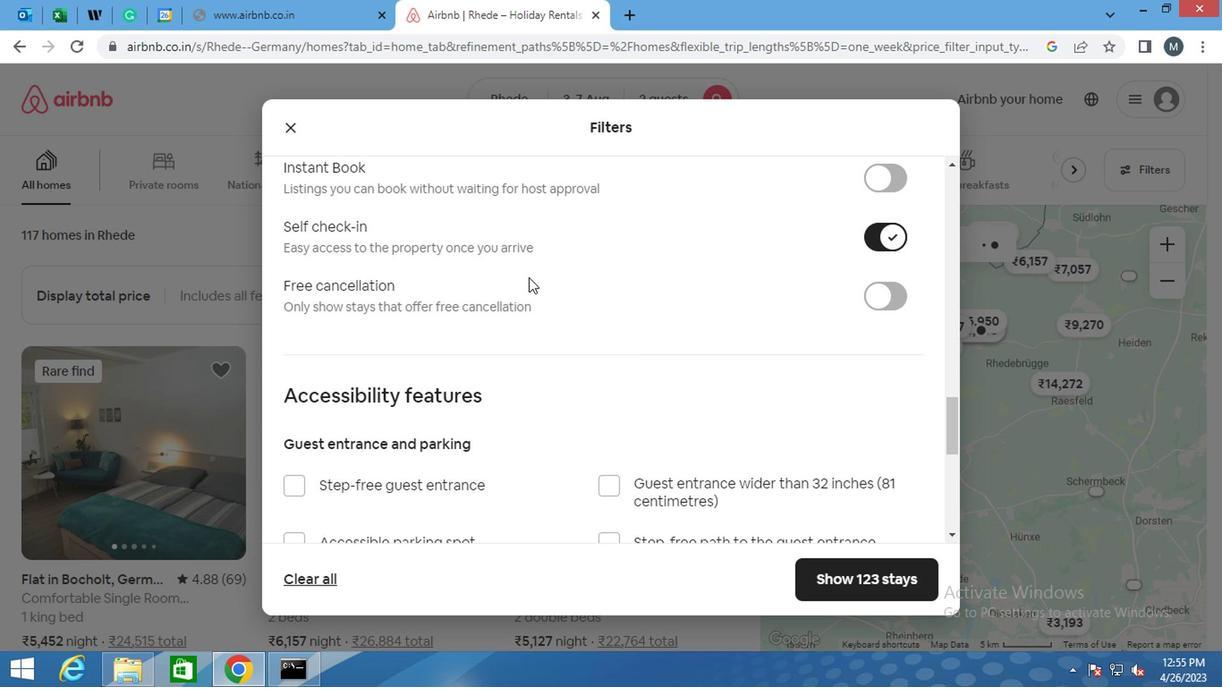 
Action: Mouse scrolled (501, 273) with delta (0, -1)
Screenshot: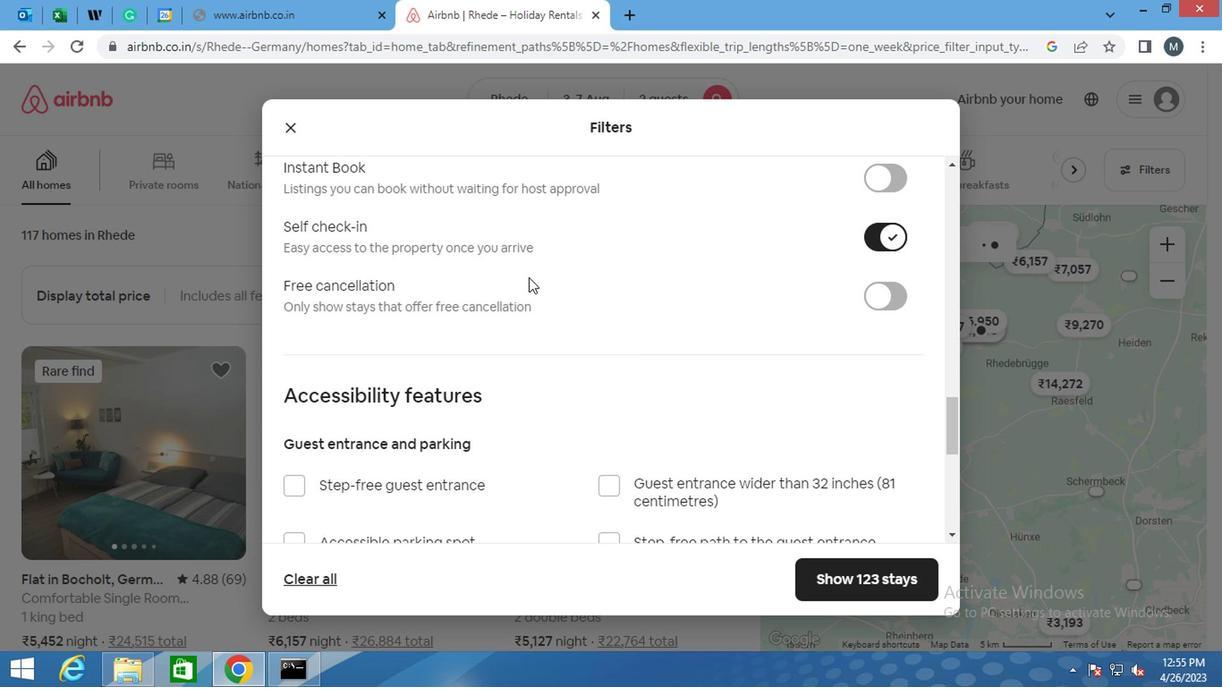 
Action: Mouse scrolled (501, 273) with delta (0, -1)
Screenshot: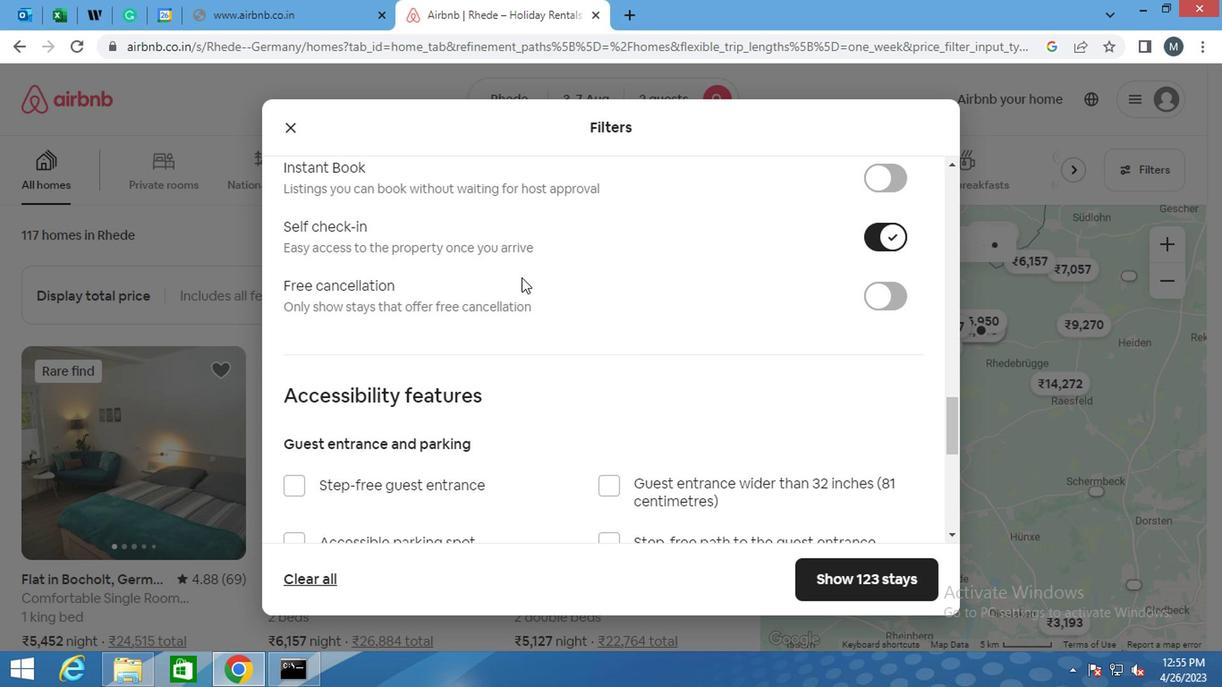 
Action: Mouse moved to (473, 278)
Screenshot: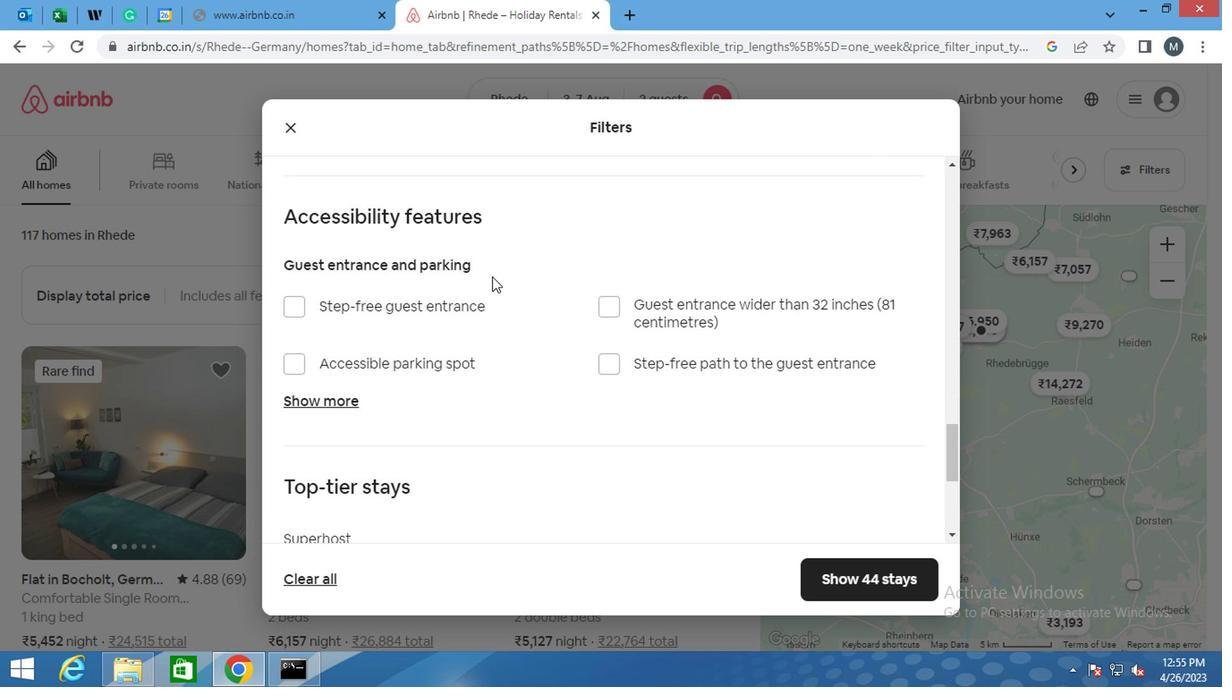
Action: Mouse scrolled (473, 277) with delta (0, 0)
Screenshot: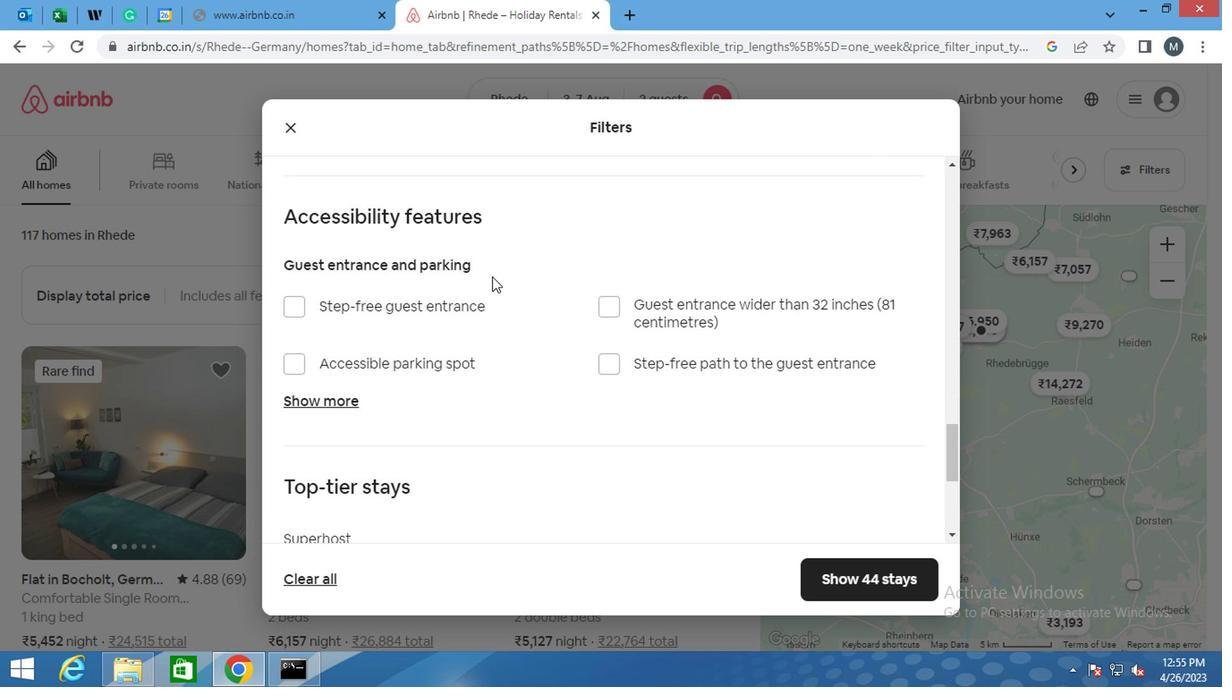 
Action: Mouse moved to (466, 282)
Screenshot: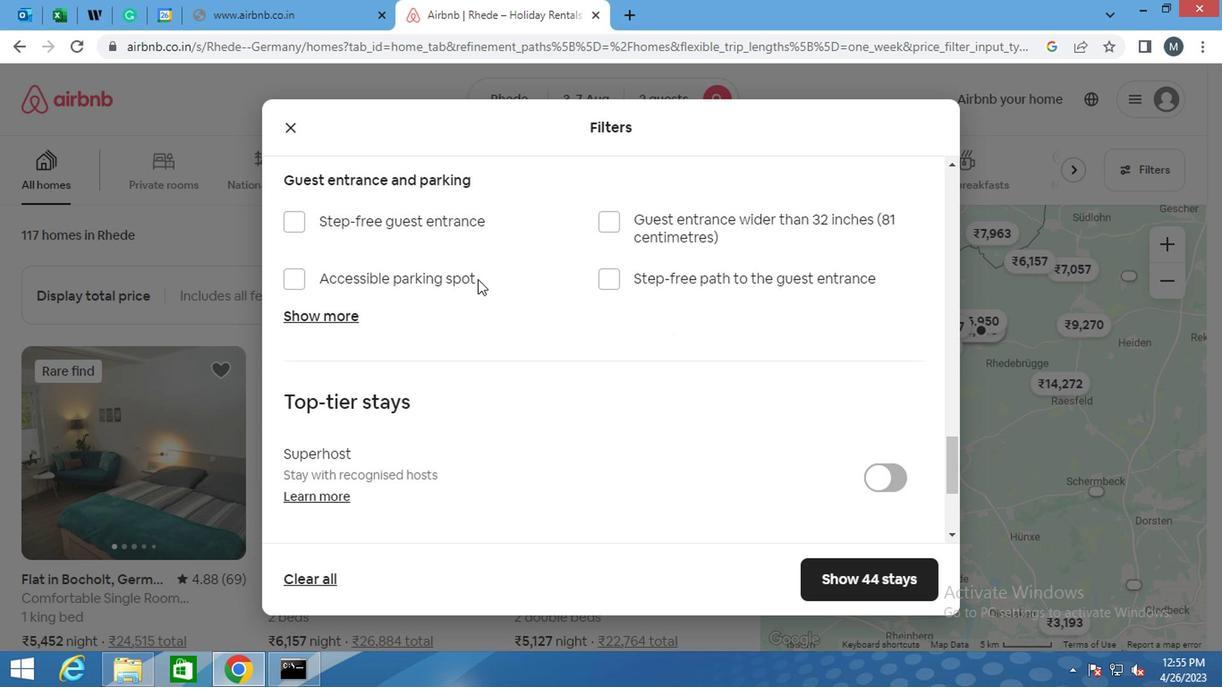 
Action: Mouse scrolled (466, 281) with delta (0, 0)
Screenshot: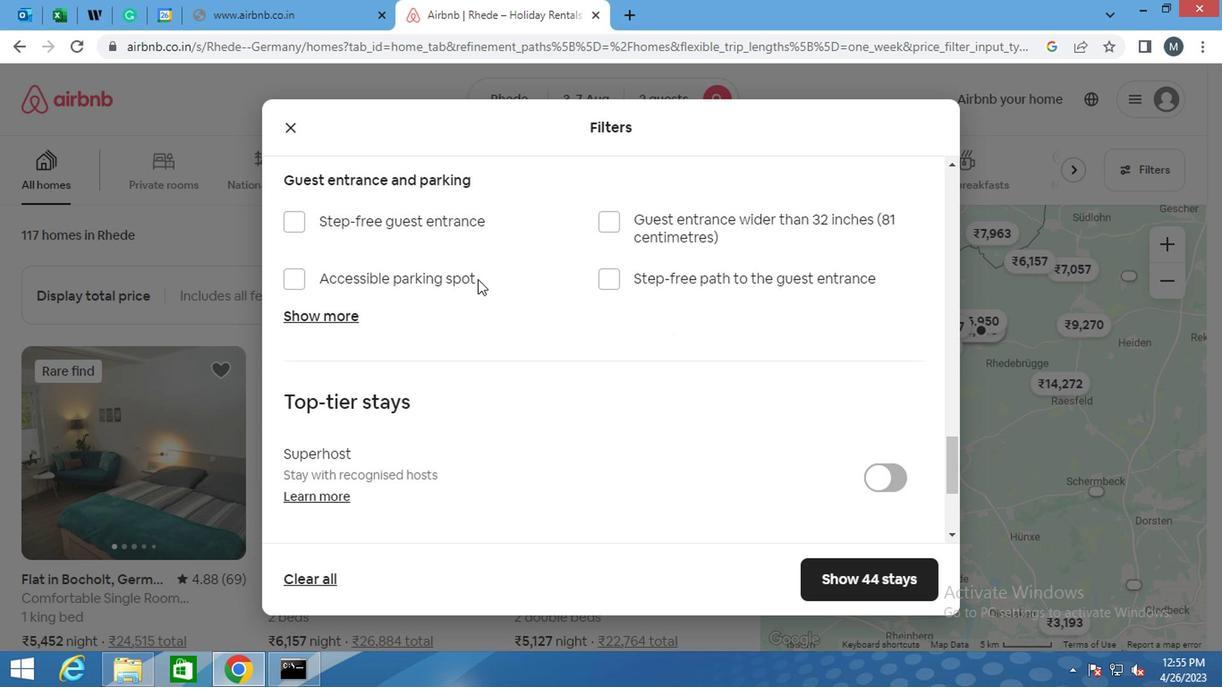 
Action: Mouse moved to (464, 284)
Screenshot: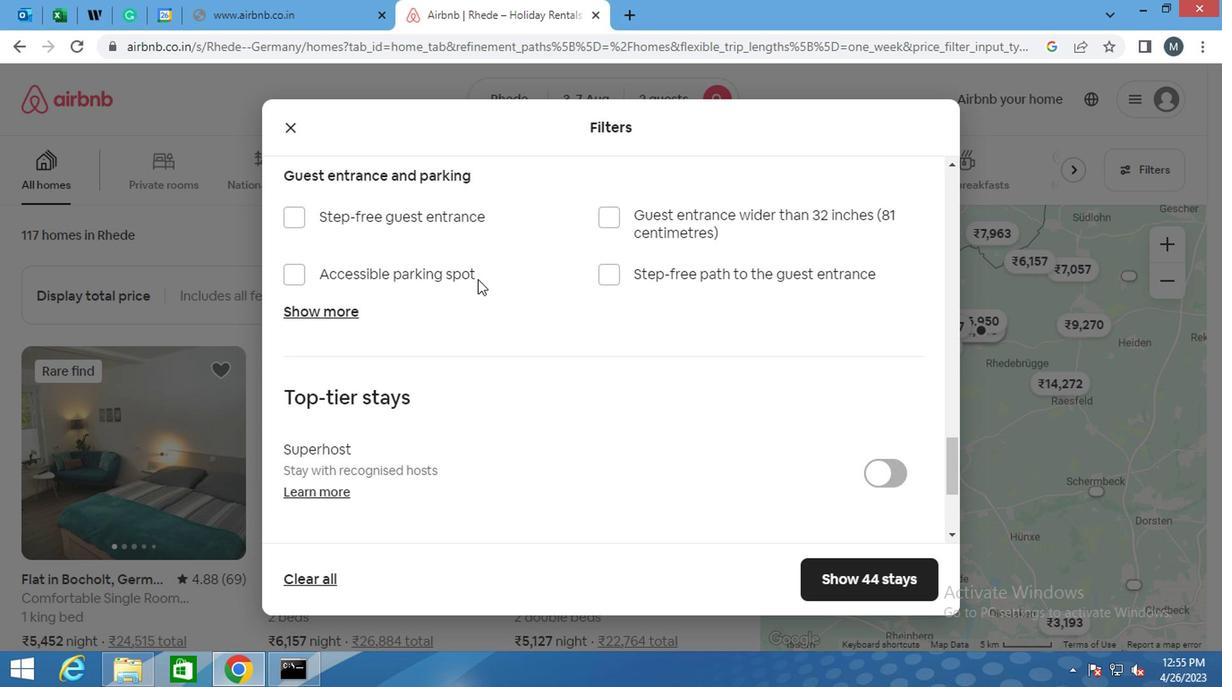 
Action: Mouse scrolled (464, 283) with delta (0, 0)
Screenshot: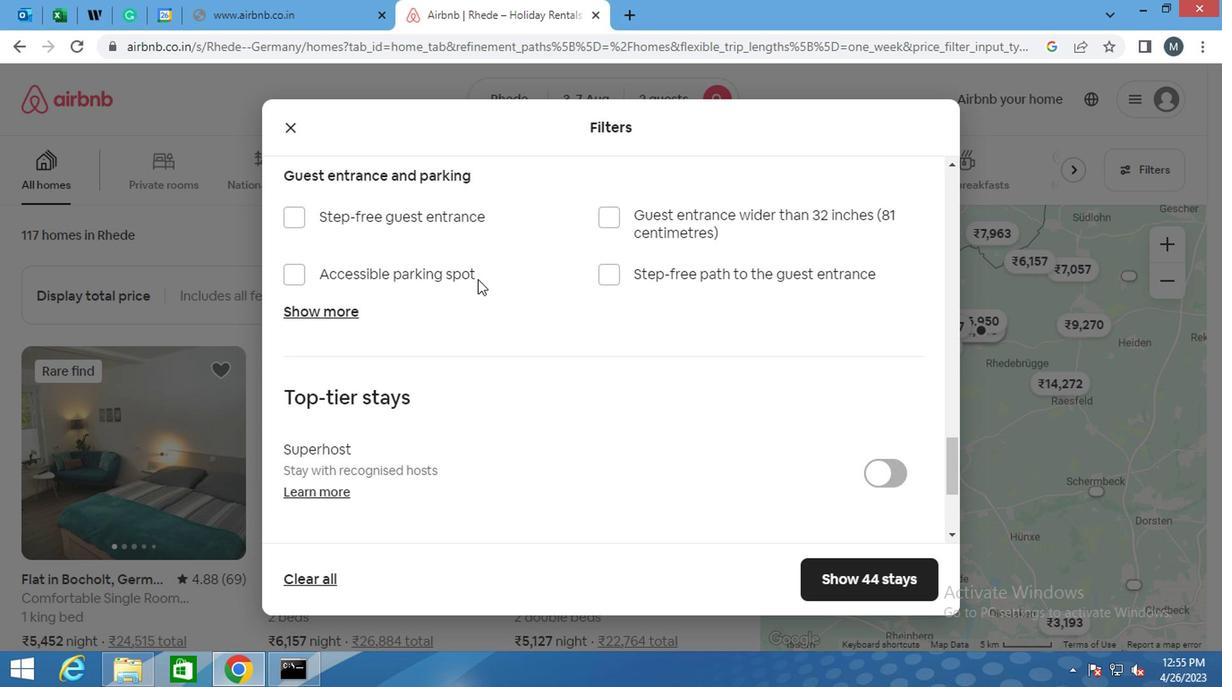 
Action: Mouse moved to (406, 316)
Screenshot: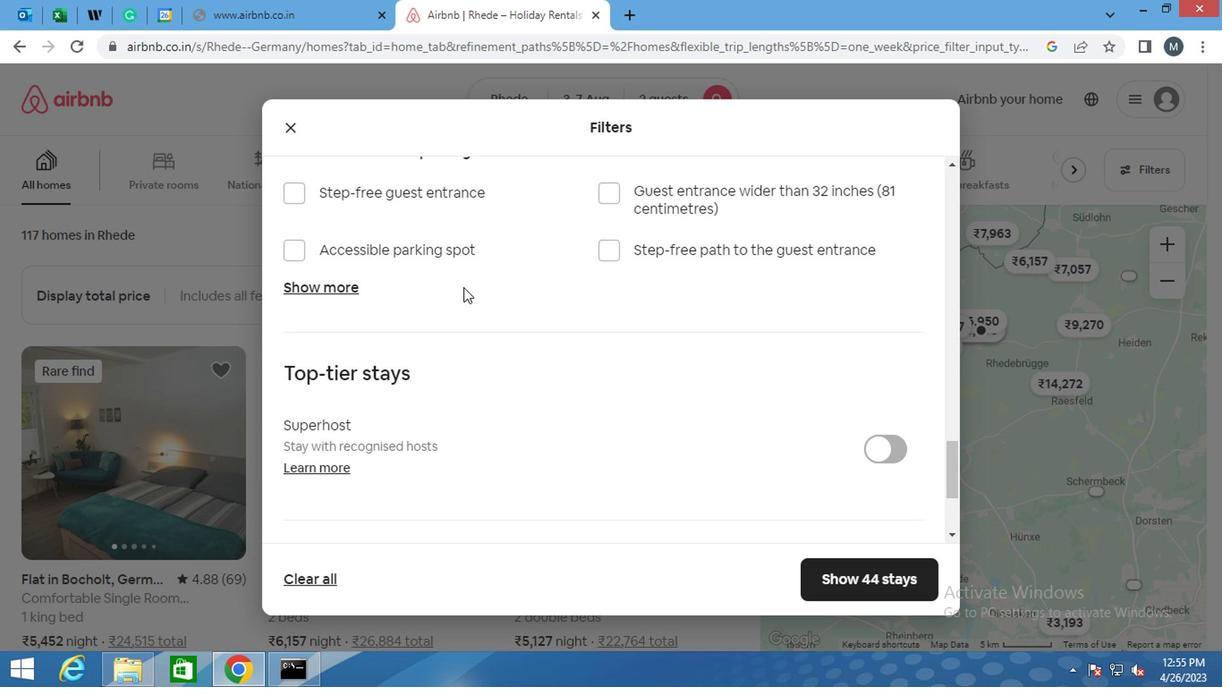 
Action: Mouse scrolled (406, 315) with delta (0, -1)
Screenshot: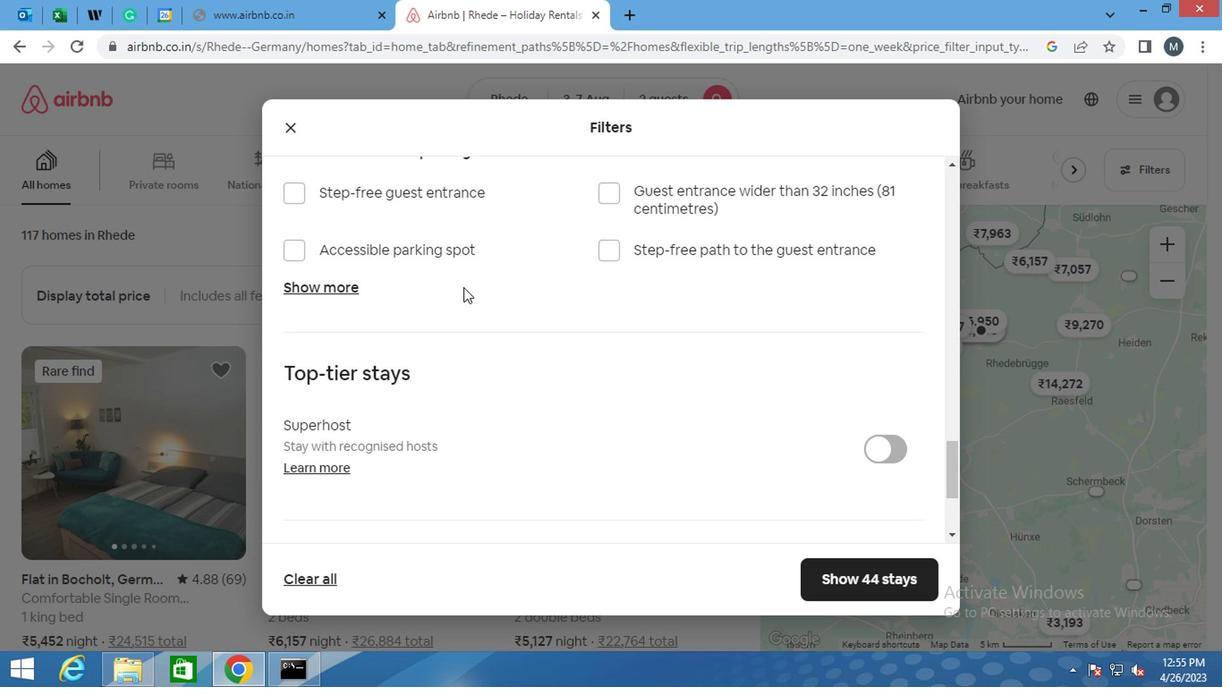 
Action: Mouse moved to (401, 327)
Screenshot: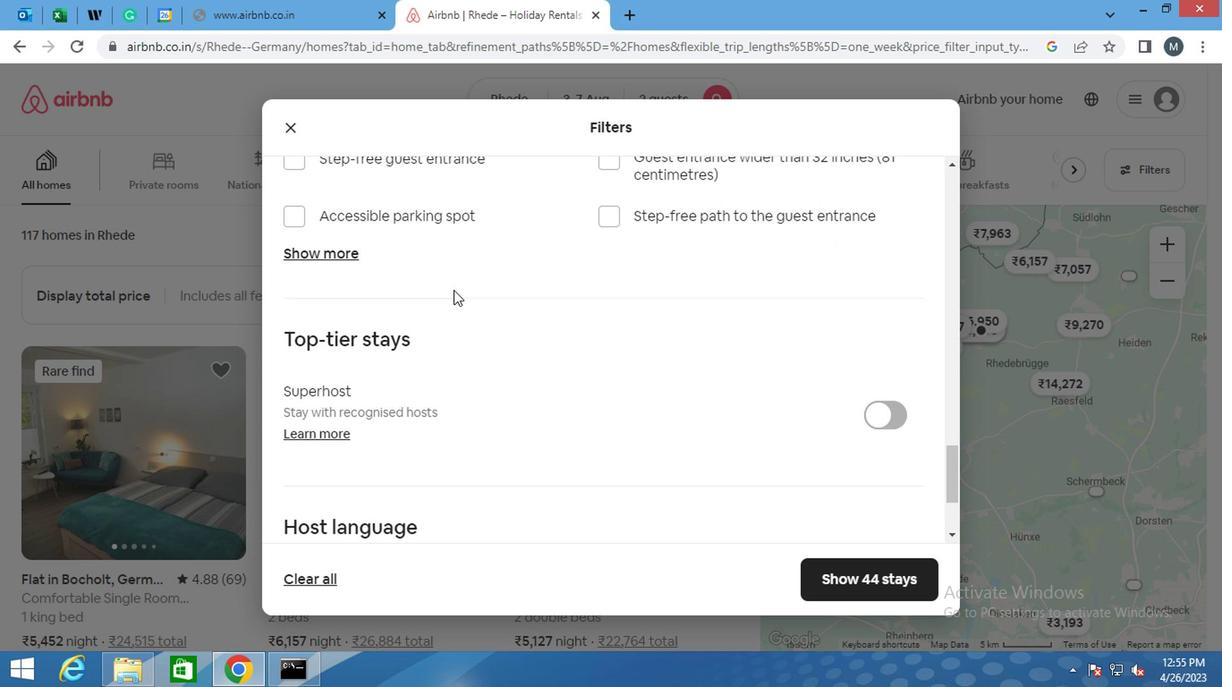 
Action: Mouse scrolled (401, 326) with delta (0, 0)
Screenshot: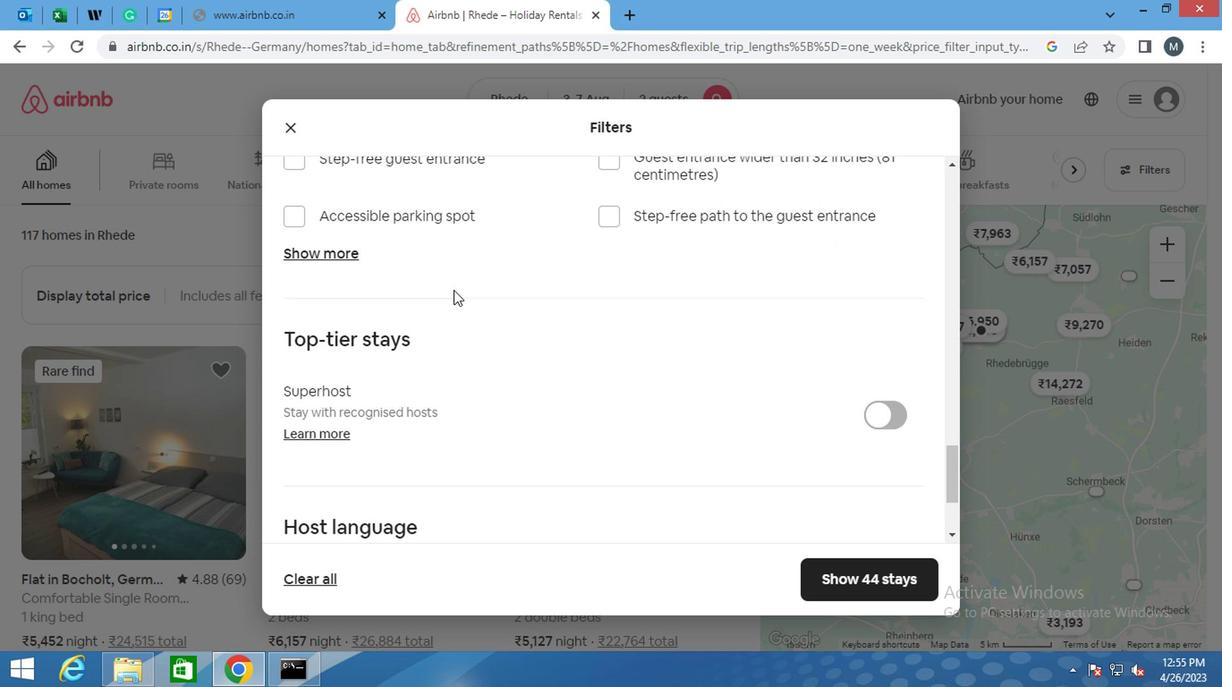 
Action: Mouse moved to (398, 333)
Screenshot: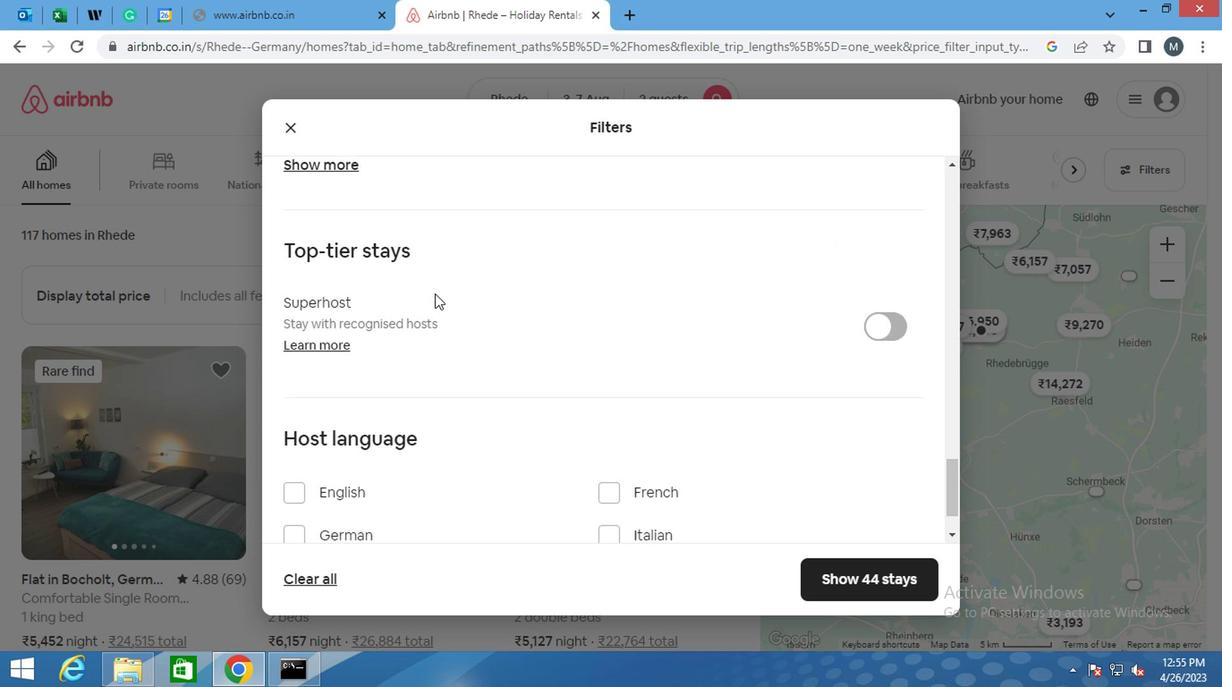 
Action: Mouse scrolled (398, 333) with delta (0, 0)
Screenshot: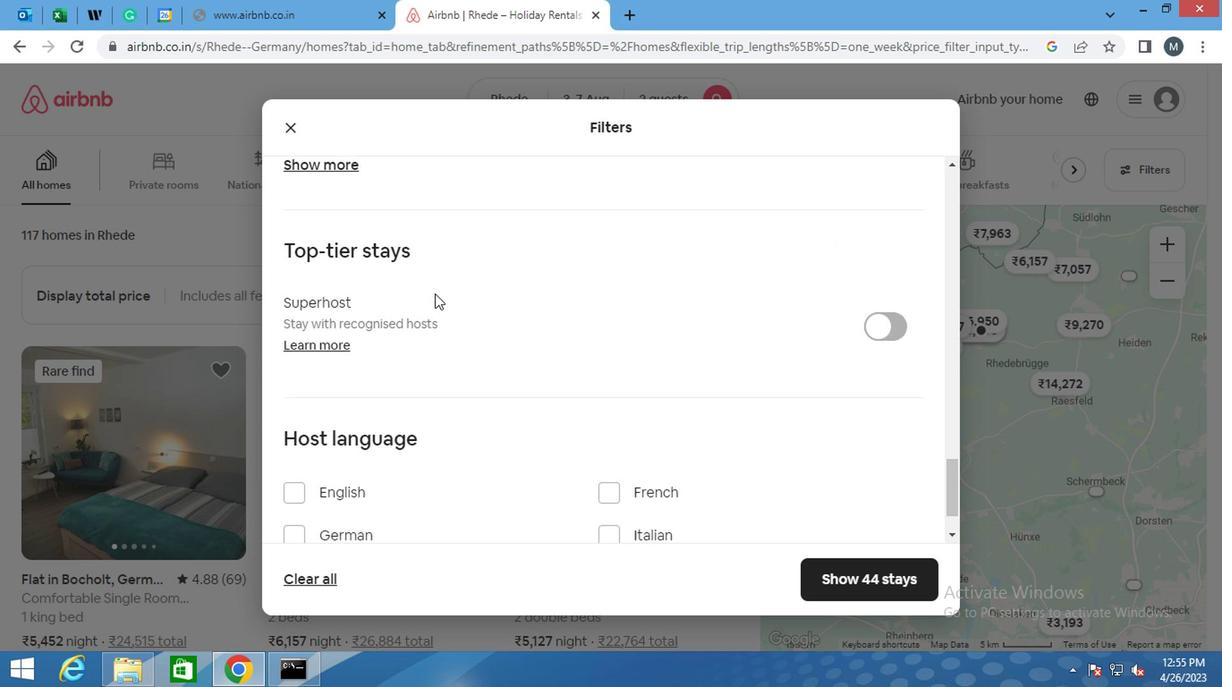
Action: Mouse moved to (356, 417)
Screenshot: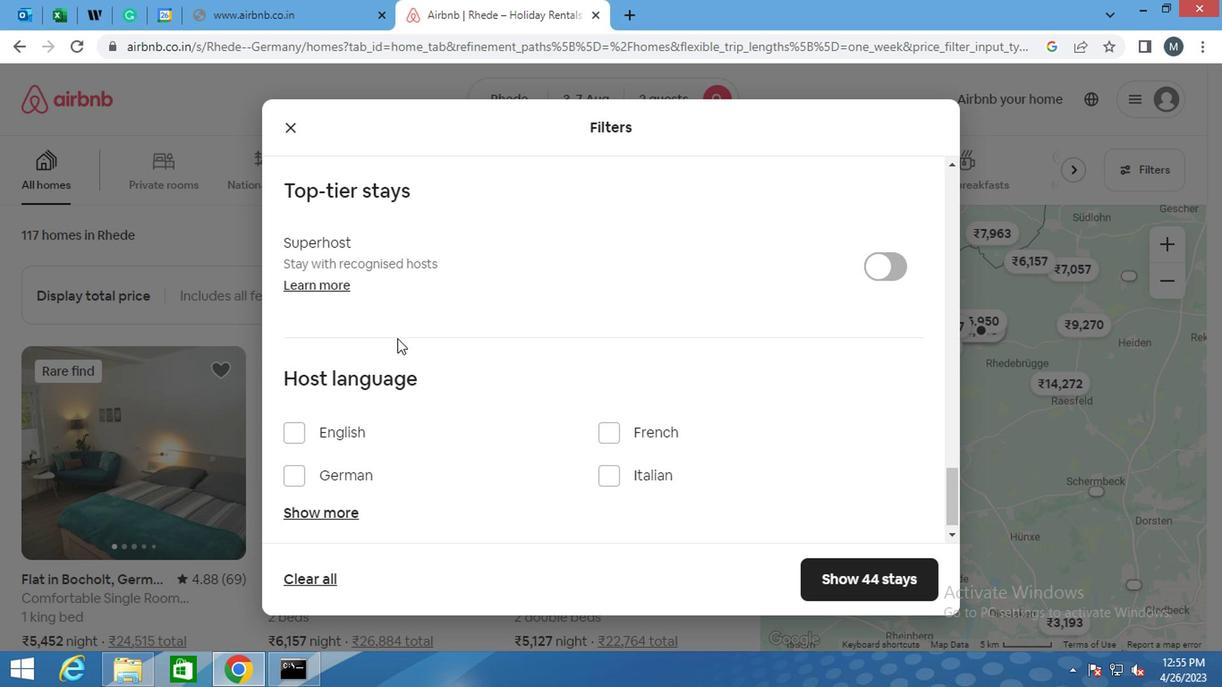 
Action: Mouse scrolled (356, 417) with delta (0, 0)
Screenshot: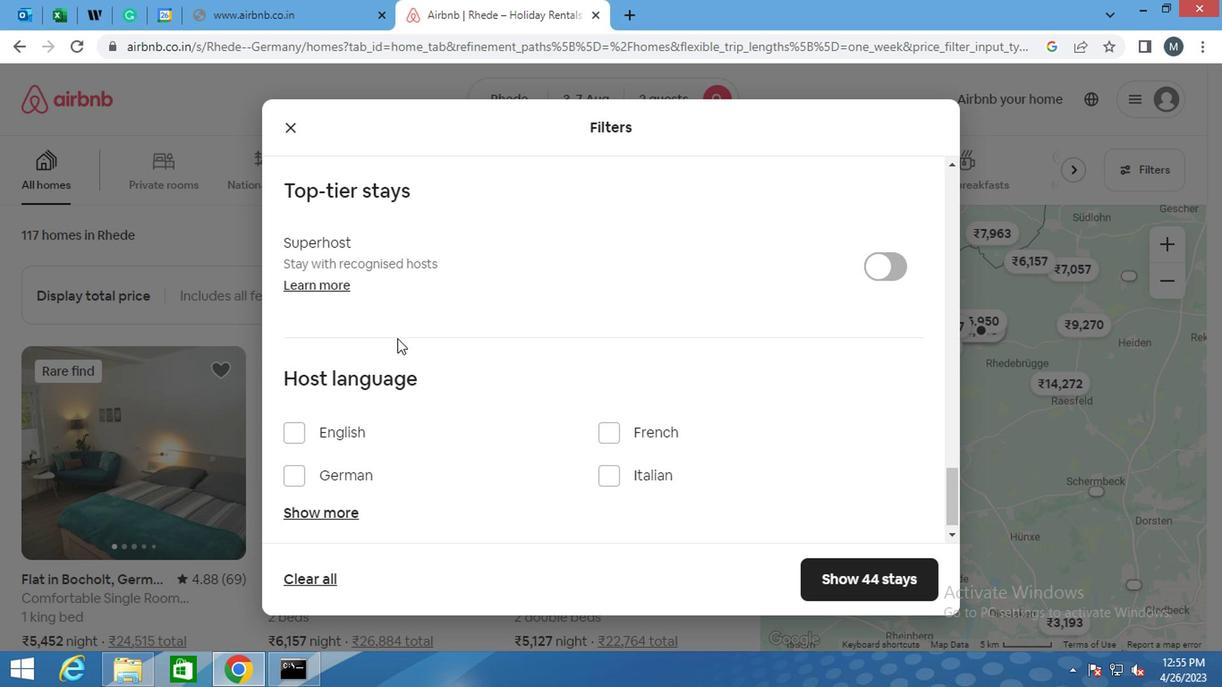
Action: Mouse moved to (356, 419)
Screenshot: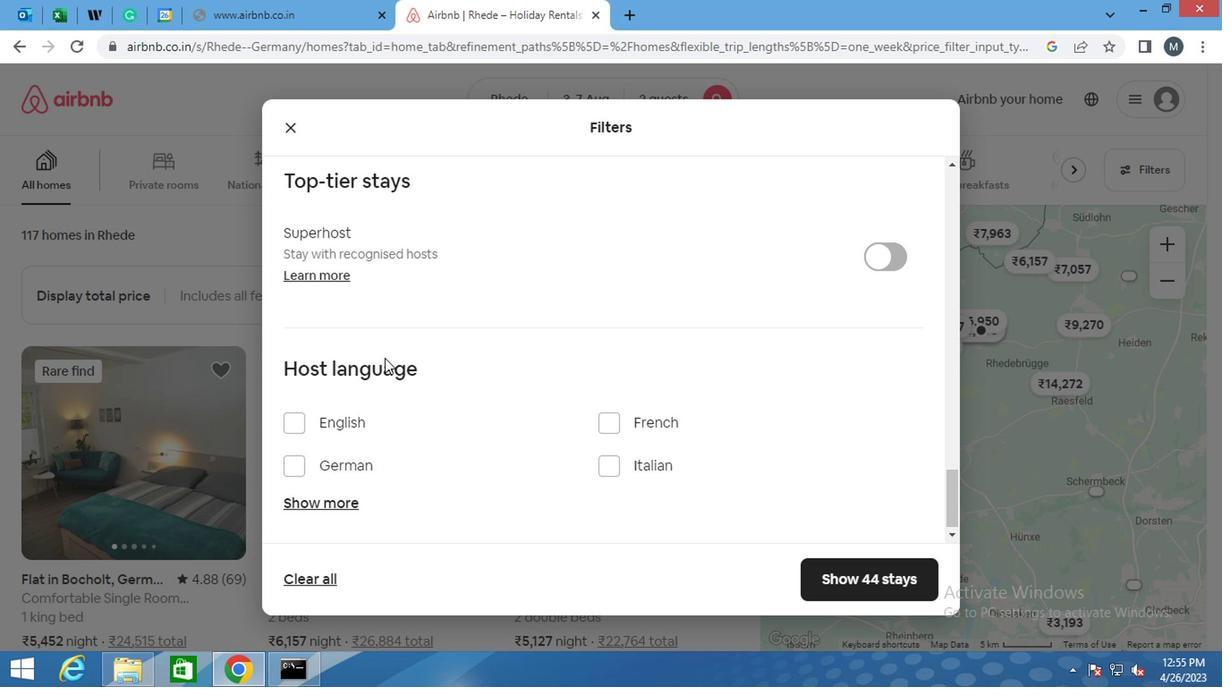 
Action: Mouse scrolled (356, 418) with delta (0, -1)
Screenshot: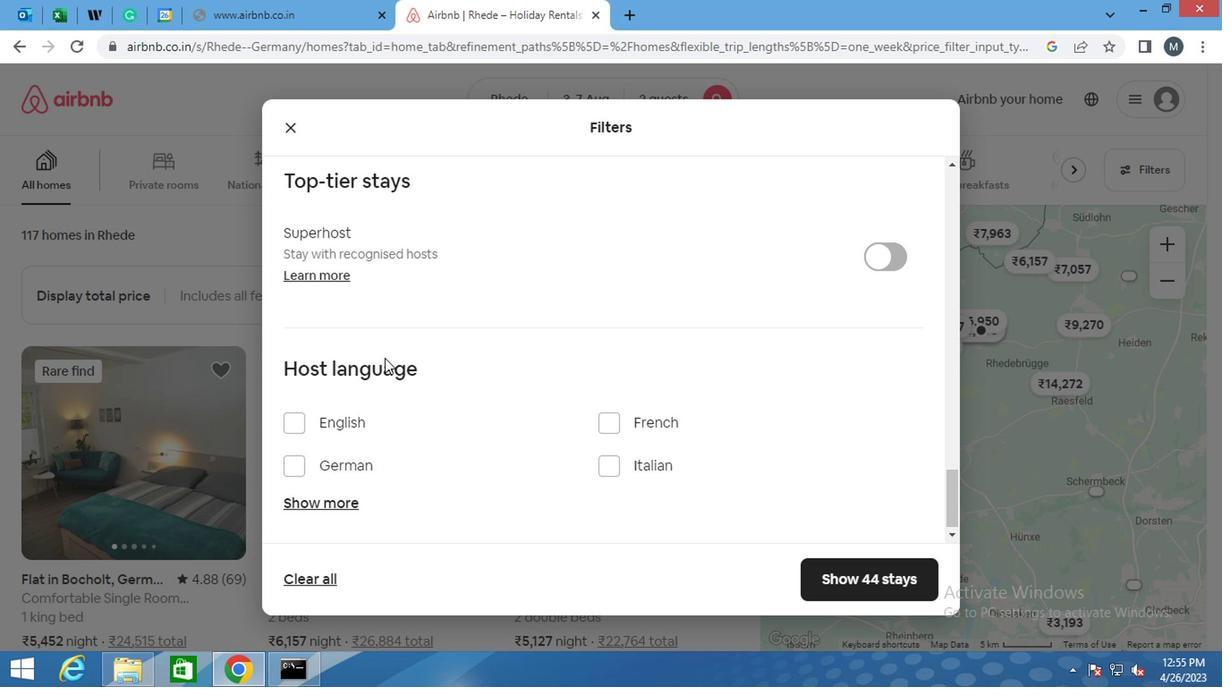 
Action: Mouse moved to (295, 421)
Screenshot: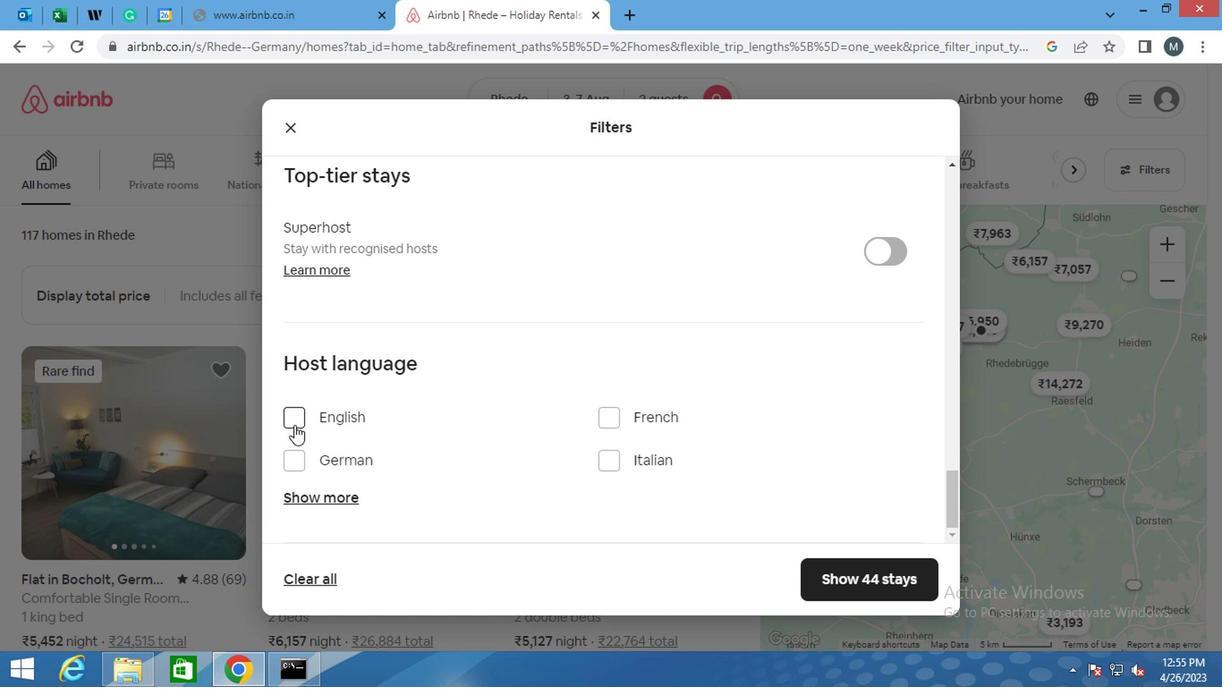 
Action: Mouse pressed left at (295, 421)
Screenshot: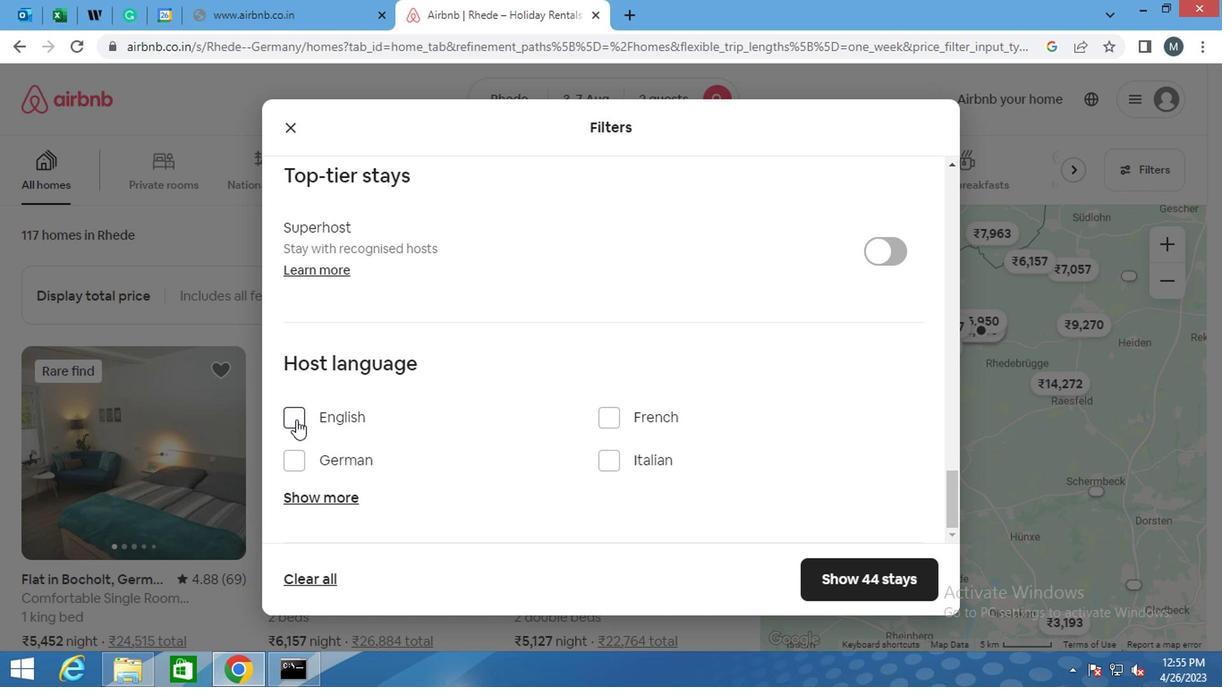 
Action: Mouse moved to (850, 586)
Screenshot: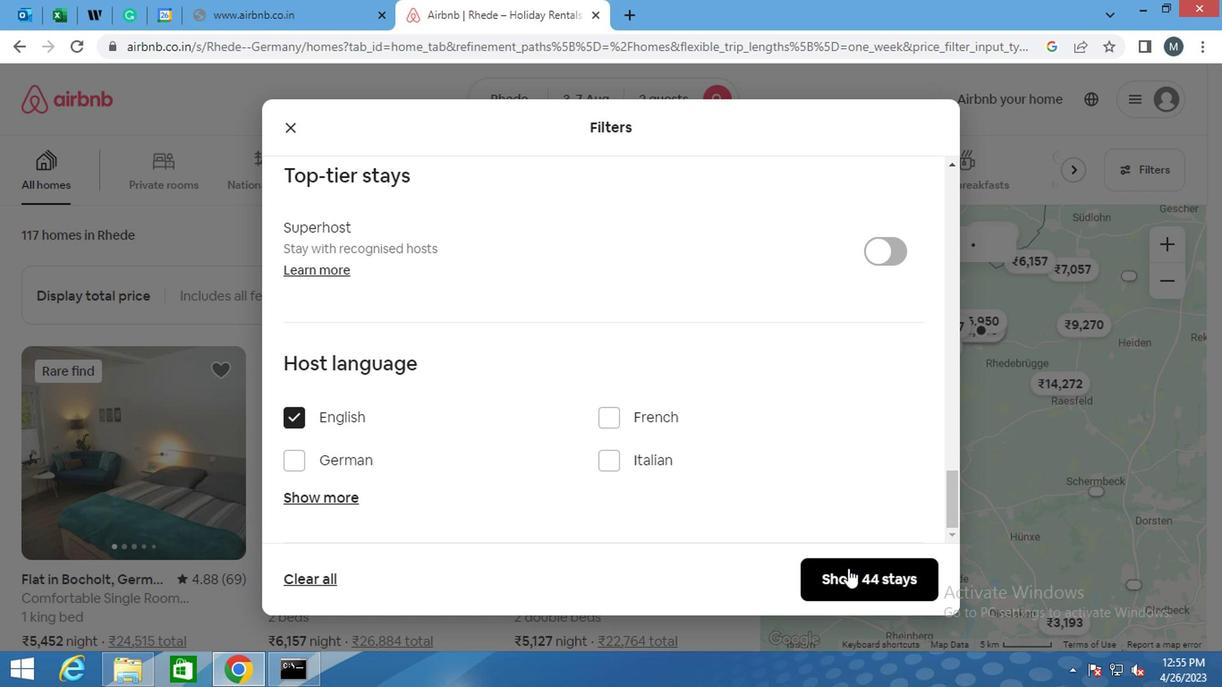 
Action: Mouse pressed left at (850, 586)
Screenshot: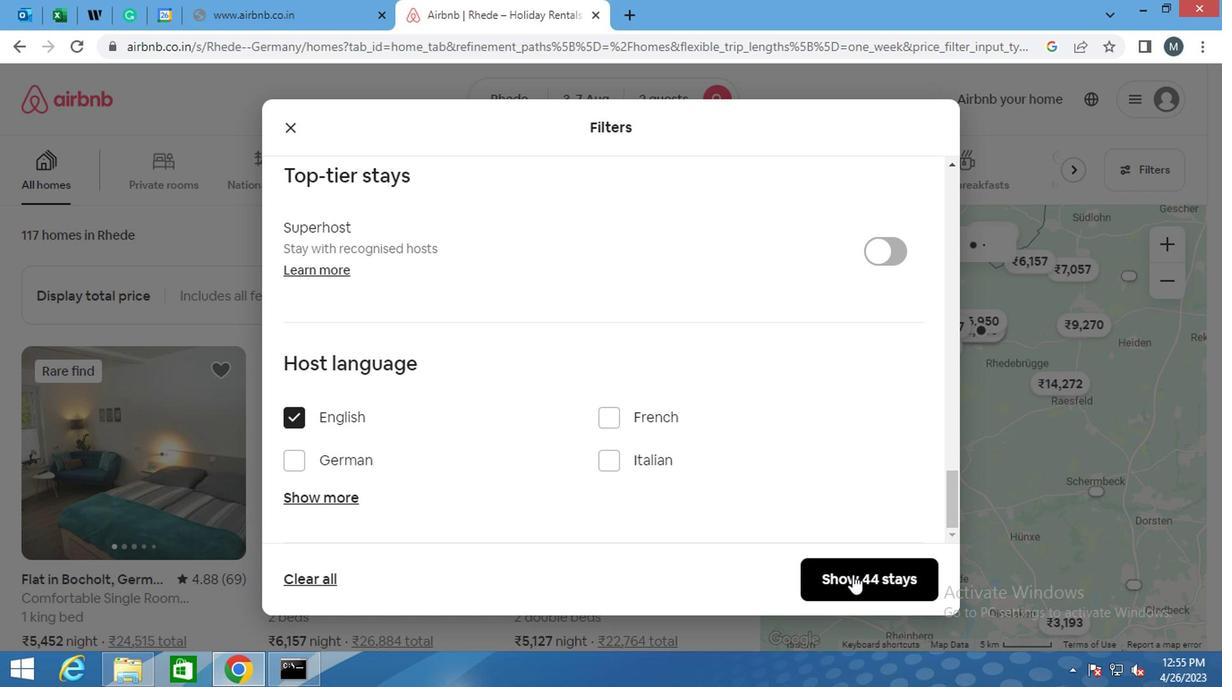 
Action: Mouse moved to (851, 587)
Screenshot: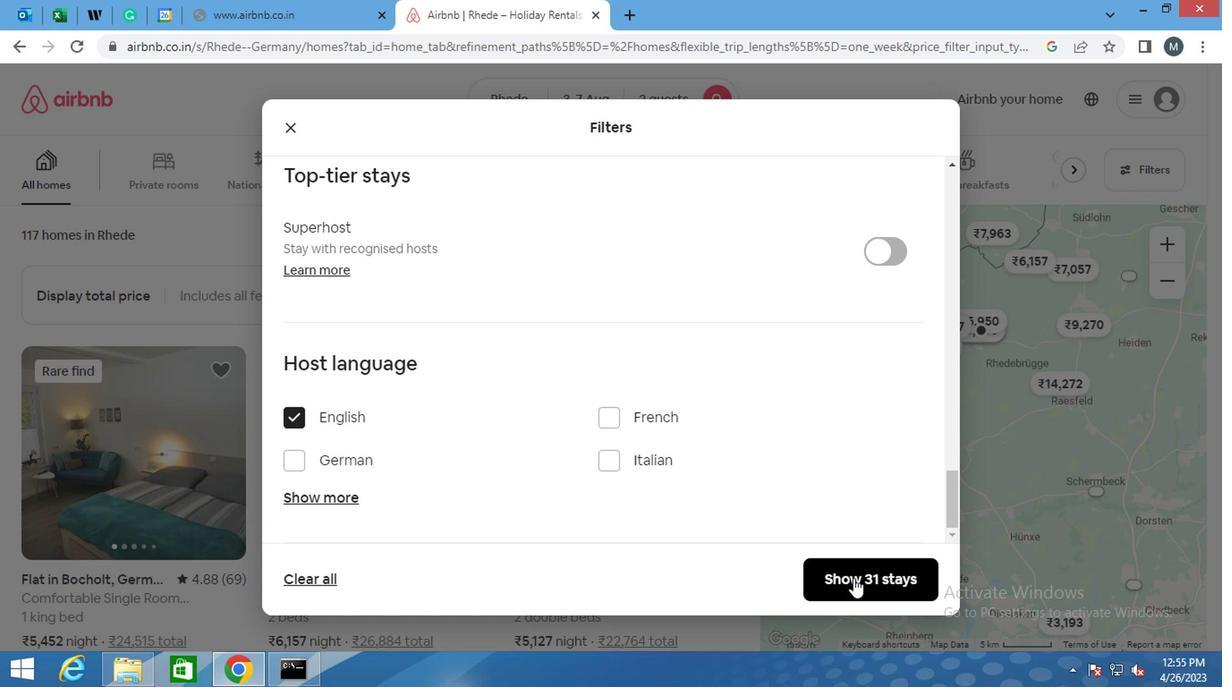 
